 Task: Look for space in Celle, Germany from 6th September, 2023 to 12th September, 2023 for 4 adults in price range Rs.10000 to Rs.14000. Place can be private room with 4 bedrooms having 4 beds and 4 bathrooms. Property type can be house, flat, guest house. Amenities needed are: wifi, TV, free parkinig on premises, gym, breakfast. Booking option can be shelf check-in. Required host language is English.
Action: Mouse moved to (484, 103)
Screenshot: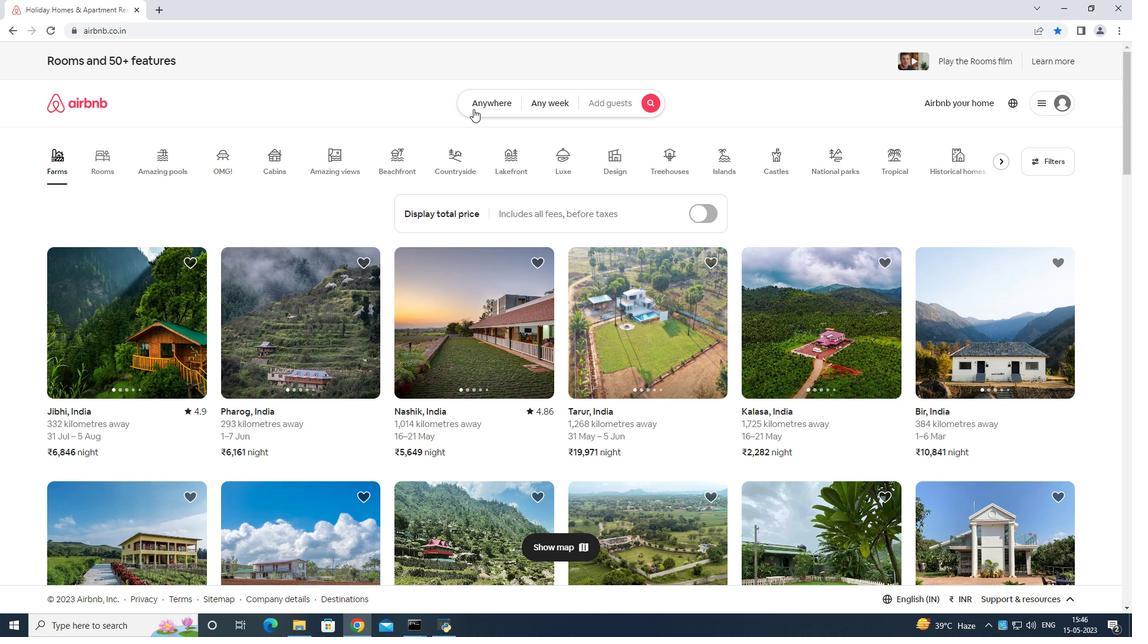 
Action: Mouse pressed left at (484, 103)
Screenshot: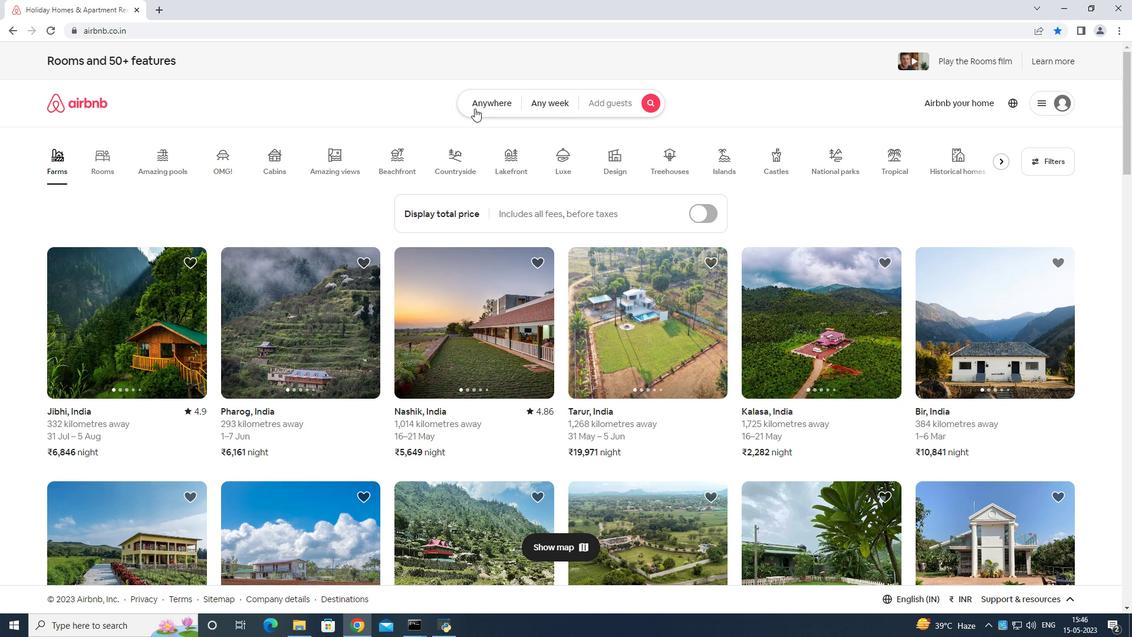
Action: Mouse moved to (454, 148)
Screenshot: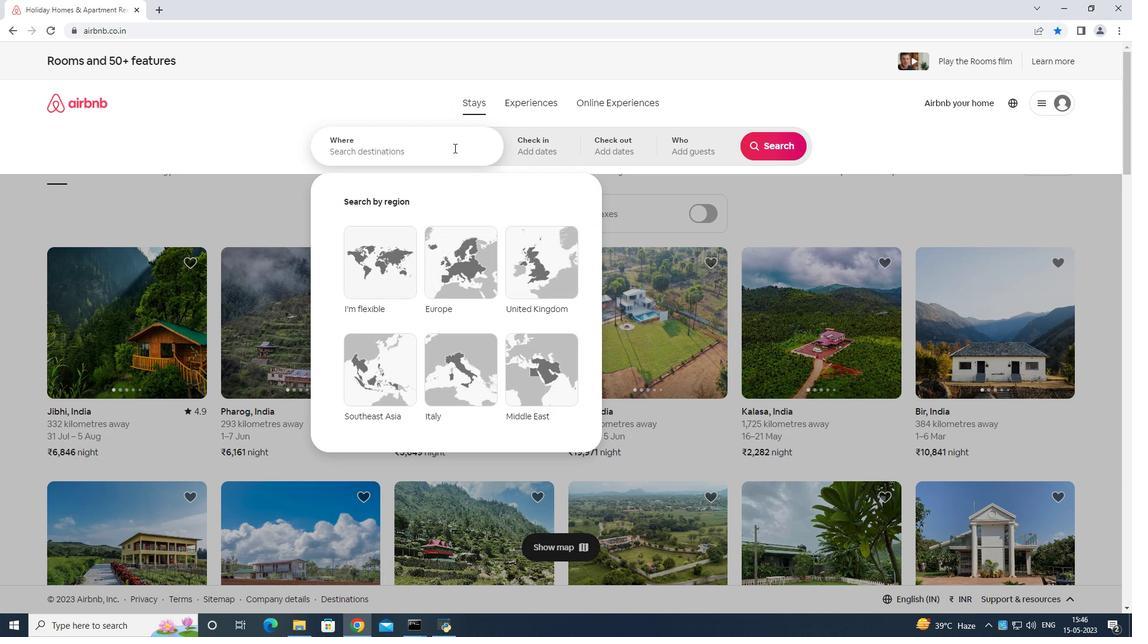 
Action: Mouse pressed left at (454, 148)
Screenshot: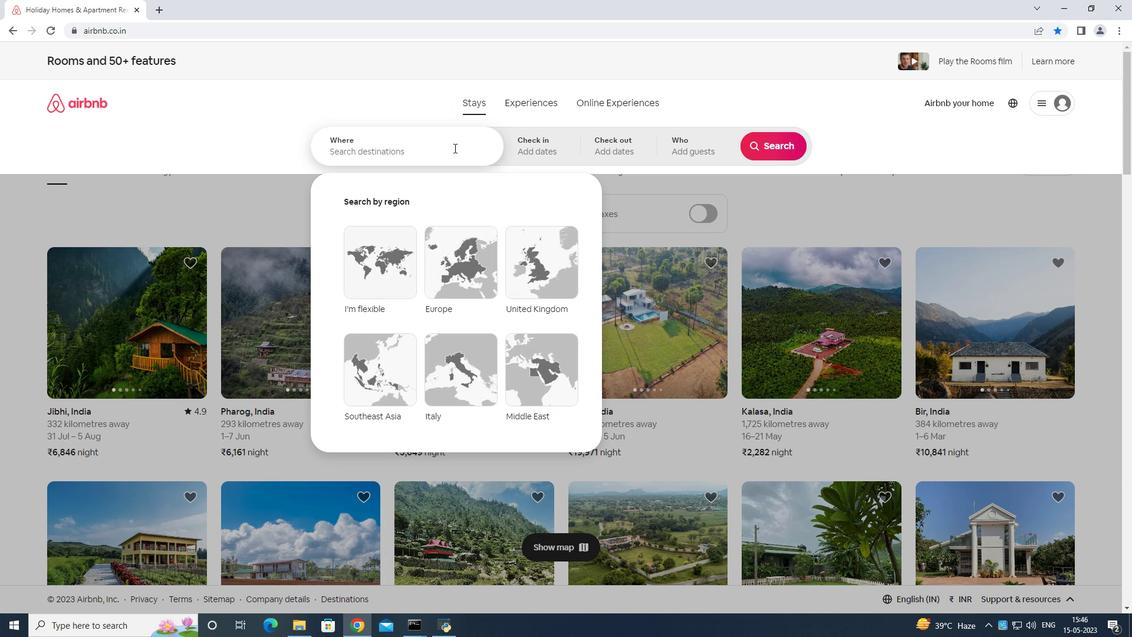
Action: Mouse moved to (453, 141)
Screenshot: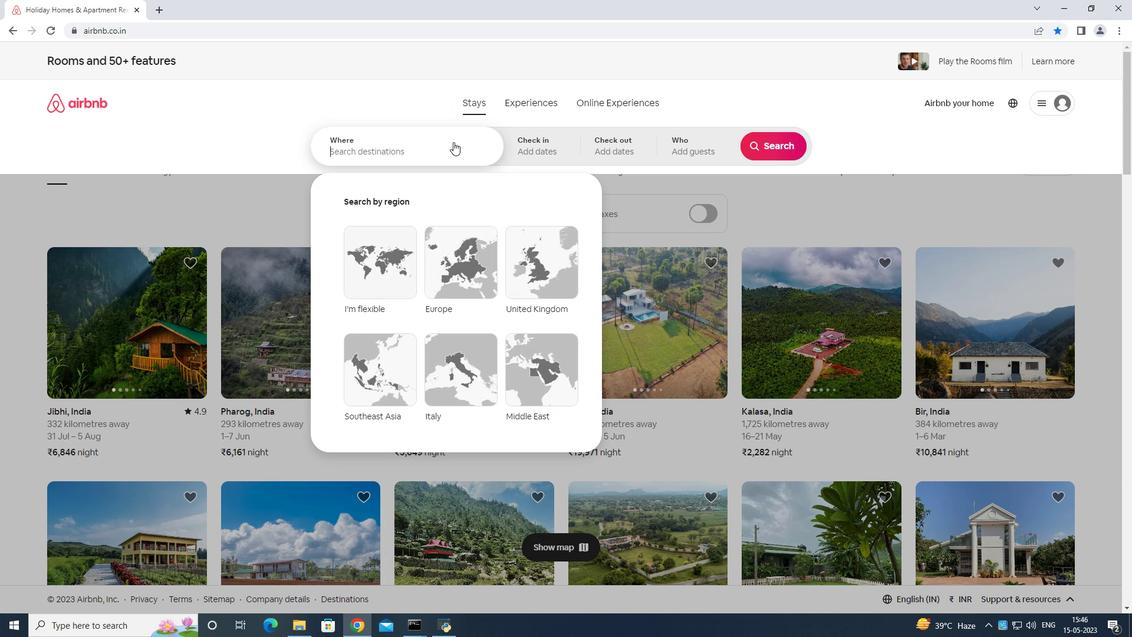 
Action: Key pressed <Key.shift>Celle<Key.space><Key.shift>Germany<Key.enter>
Screenshot: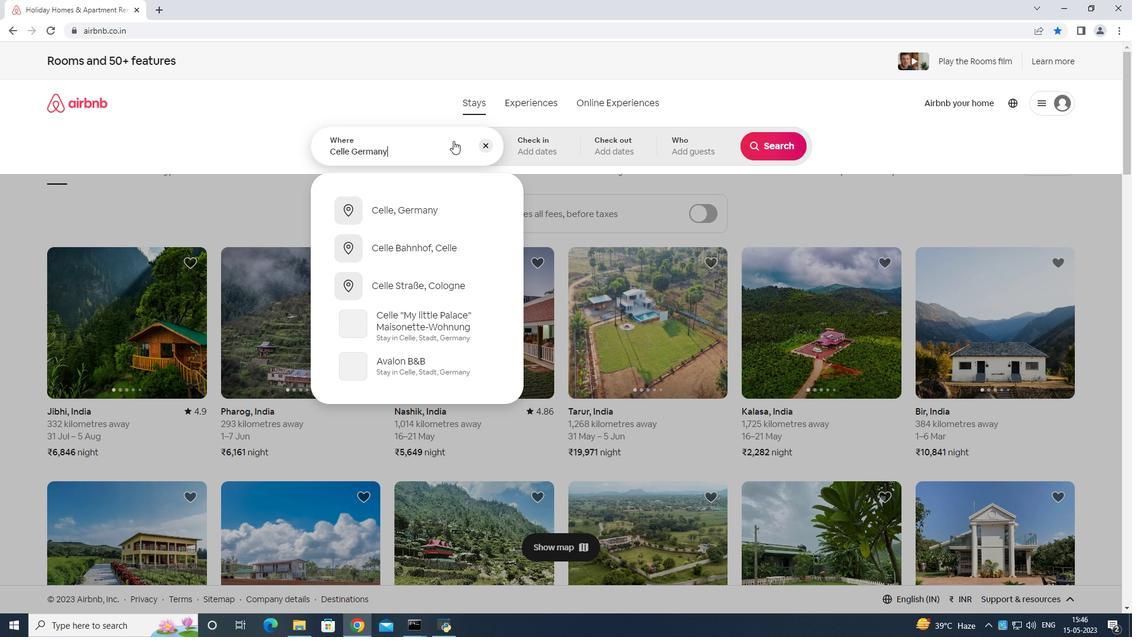 
Action: Mouse moved to (769, 238)
Screenshot: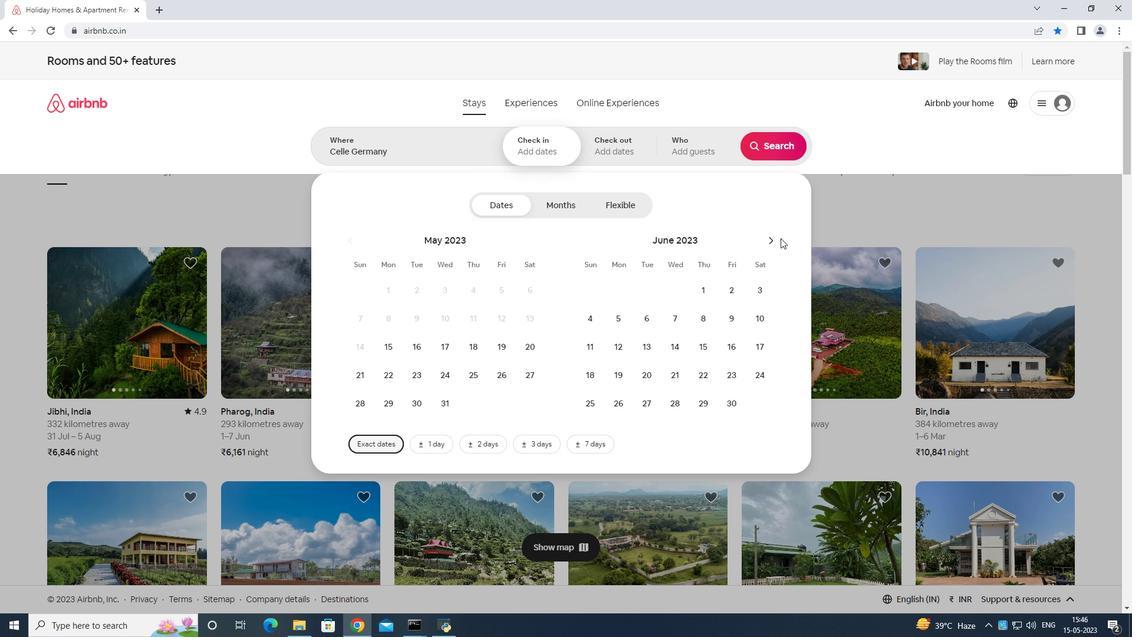 
Action: Mouse pressed left at (769, 238)
Screenshot: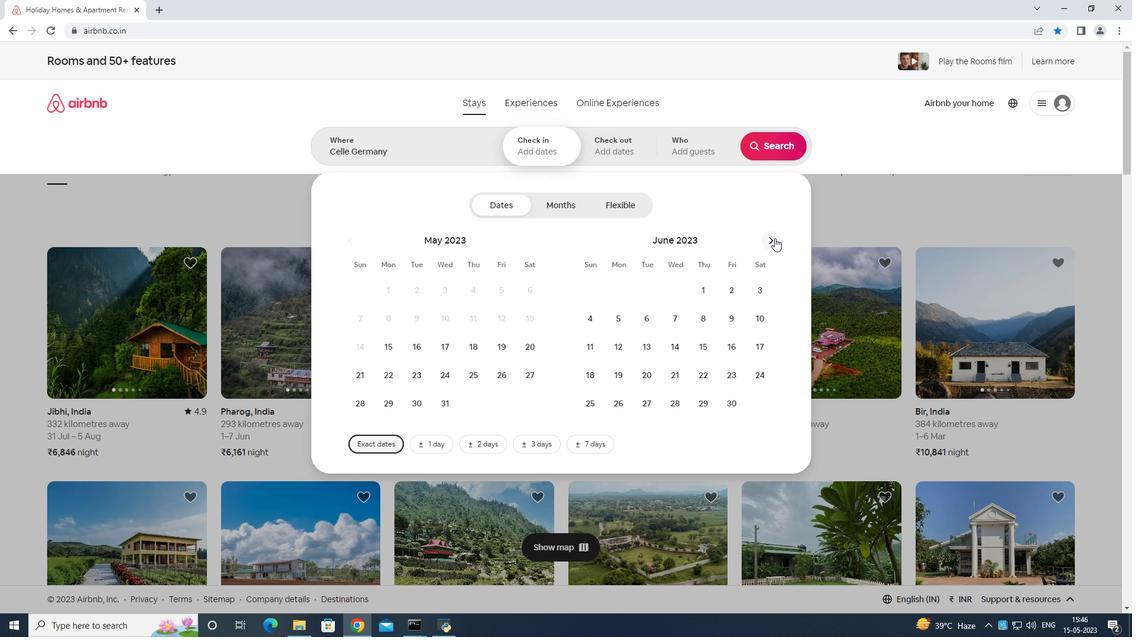 
Action: Mouse pressed left at (769, 238)
Screenshot: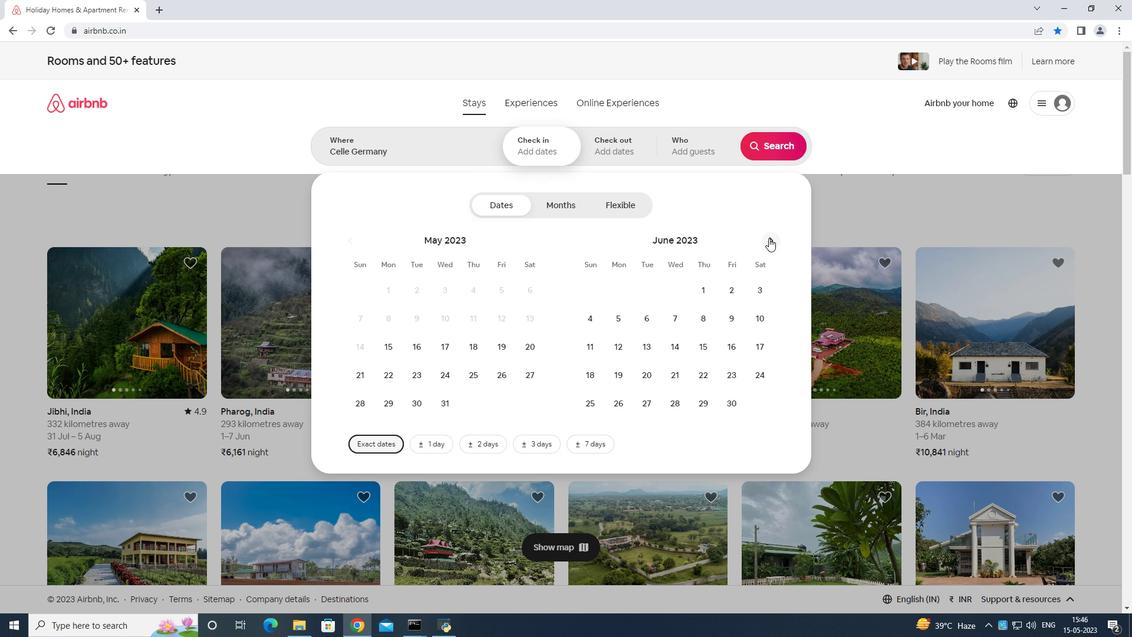 
Action: Mouse pressed left at (769, 238)
Screenshot: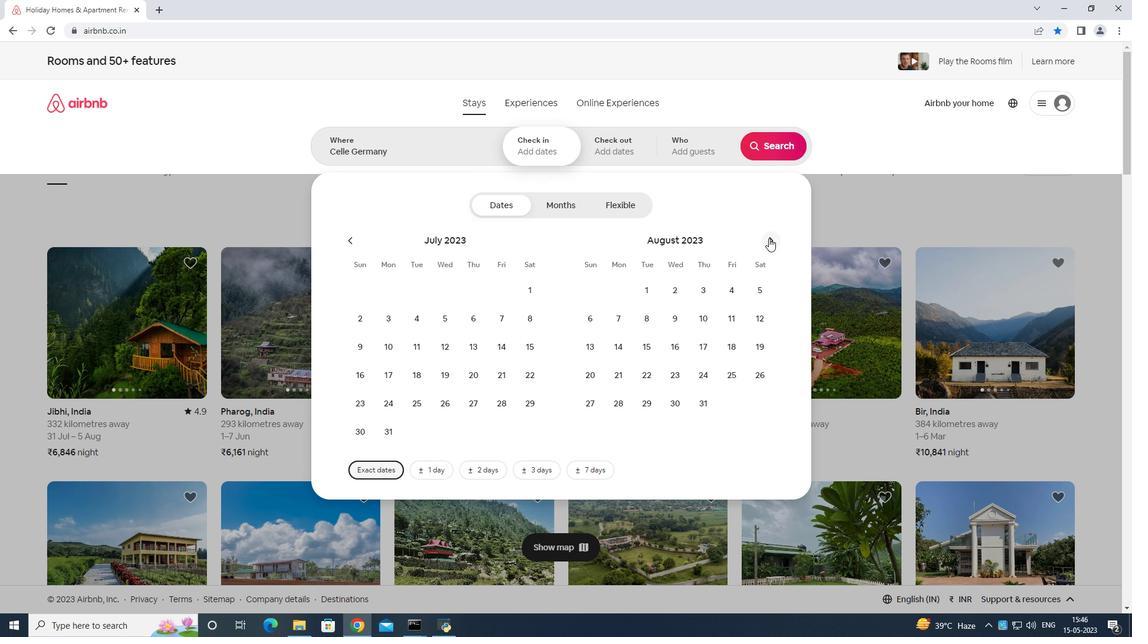 
Action: Mouse moved to (671, 314)
Screenshot: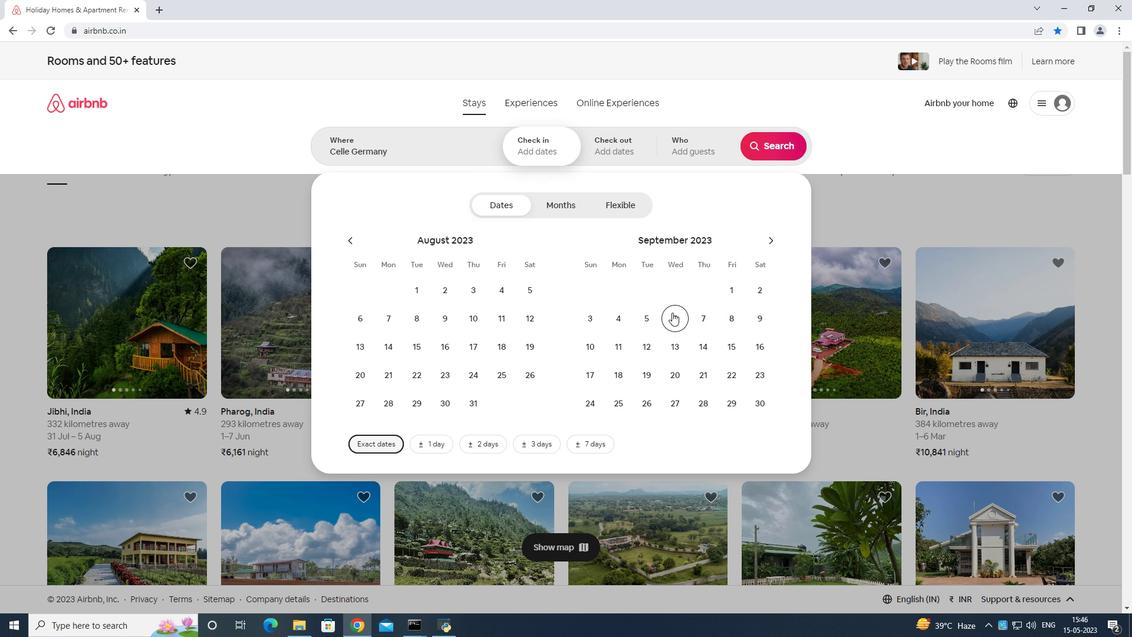 
Action: Mouse pressed left at (671, 314)
Screenshot: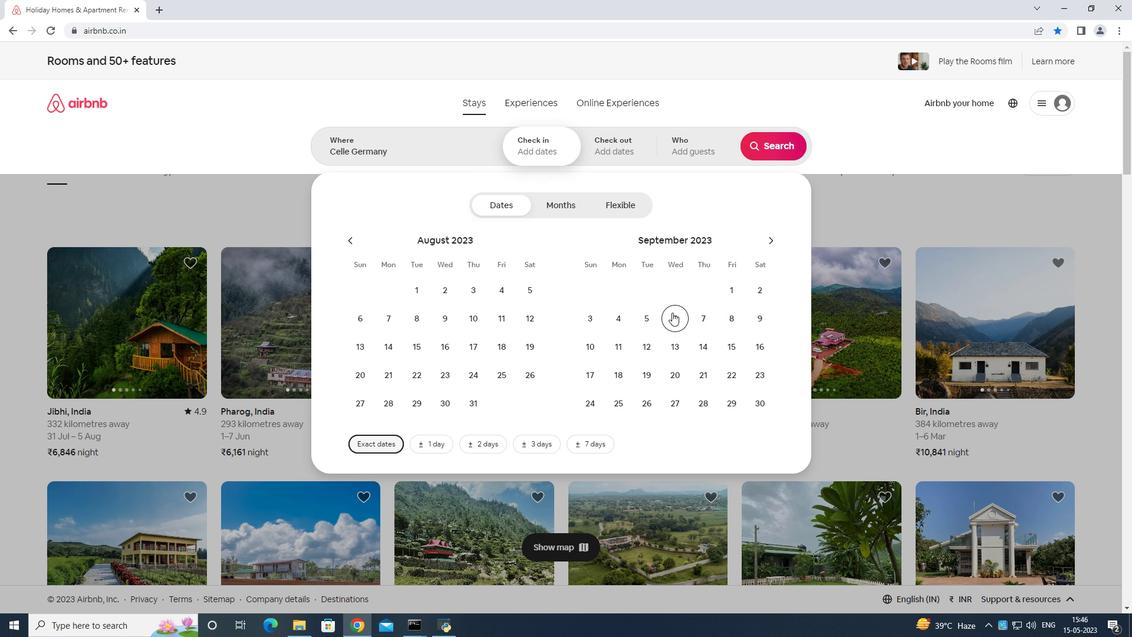 
Action: Mouse moved to (641, 339)
Screenshot: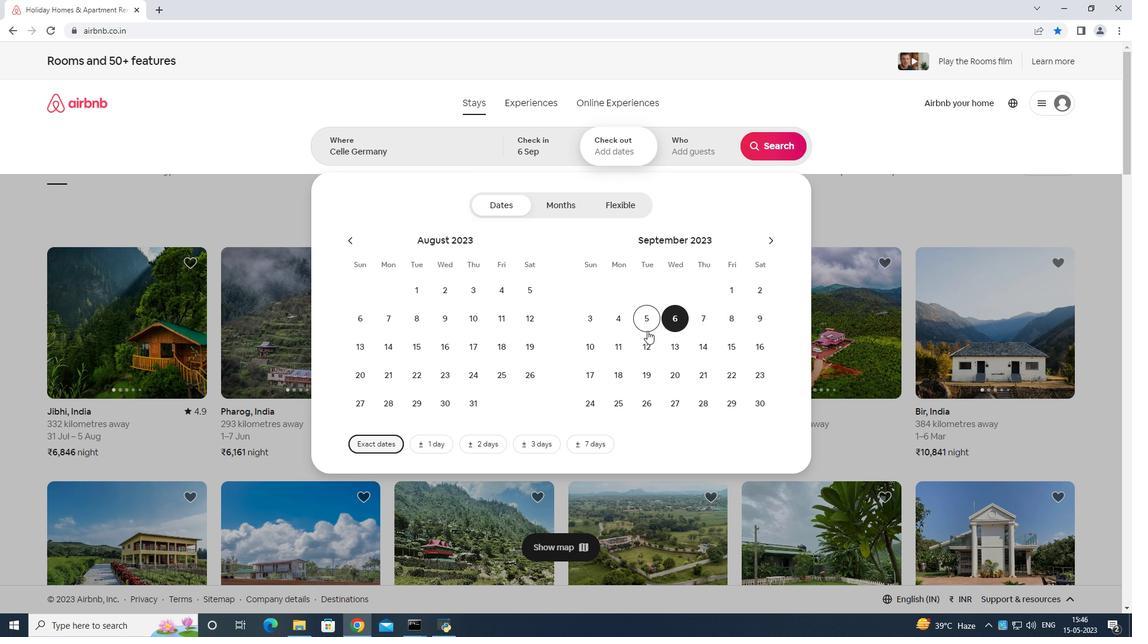 
Action: Mouse pressed left at (641, 339)
Screenshot: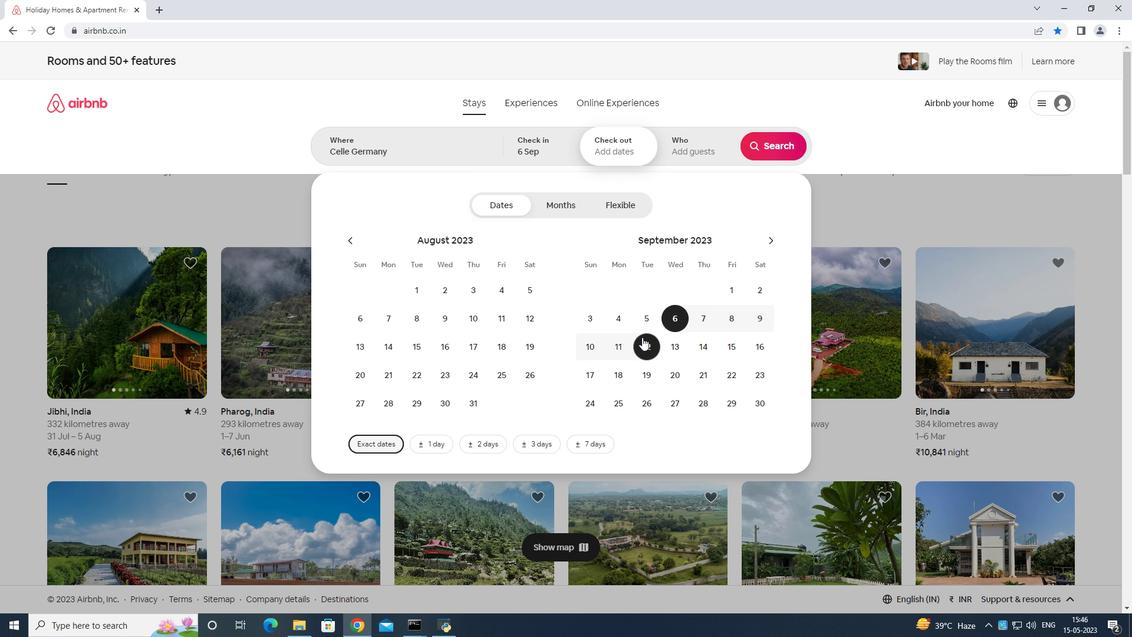 
Action: Mouse moved to (683, 146)
Screenshot: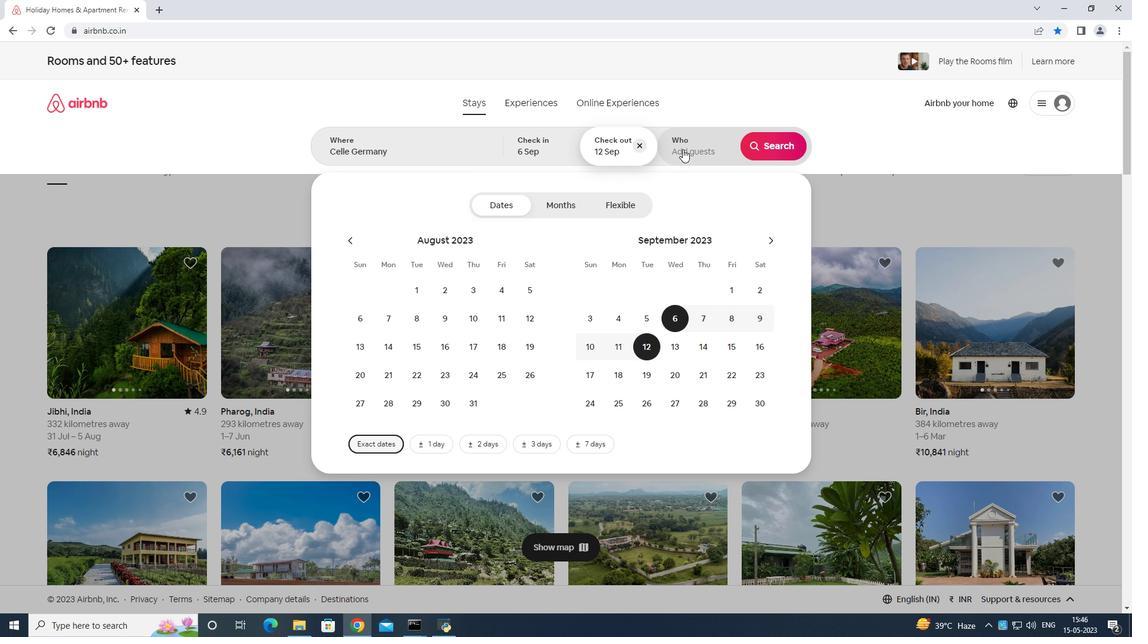 
Action: Mouse pressed left at (683, 146)
Screenshot: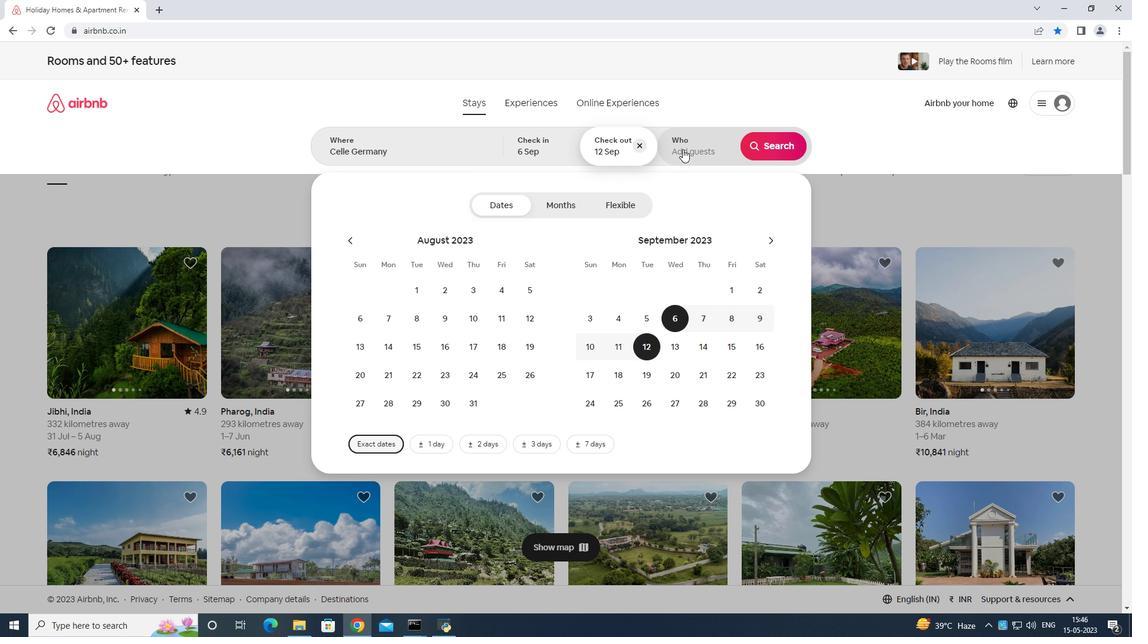 
Action: Mouse moved to (772, 208)
Screenshot: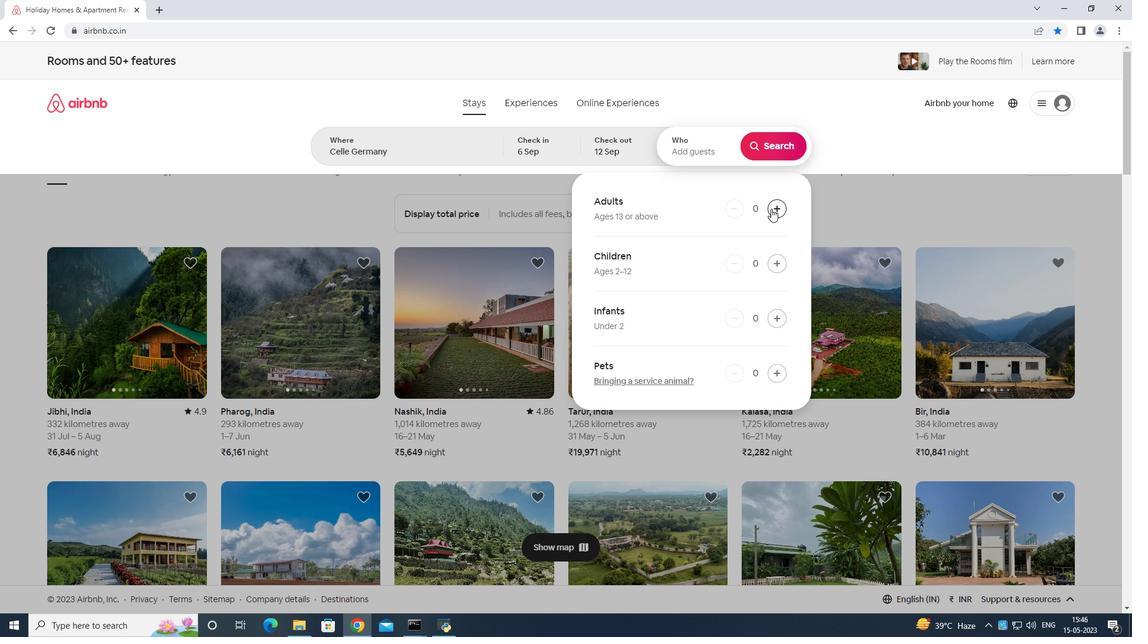 
Action: Mouse pressed left at (772, 208)
Screenshot: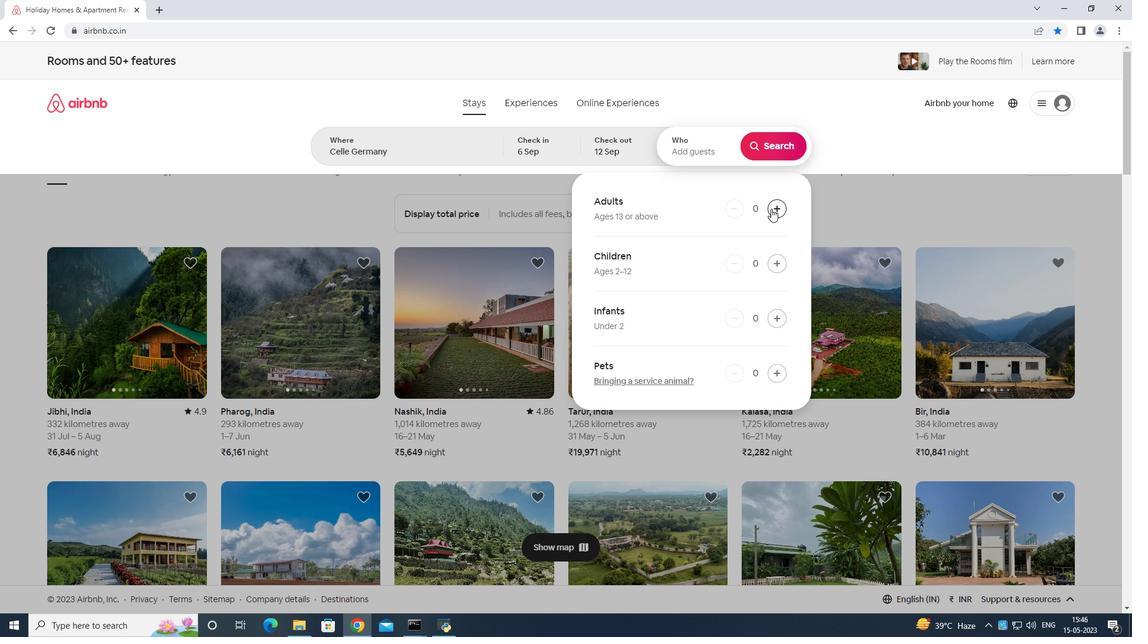 
Action: Mouse moved to (772, 207)
Screenshot: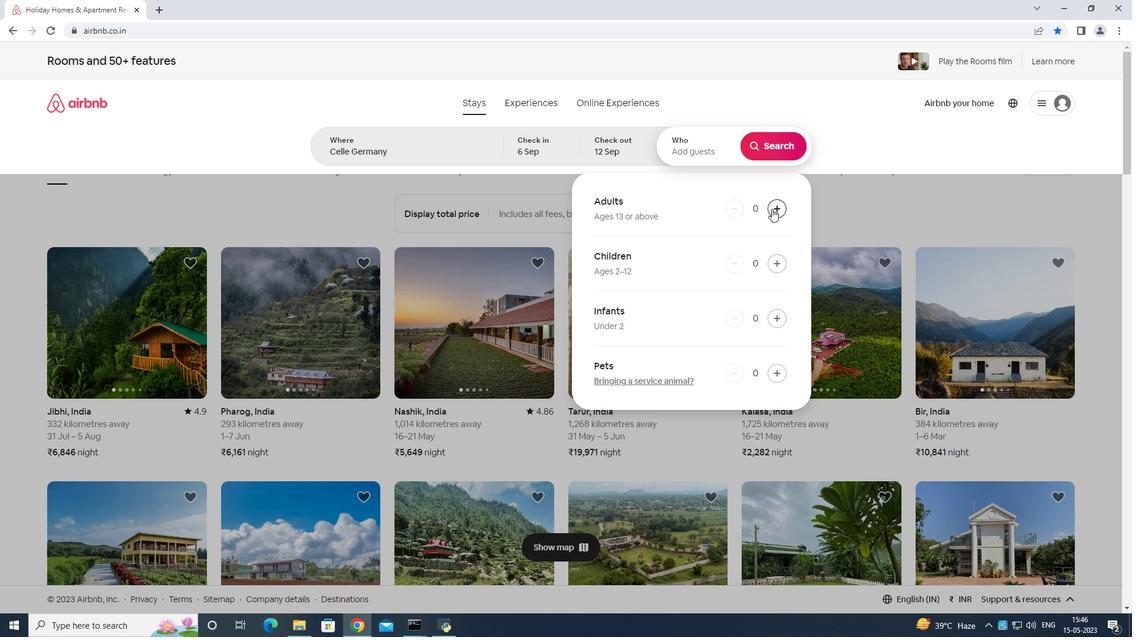 
Action: Mouse pressed left at (772, 207)
Screenshot: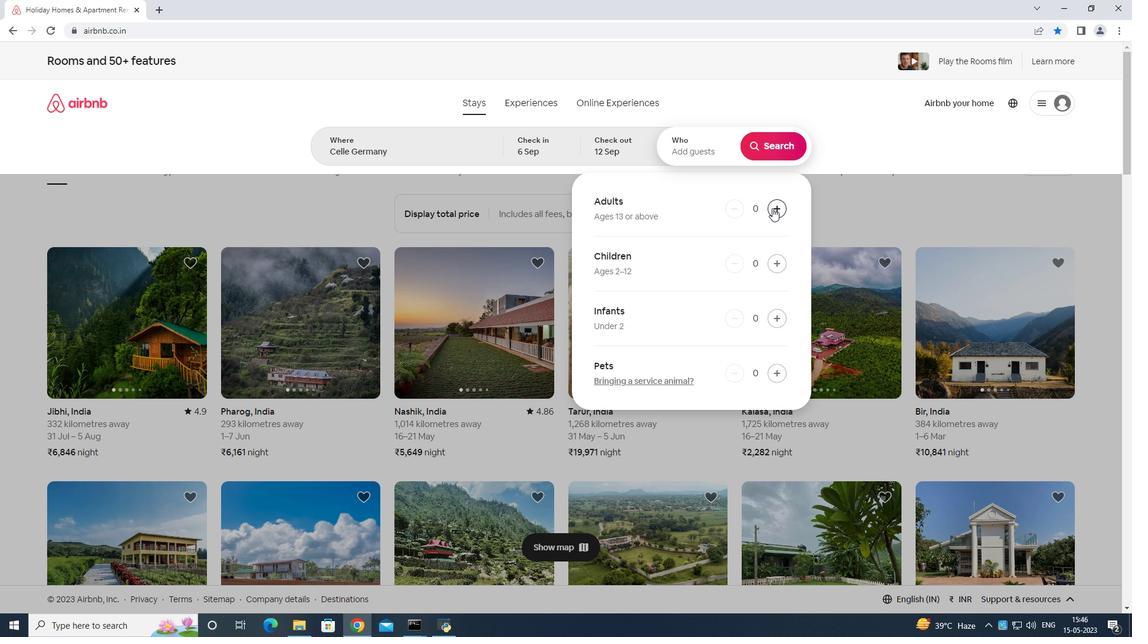 
Action: Mouse pressed left at (772, 207)
Screenshot: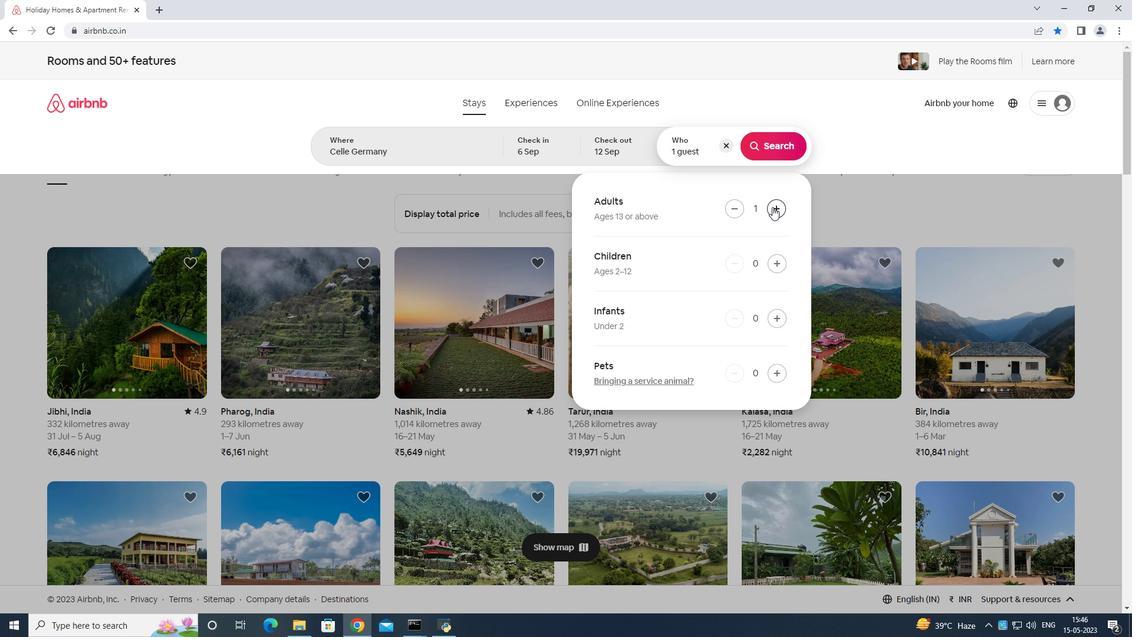
Action: Mouse moved to (772, 206)
Screenshot: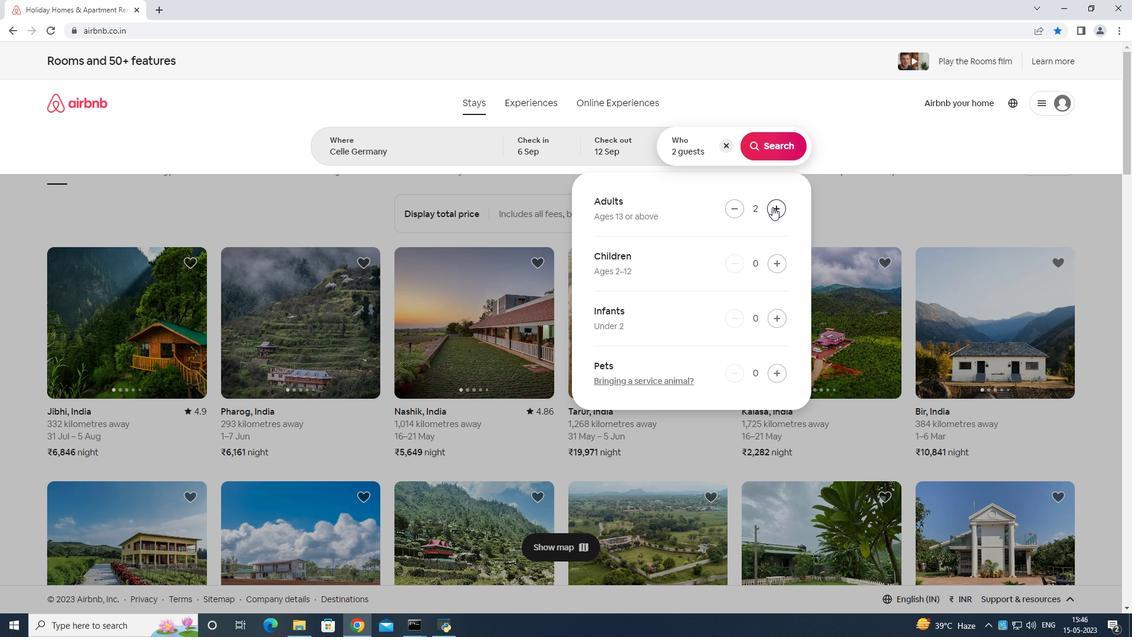 
Action: Mouse pressed left at (772, 206)
Screenshot: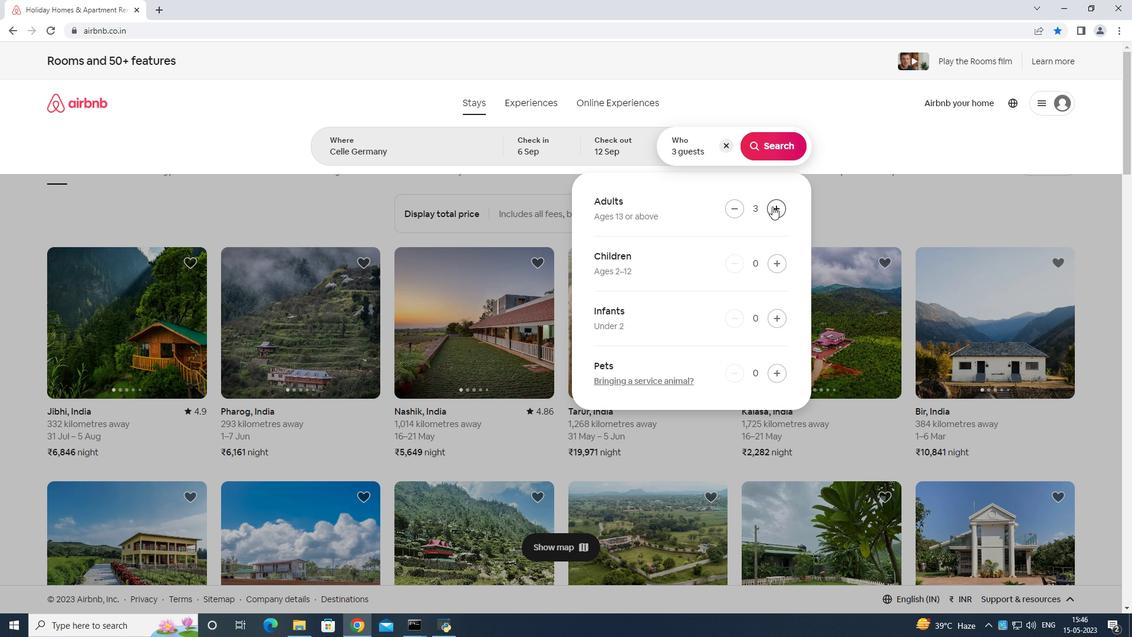 
Action: Mouse moved to (766, 150)
Screenshot: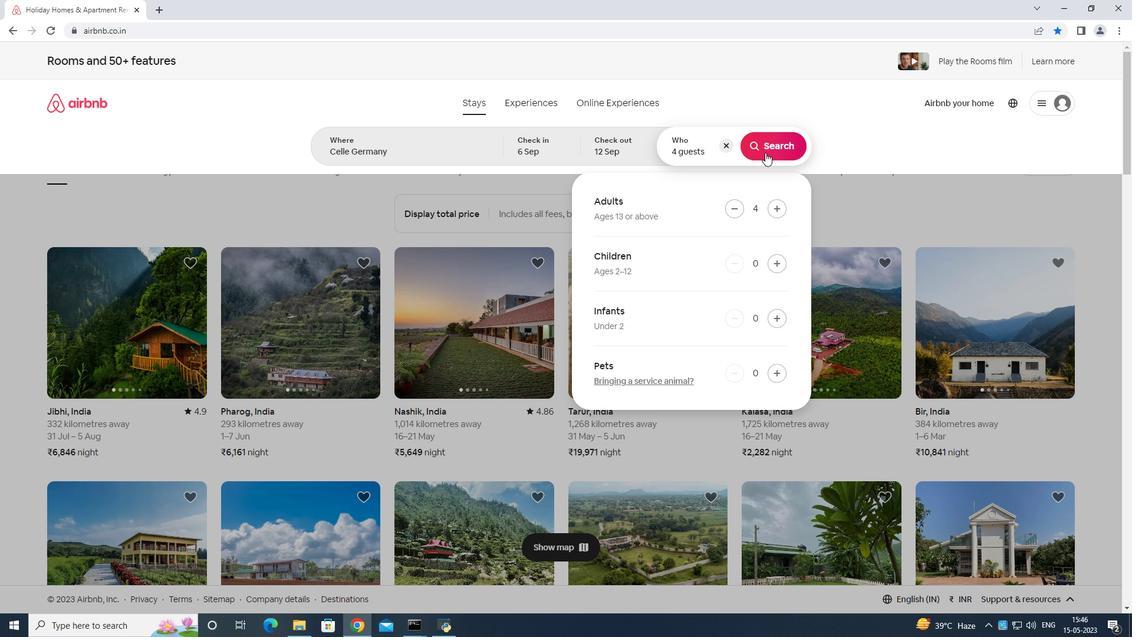 
Action: Mouse pressed left at (766, 150)
Screenshot: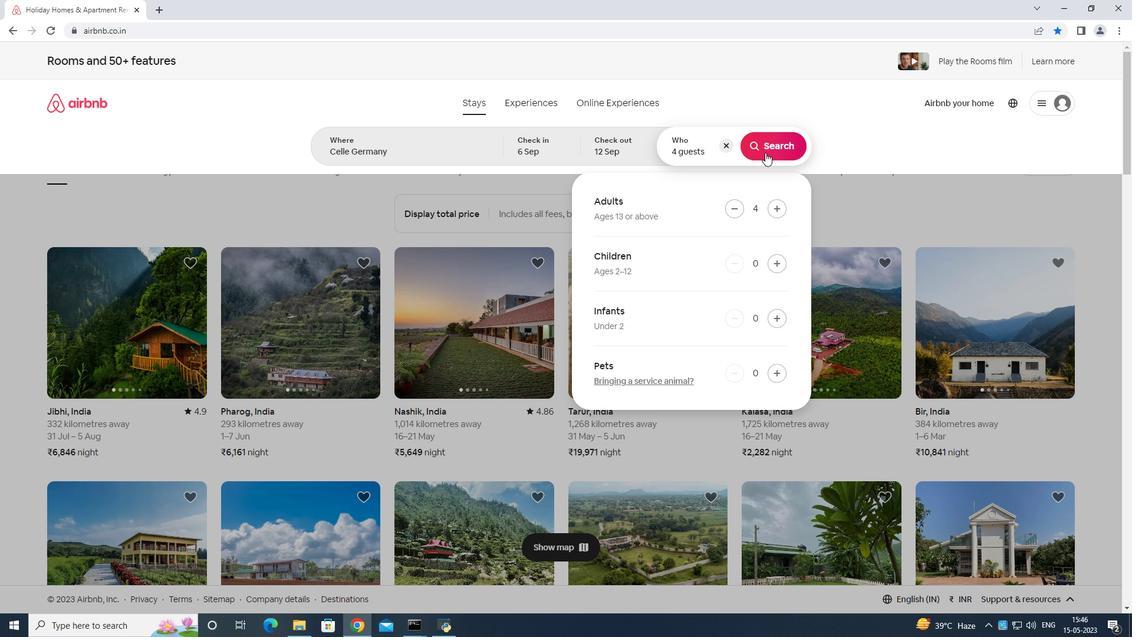 
Action: Mouse moved to (1089, 109)
Screenshot: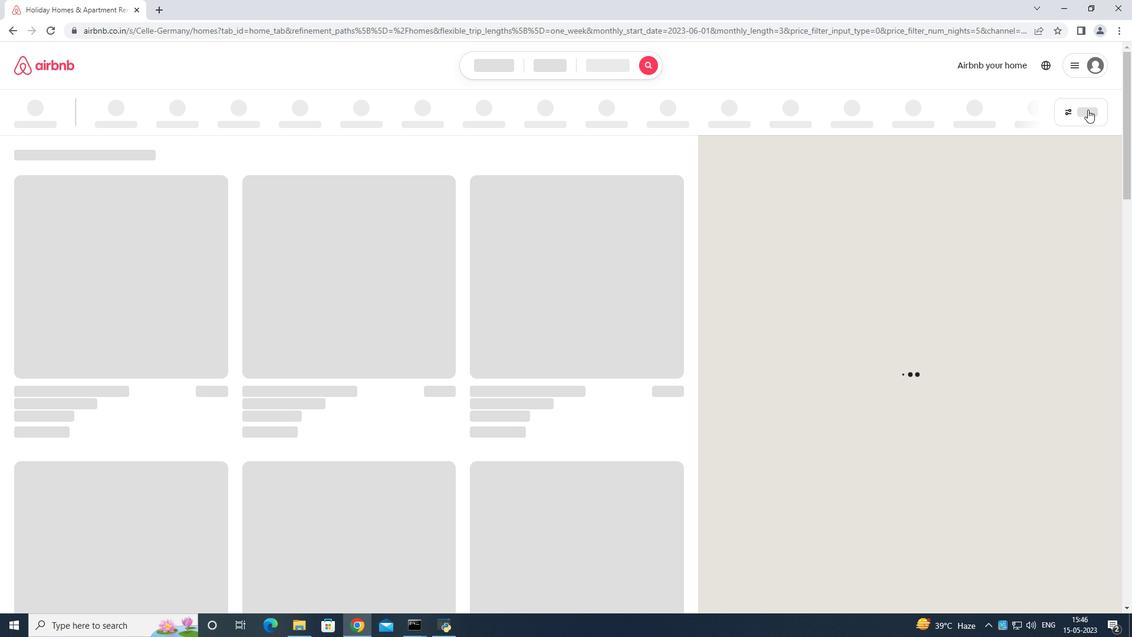 
Action: Mouse pressed left at (1089, 109)
Screenshot: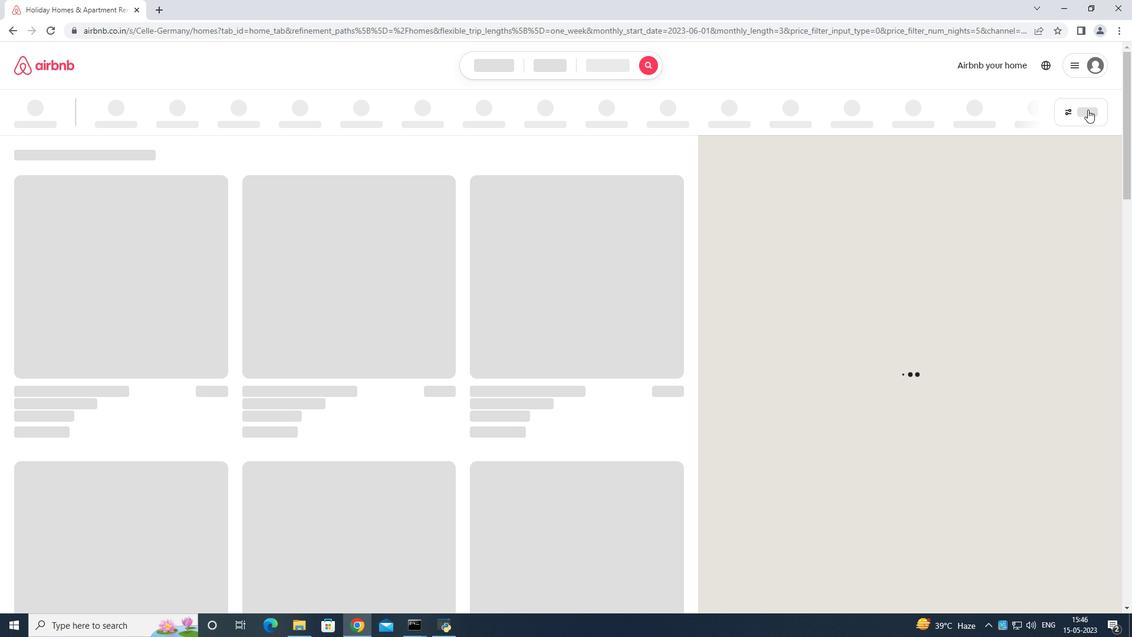 
Action: Mouse moved to (520, 400)
Screenshot: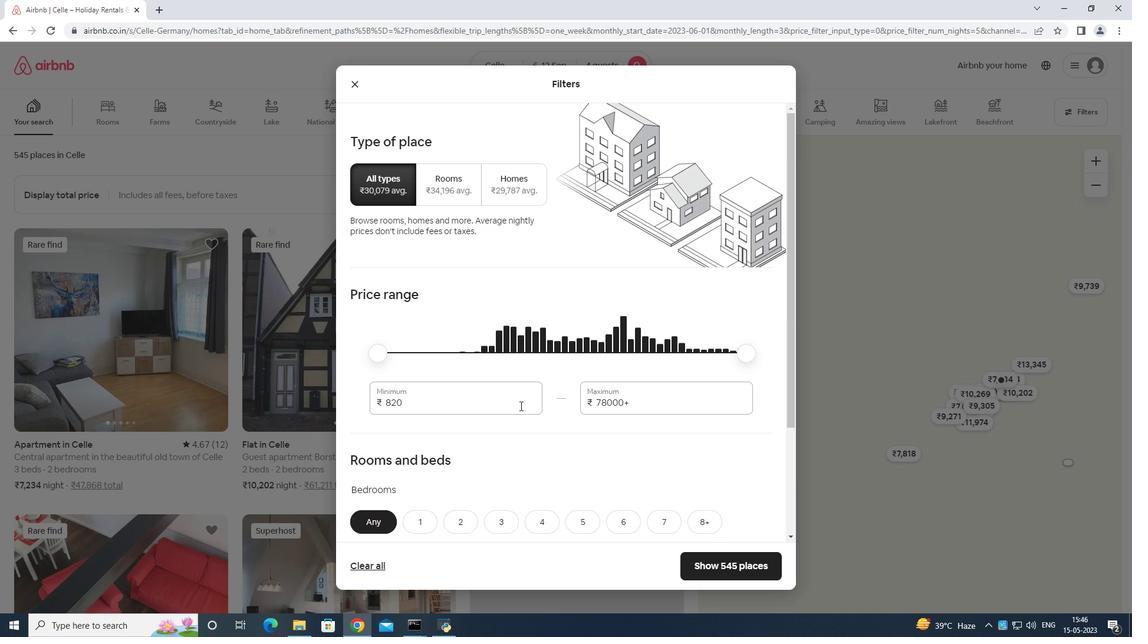 
Action: Mouse pressed left at (520, 400)
Screenshot: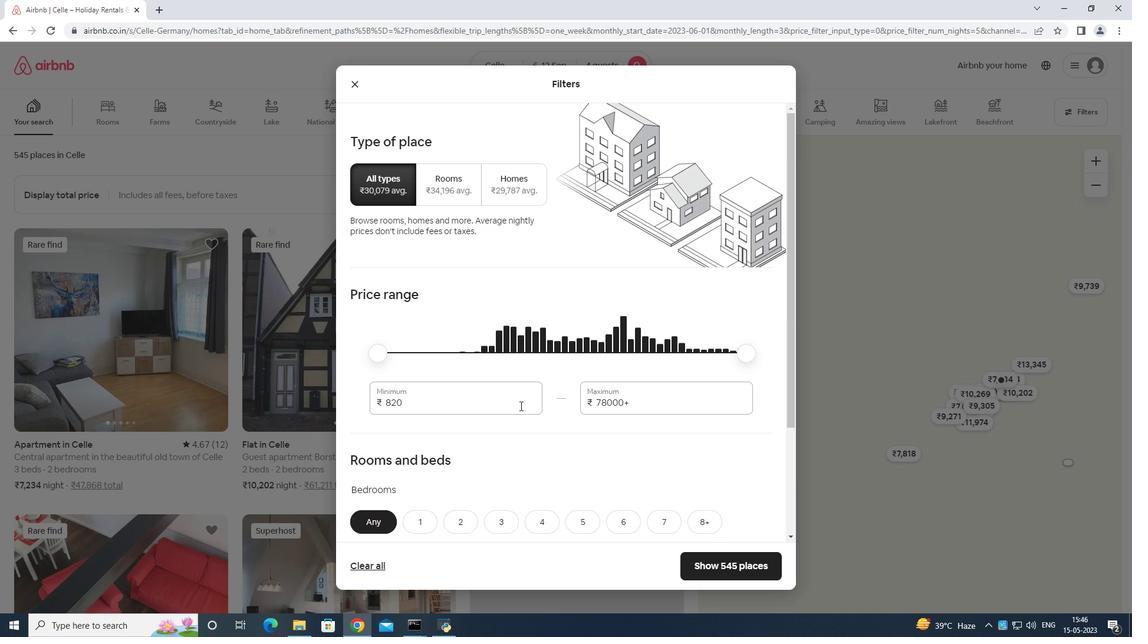 
Action: Mouse moved to (516, 385)
Screenshot: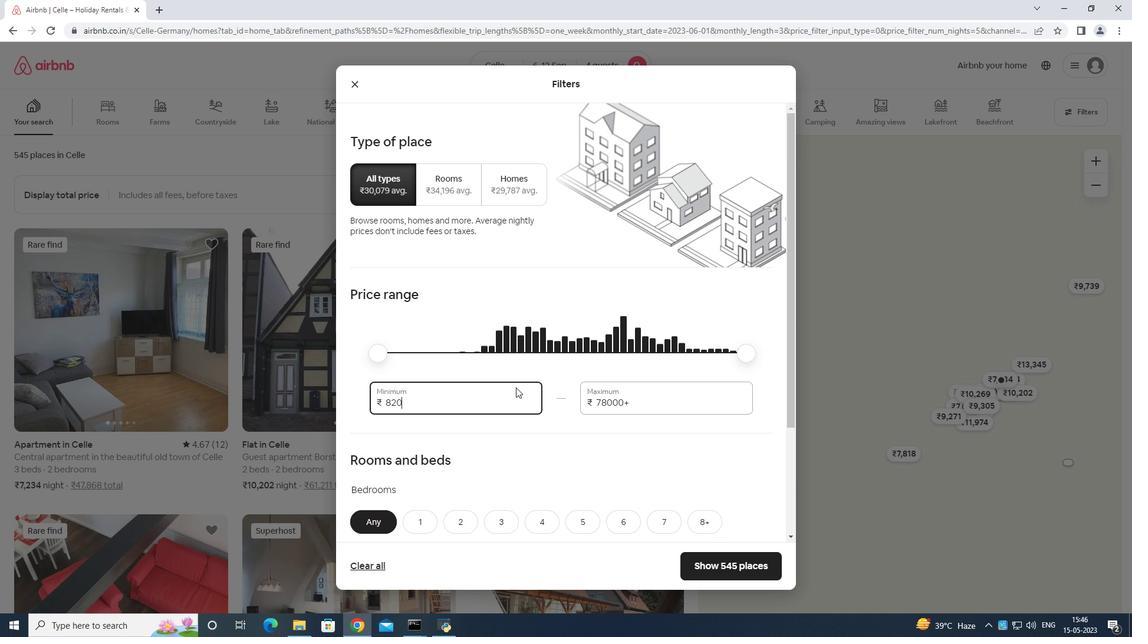 
Action: Key pressed <Key.backspace>
Screenshot: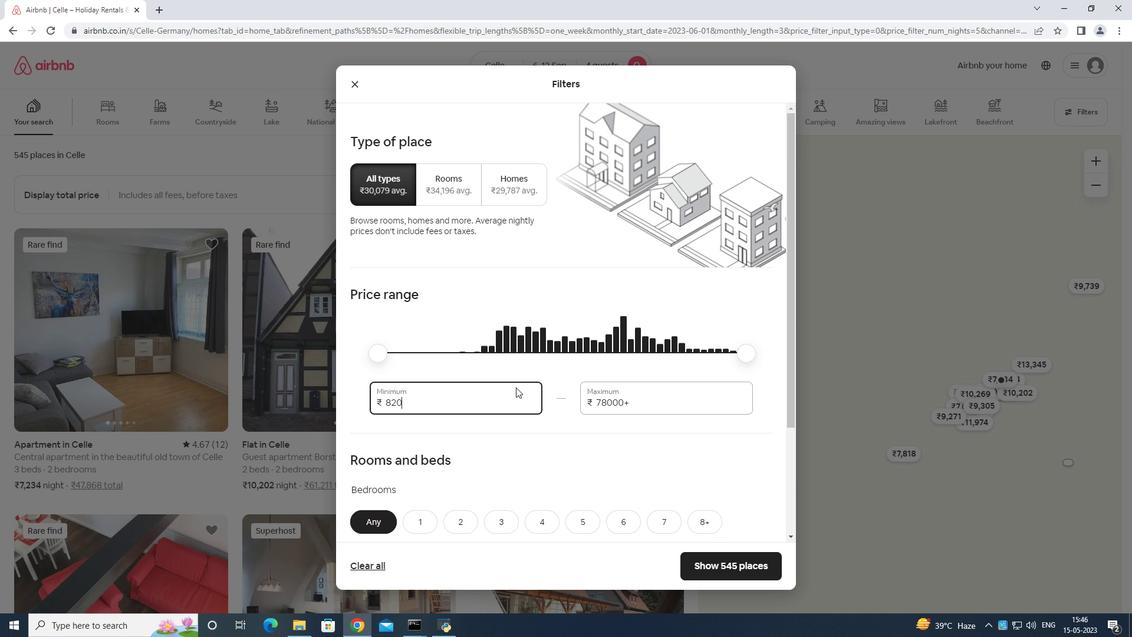
Action: Mouse moved to (518, 380)
Screenshot: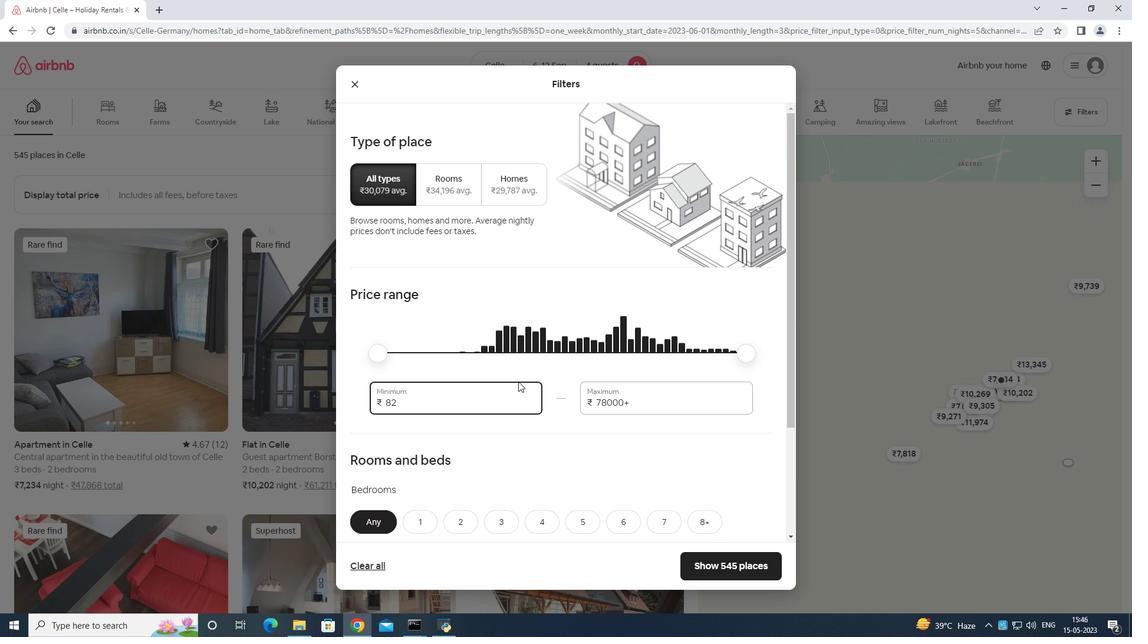 
Action: Key pressed <Key.backspace>
Screenshot: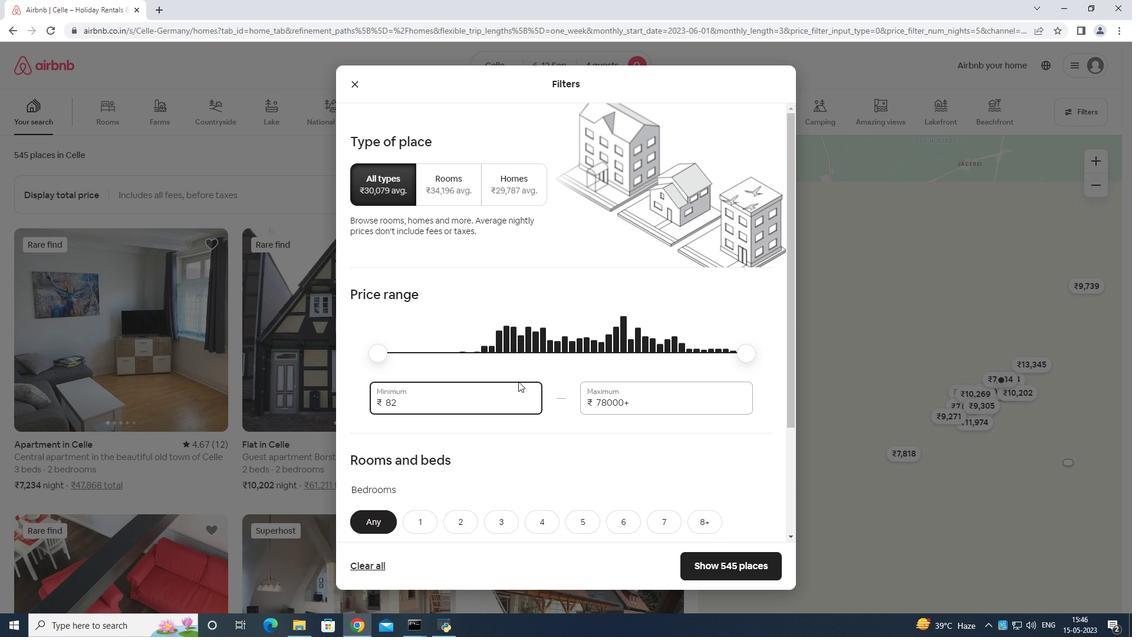 
Action: Mouse moved to (518, 380)
Screenshot: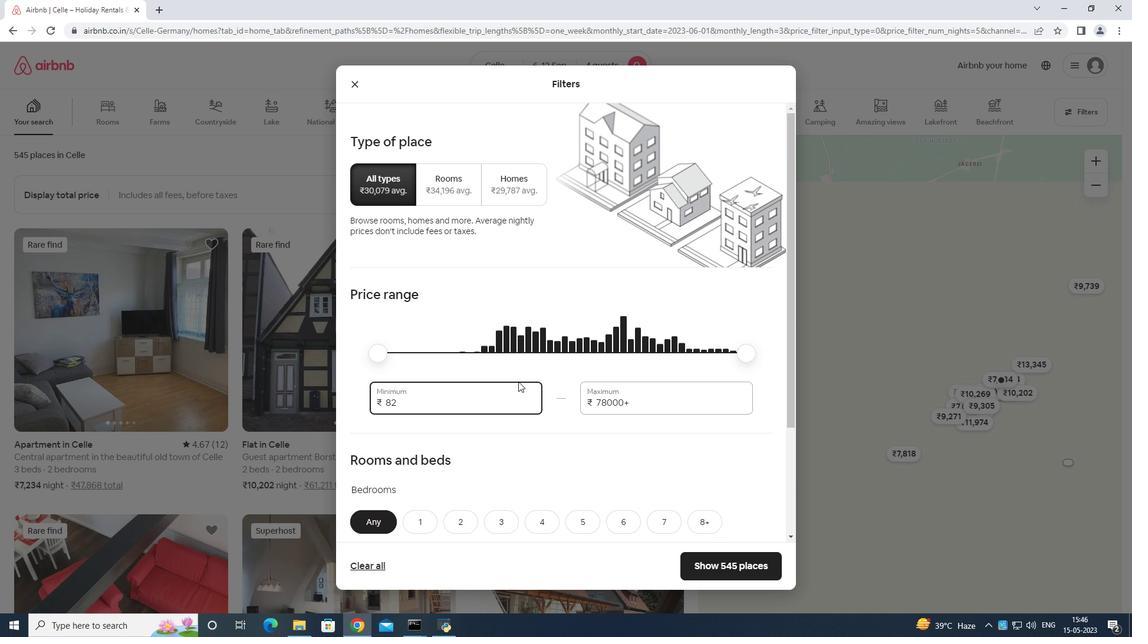 
Action: Key pressed <Key.backspace>
Screenshot: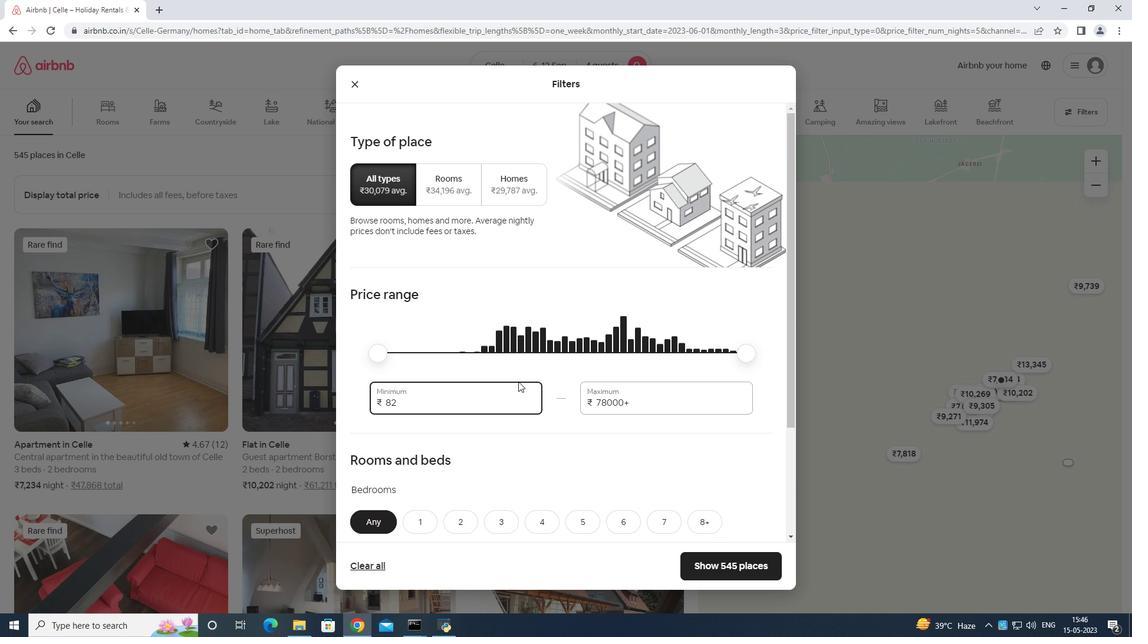 
Action: Mouse moved to (518, 378)
Screenshot: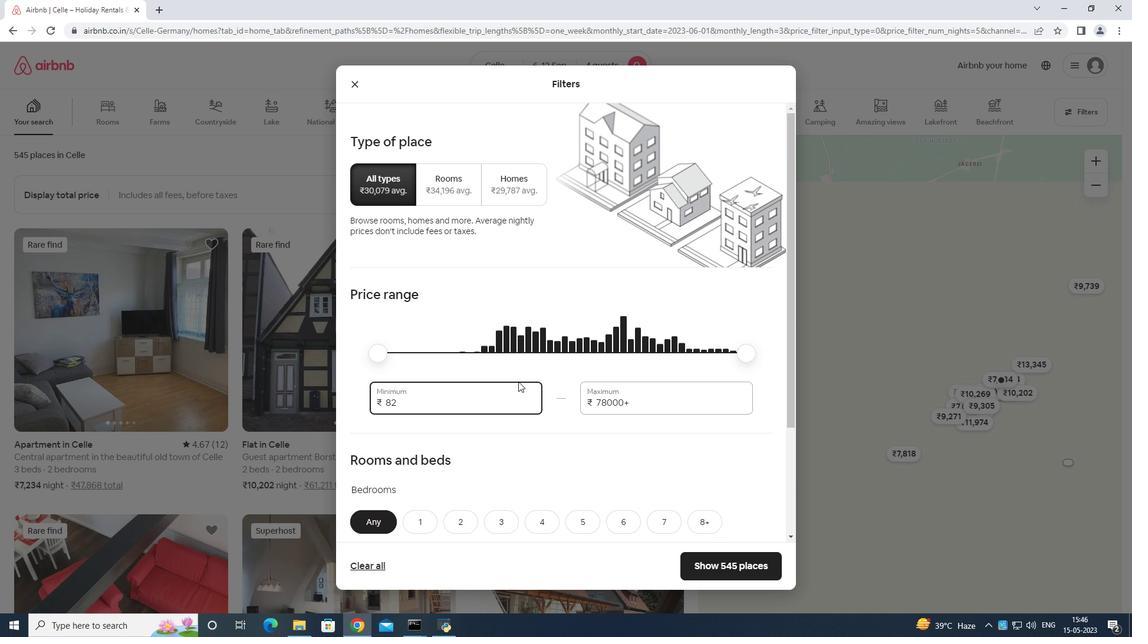 
Action: Key pressed 1000
Screenshot: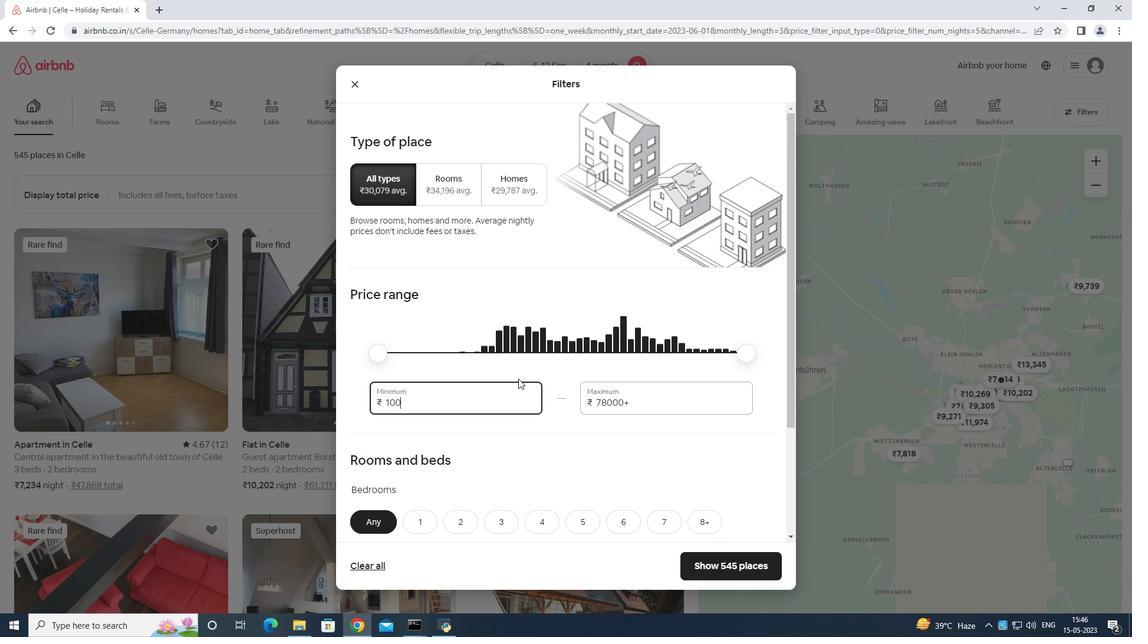 
Action: Mouse moved to (579, 403)
Screenshot: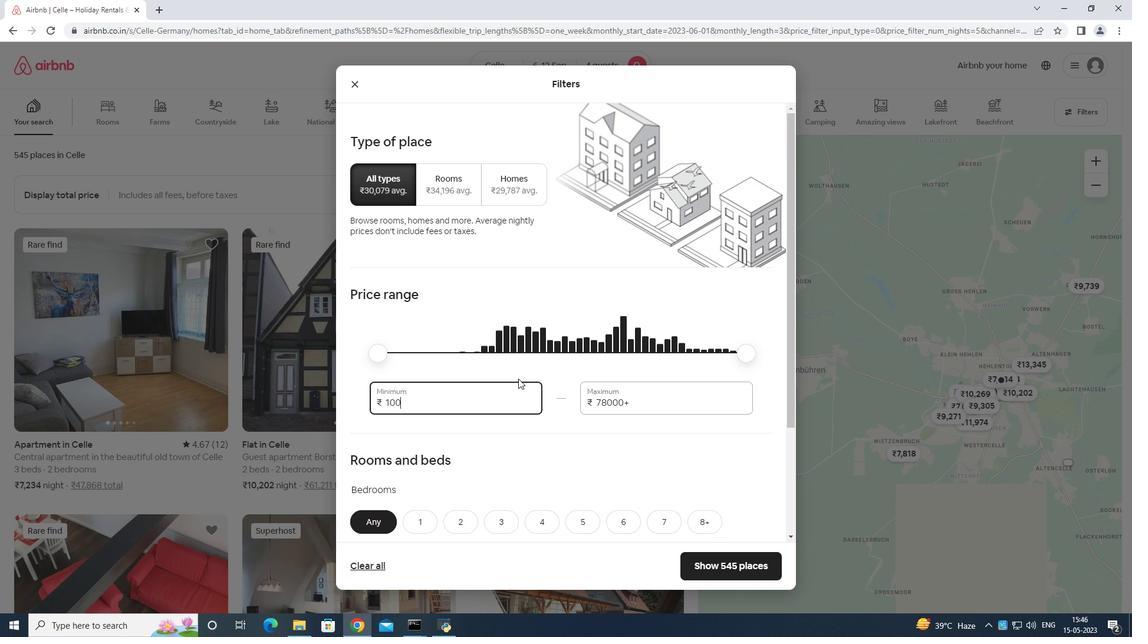
Action: Key pressed 0
Screenshot: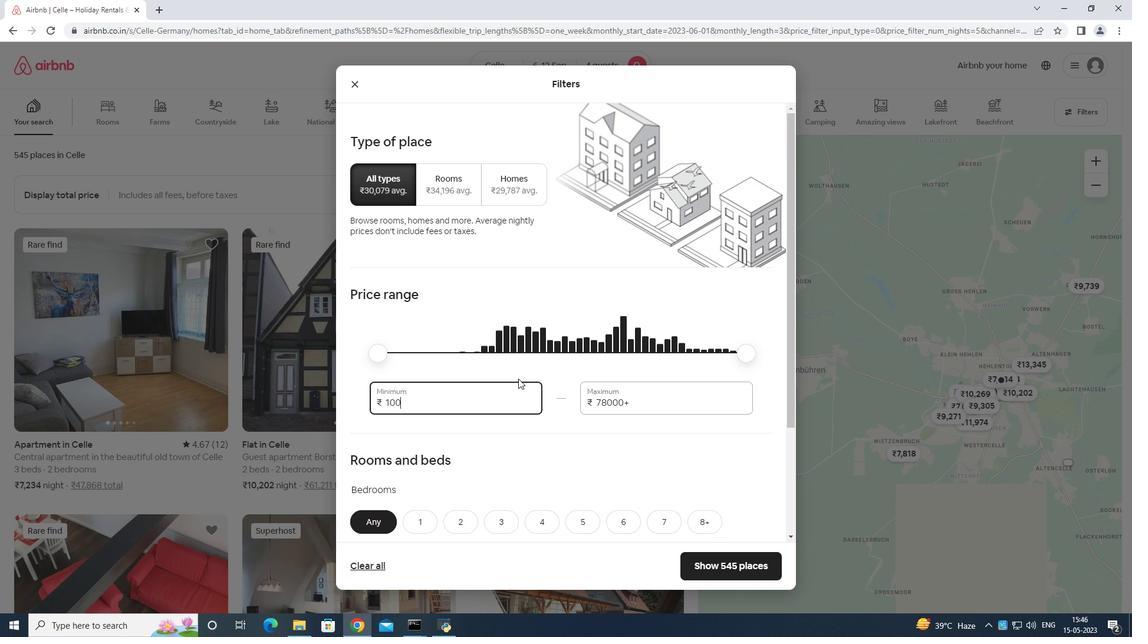 
Action: Mouse moved to (655, 392)
Screenshot: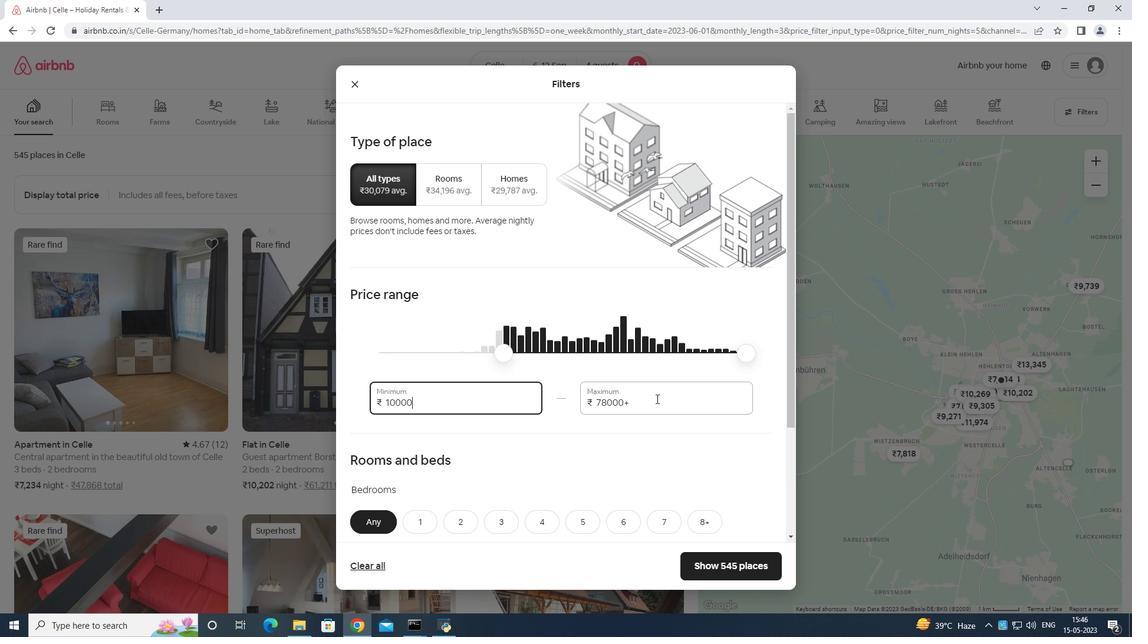 
Action: Mouse pressed left at (655, 392)
Screenshot: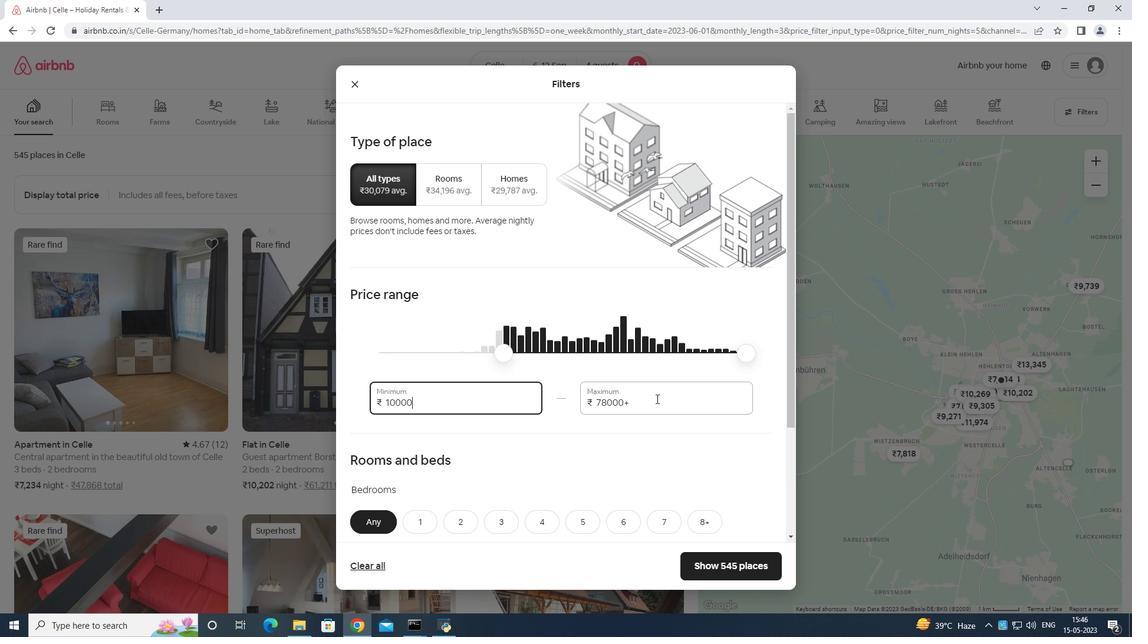 
Action: Mouse moved to (657, 394)
Screenshot: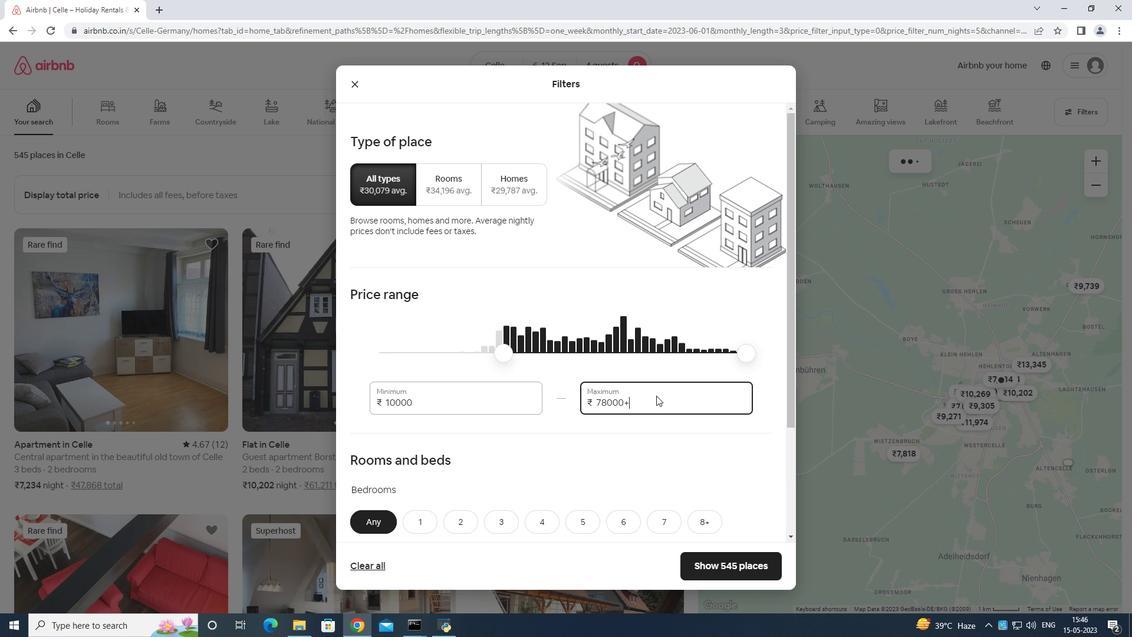
Action: Key pressed =
Screenshot: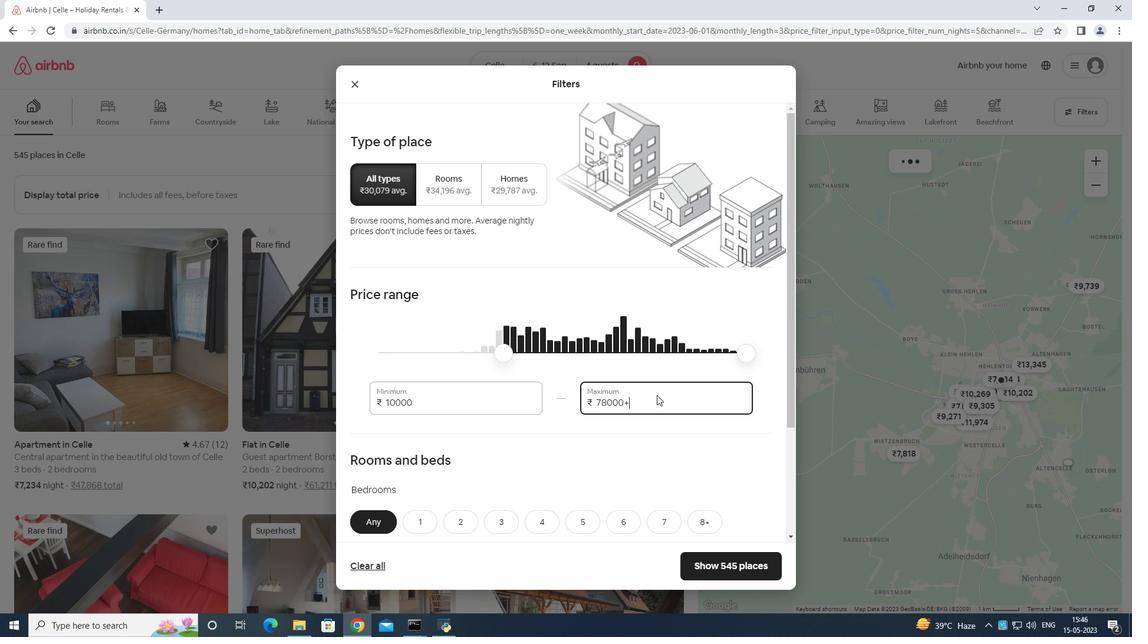 
Action: Mouse moved to (656, 392)
Screenshot: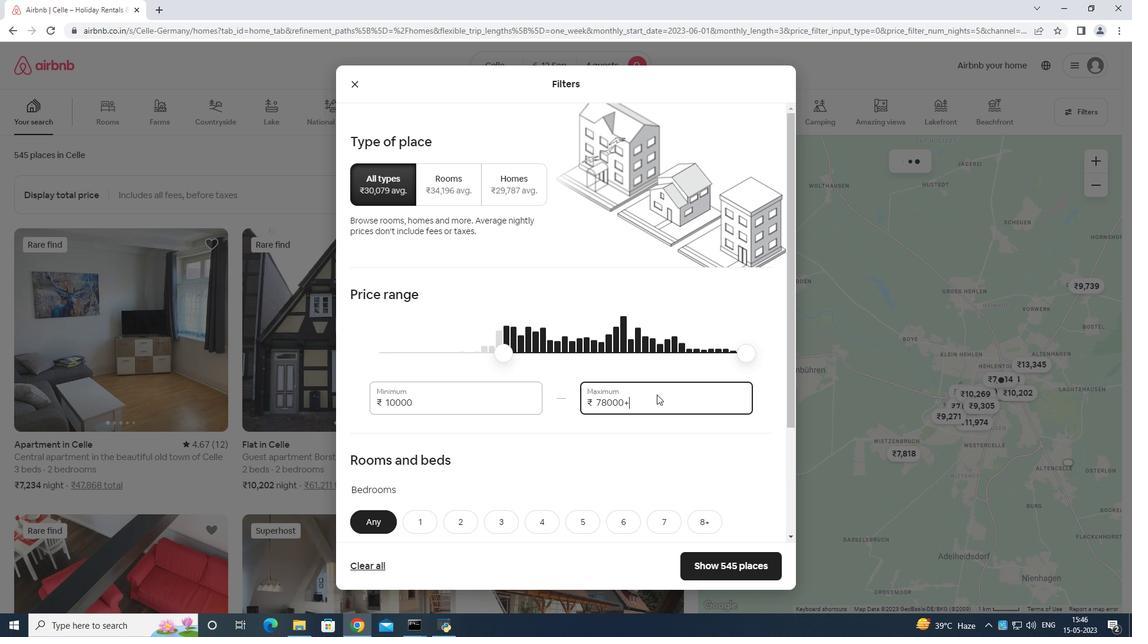 
Action: Key pressed <Key.backspace>
Screenshot: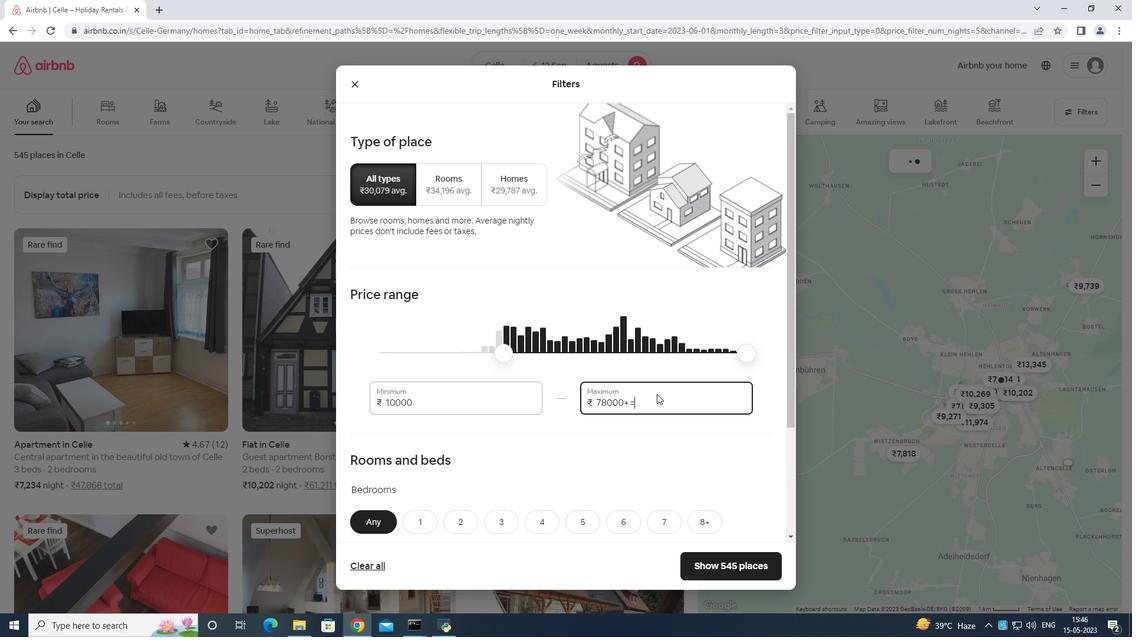 
Action: Mouse moved to (656, 392)
Screenshot: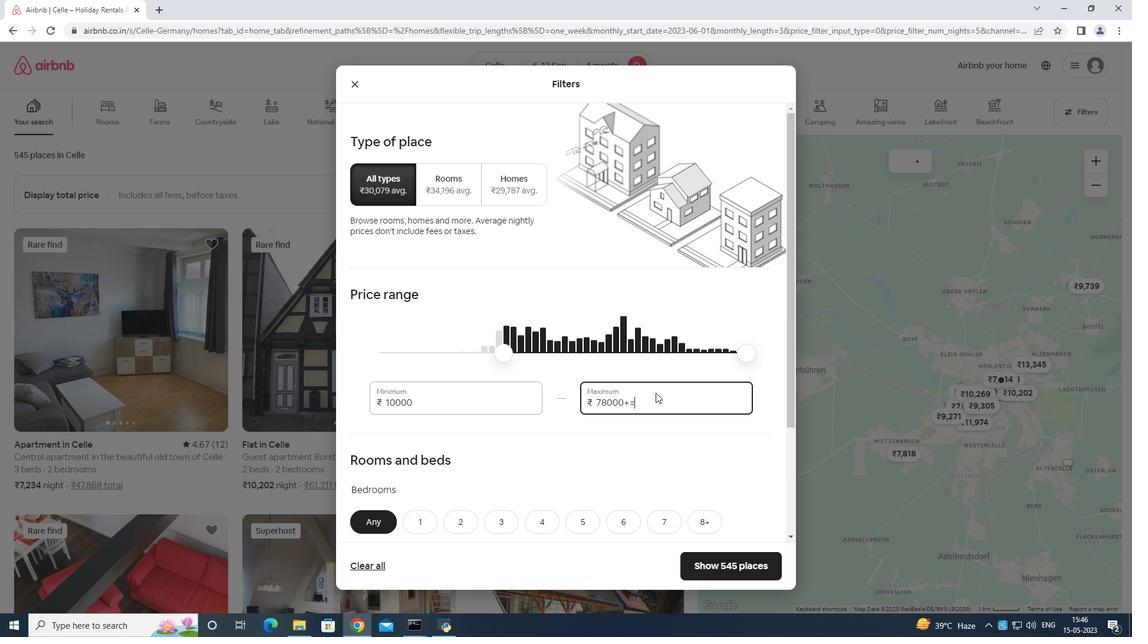 
Action: Key pressed <Key.backspace>
Screenshot: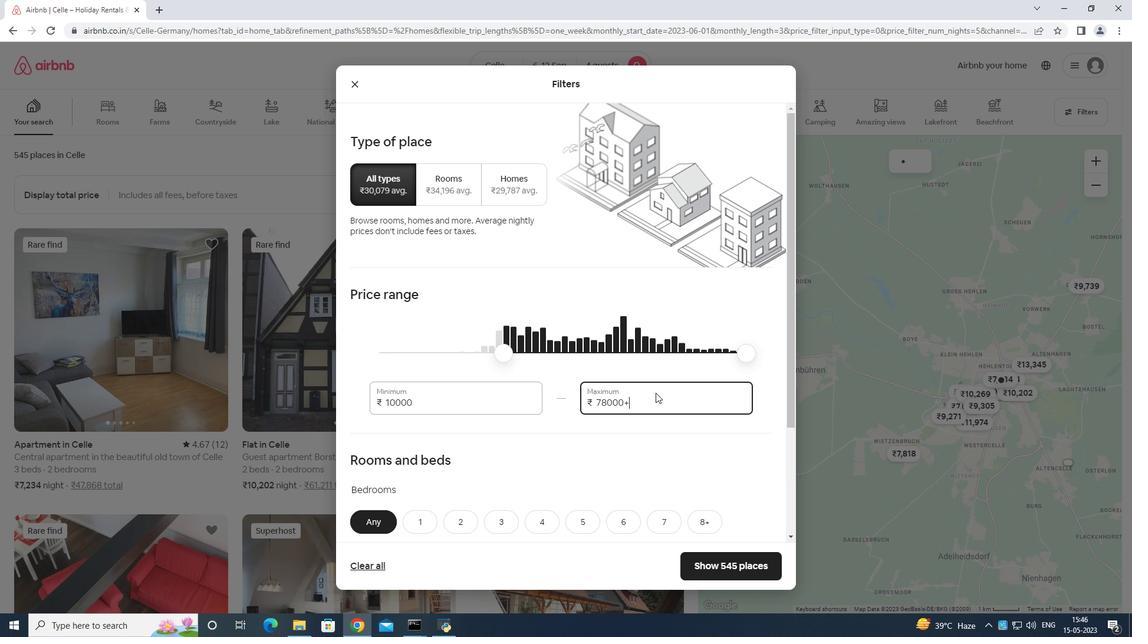 
Action: Mouse moved to (654, 392)
Screenshot: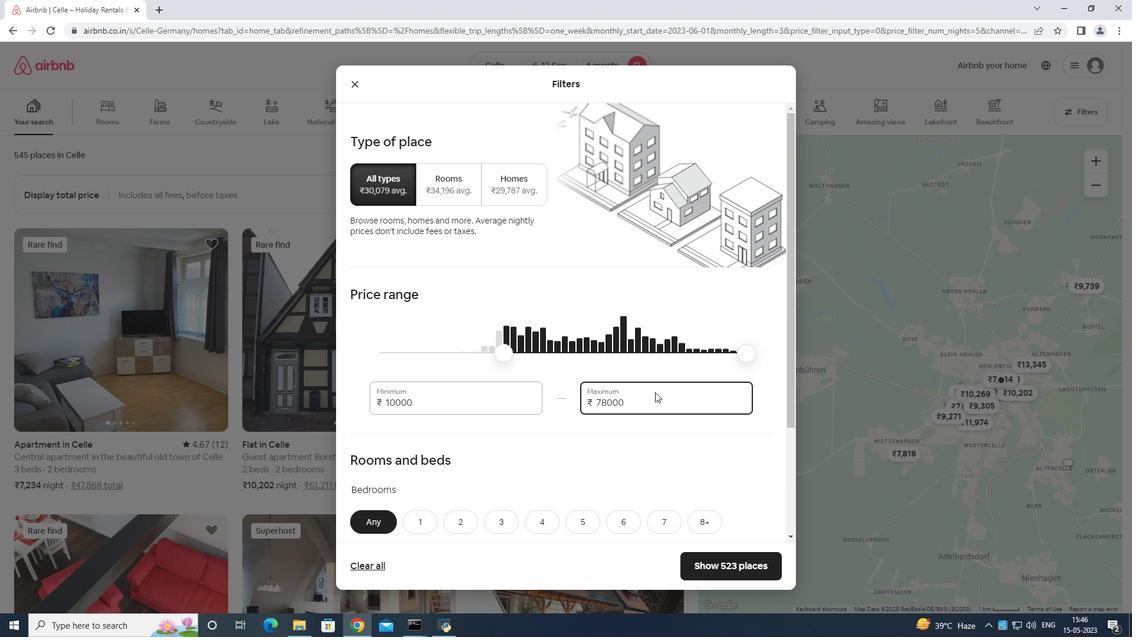 
Action: Key pressed <Key.backspace><Key.backspace><Key.backspace><Key.backspace><Key.backspace><Key.backspace><Key.backspace><Key.backspace><Key.backspace><Key.backspace><Key.backspace><Key.backspace><Key.backspace><Key.backspace>14000
Screenshot: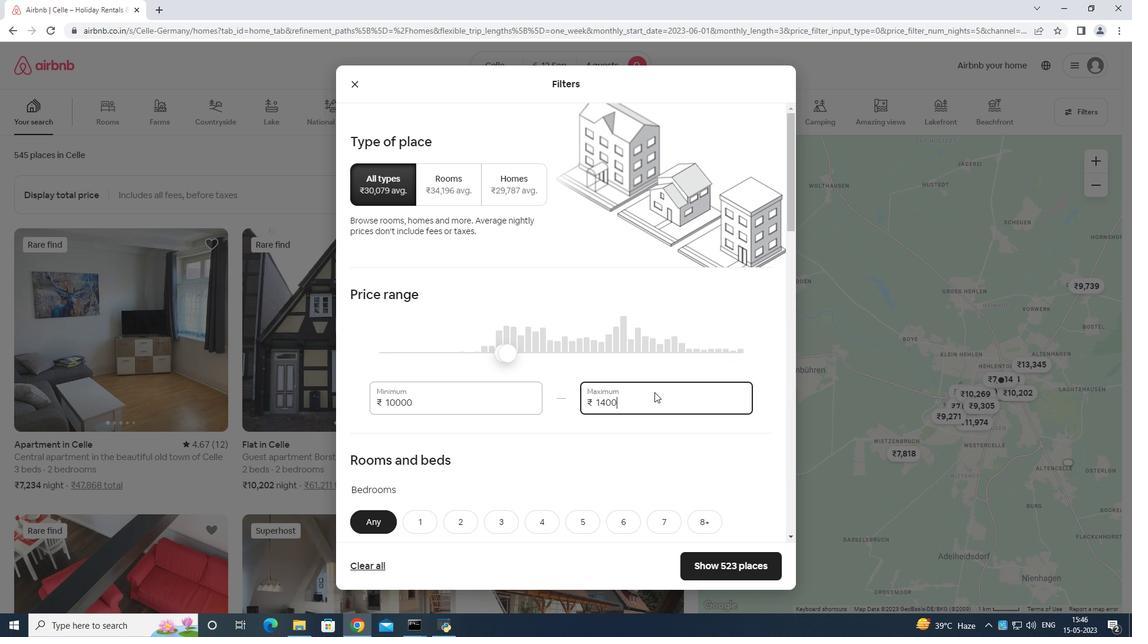 
Action: Mouse moved to (653, 388)
Screenshot: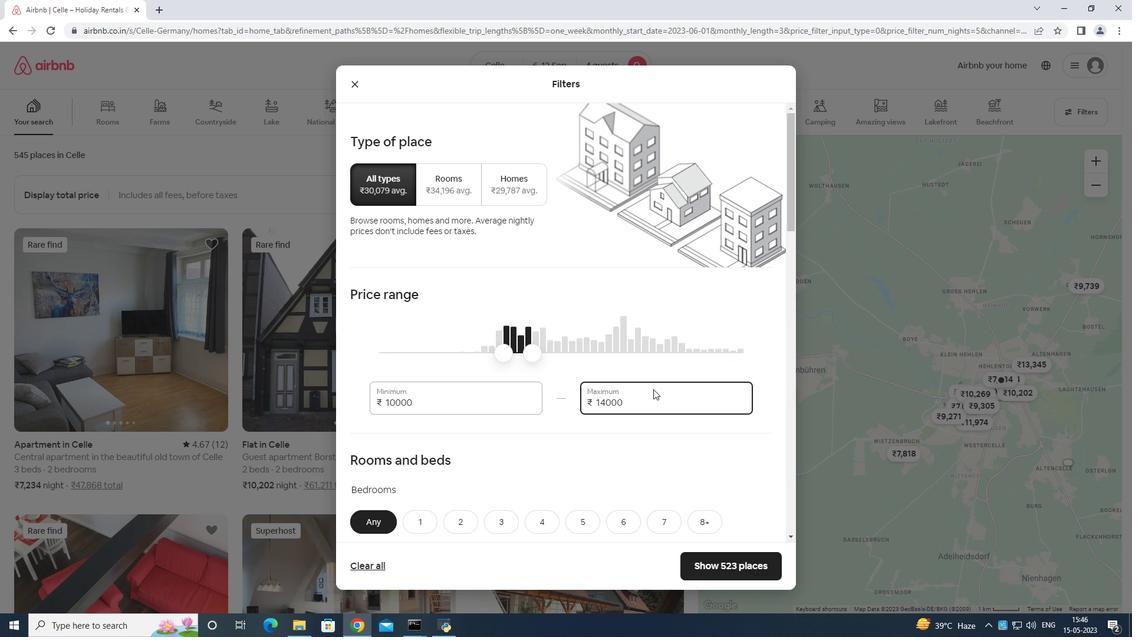 
Action: Mouse scrolled (653, 388) with delta (0, 0)
Screenshot: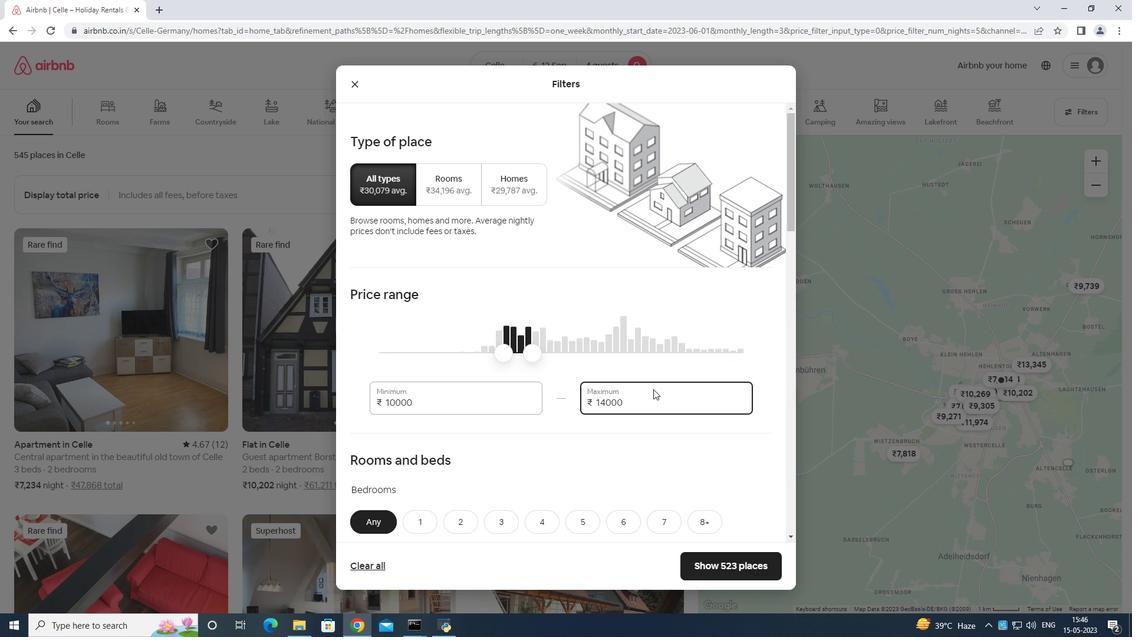 
Action: Mouse moved to (653, 389)
Screenshot: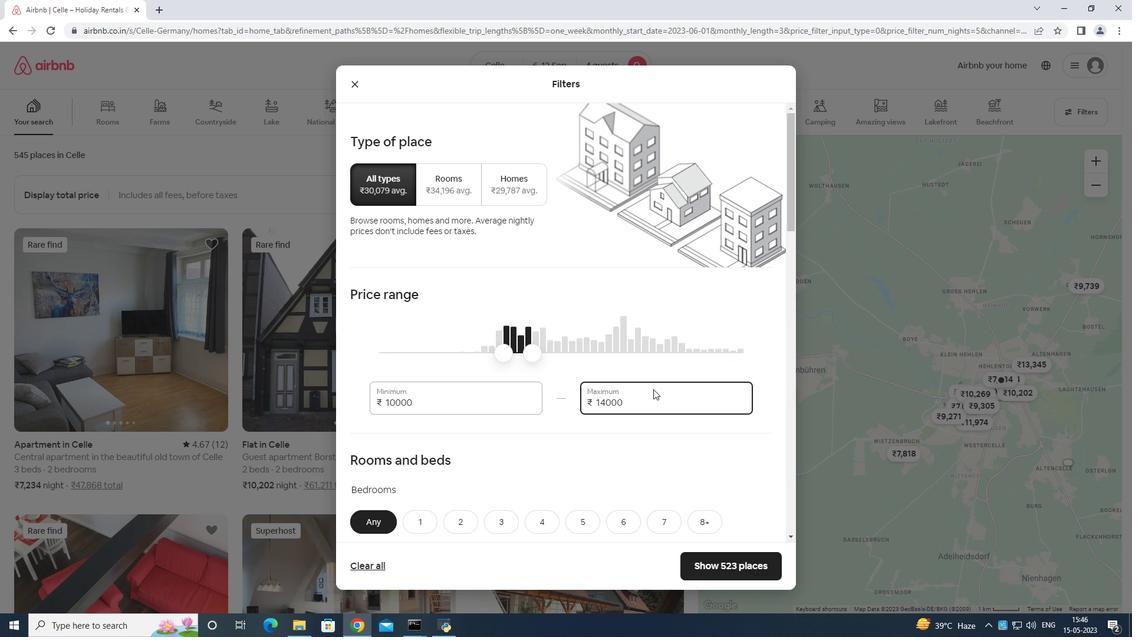 
Action: Mouse scrolled (653, 388) with delta (0, 0)
Screenshot: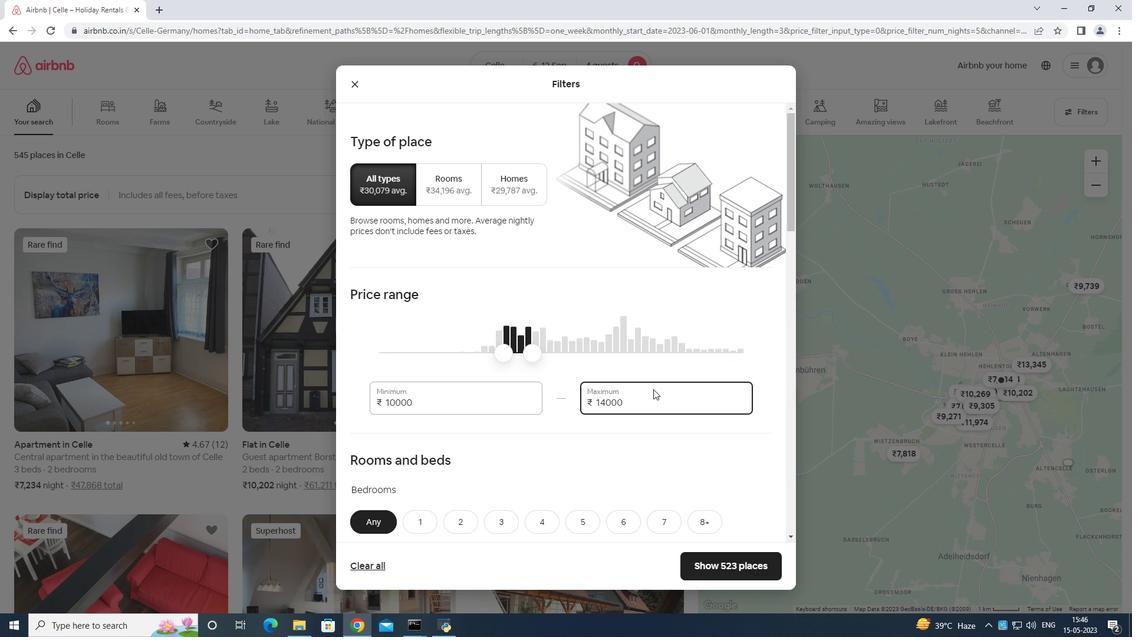 
Action: Mouse moved to (654, 389)
Screenshot: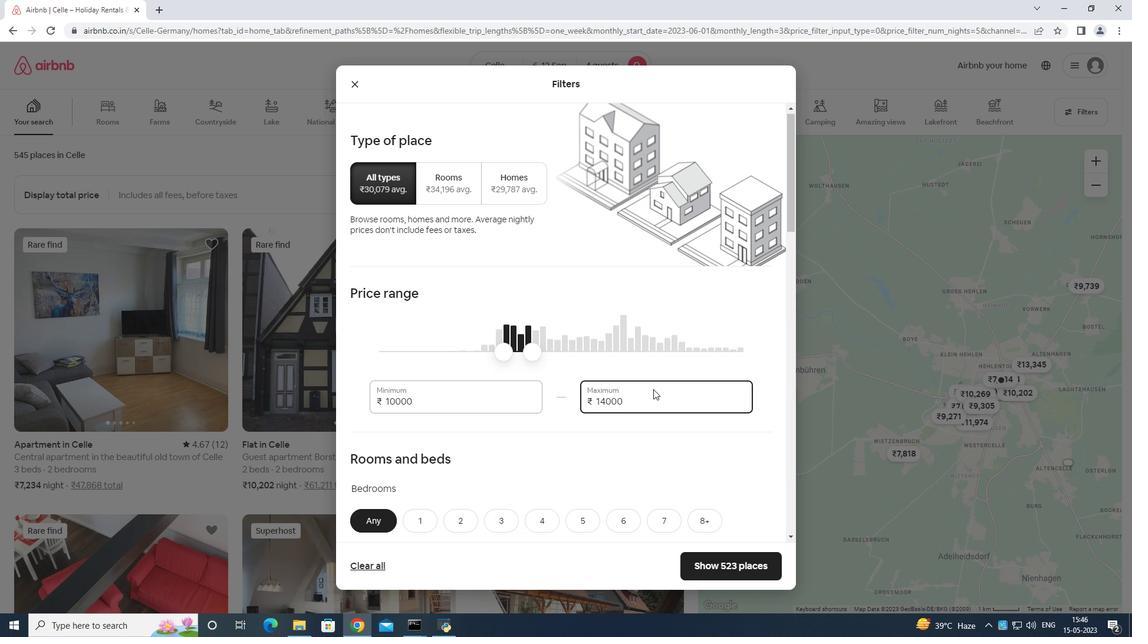
Action: Mouse scrolled (654, 388) with delta (0, 0)
Screenshot: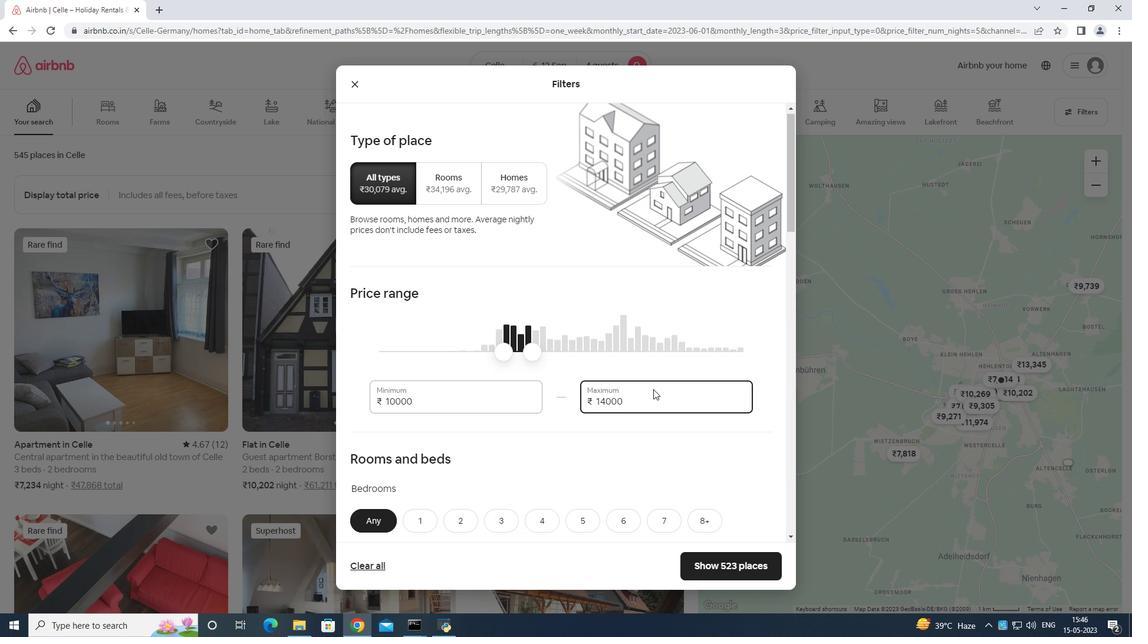 
Action: Mouse scrolled (654, 388) with delta (0, 0)
Screenshot: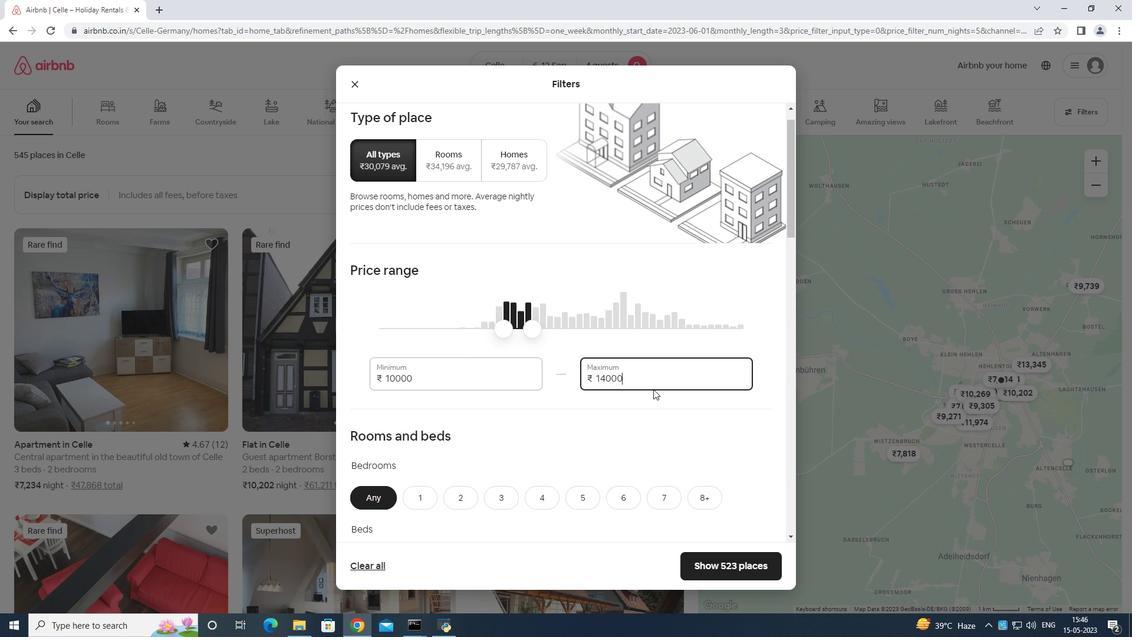 
Action: Mouse moved to (654, 386)
Screenshot: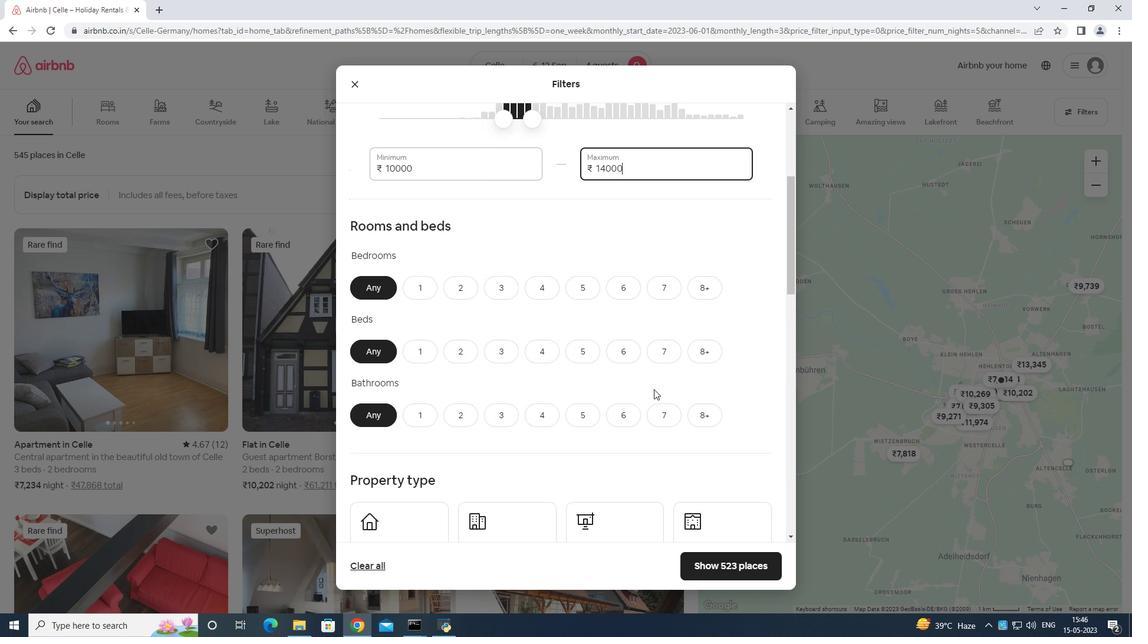 
Action: Mouse scrolled (654, 385) with delta (0, 0)
Screenshot: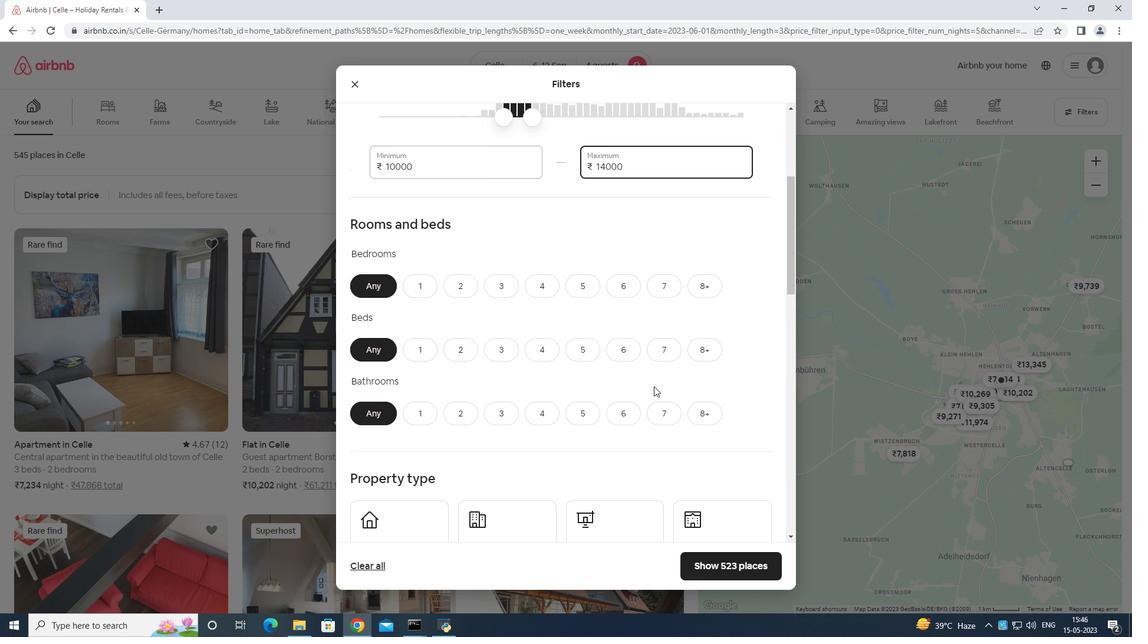 
Action: Mouse scrolled (654, 385) with delta (0, 0)
Screenshot: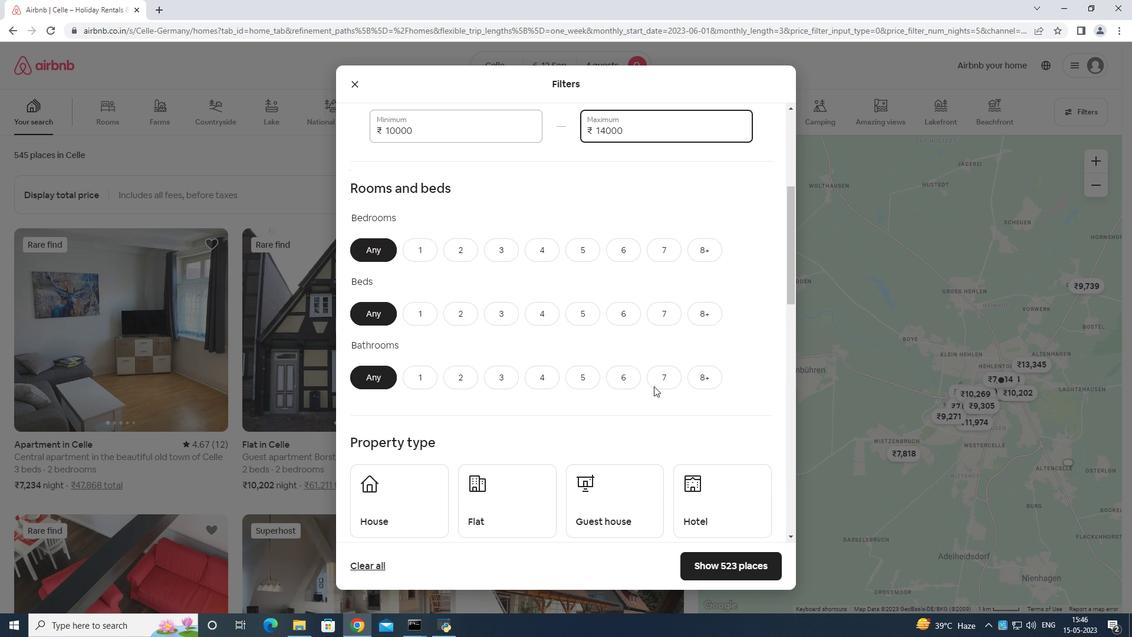 
Action: Mouse moved to (530, 166)
Screenshot: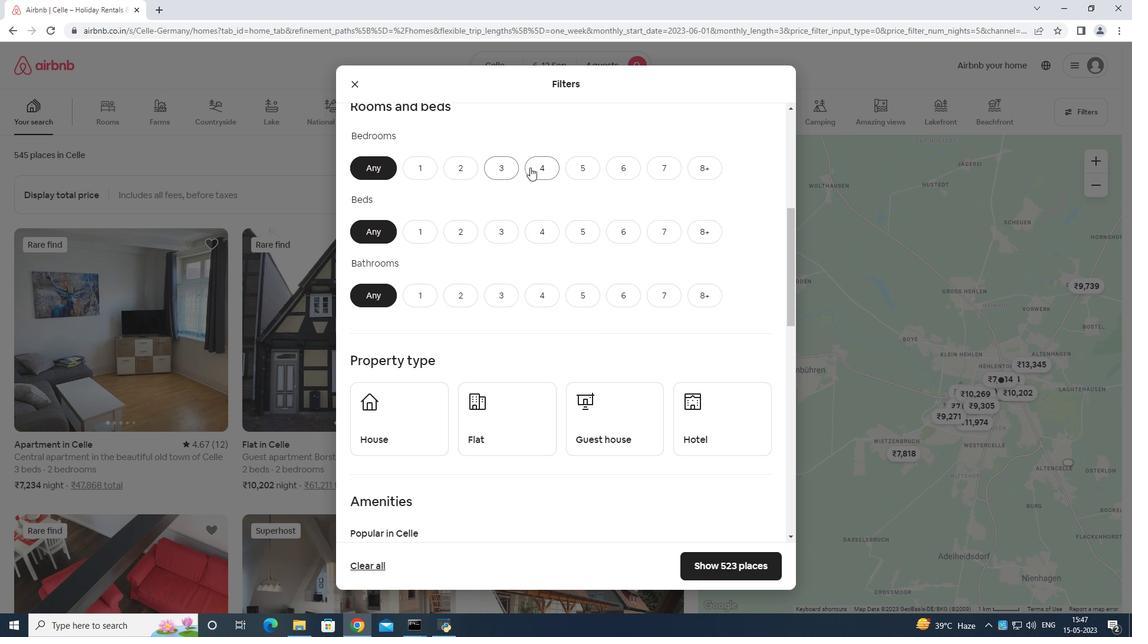 
Action: Mouse pressed left at (530, 166)
Screenshot: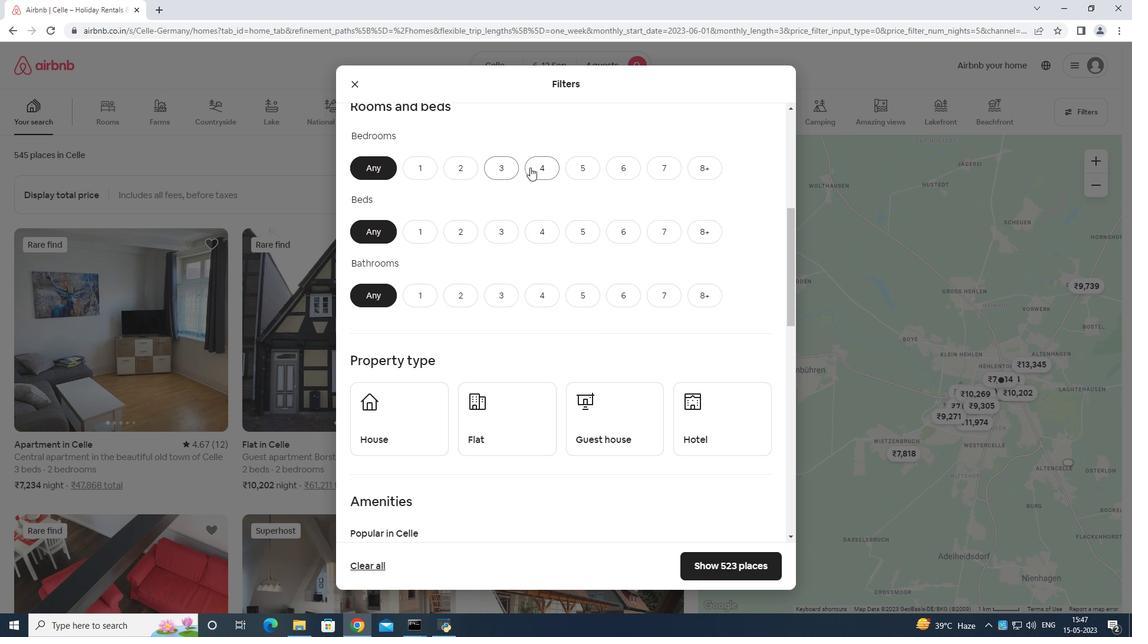 
Action: Mouse moved to (543, 231)
Screenshot: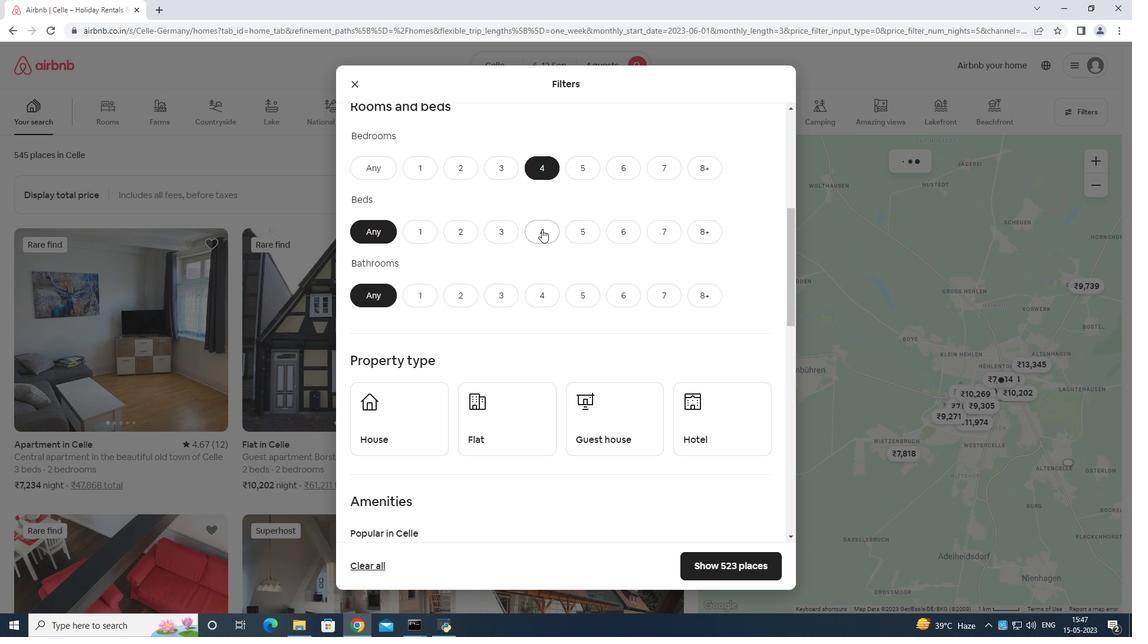 
Action: Mouse pressed left at (543, 231)
Screenshot: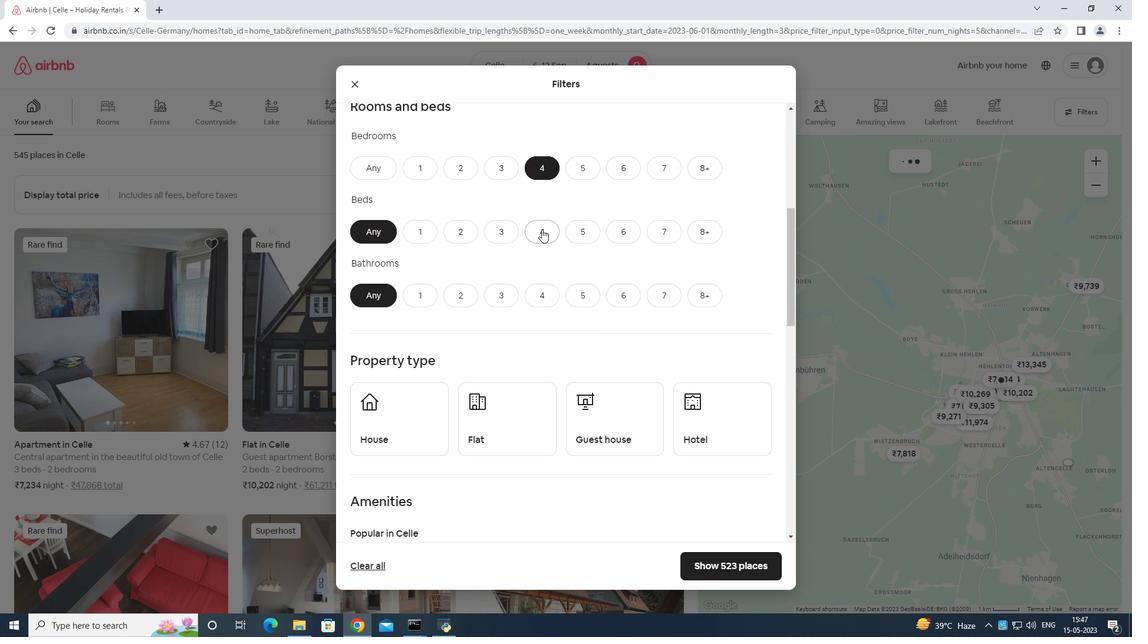 
Action: Mouse moved to (546, 289)
Screenshot: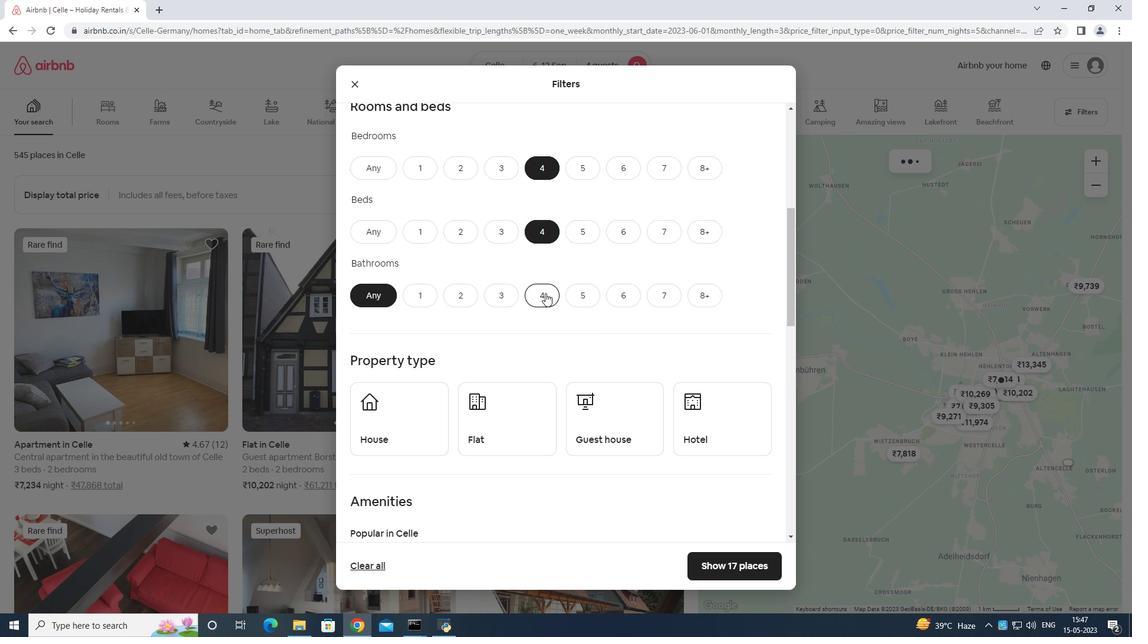 
Action: Mouse pressed left at (546, 289)
Screenshot: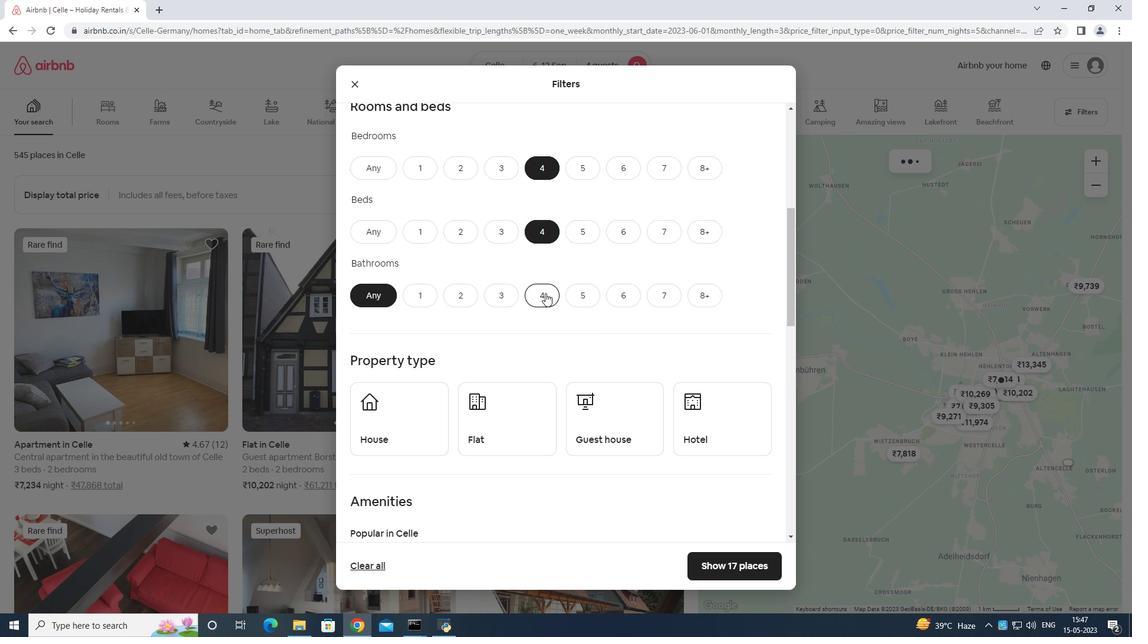 
Action: Mouse moved to (555, 279)
Screenshot: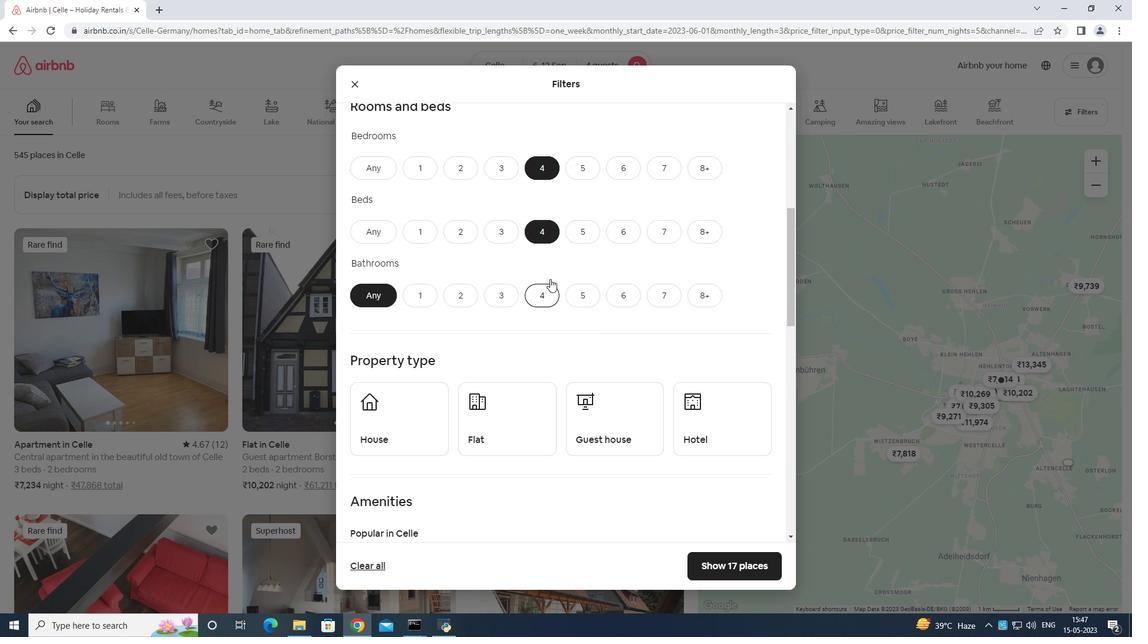 
Action: Mouse scrolled (555, 278) with delta (0, 0)
Screenshot: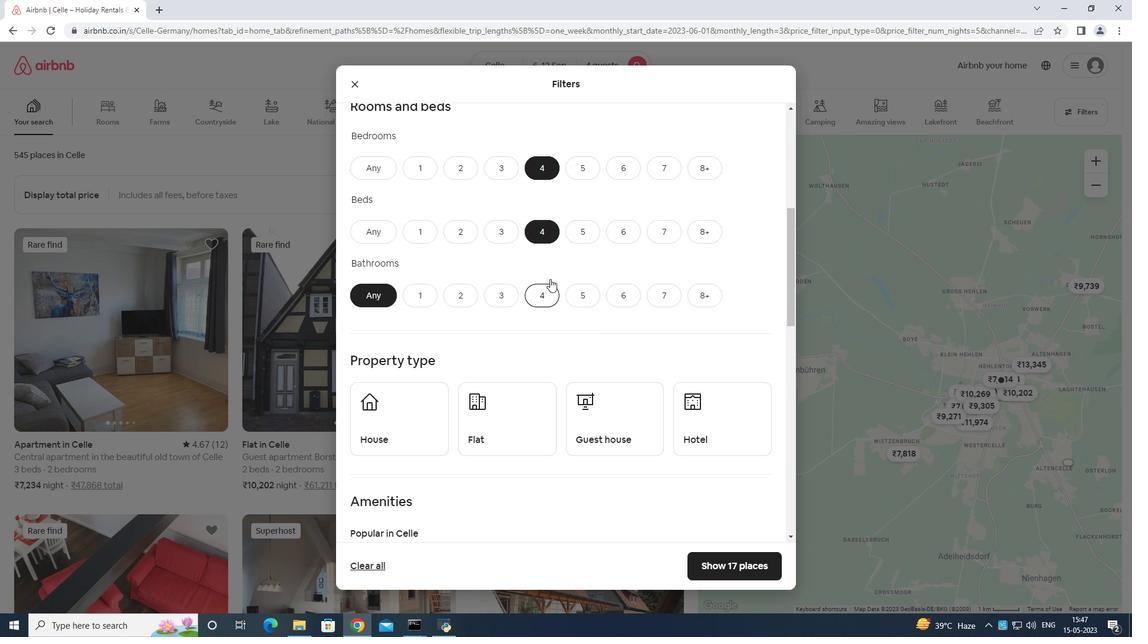 
Action: Mouse moved to (385, 359)
Screenshot: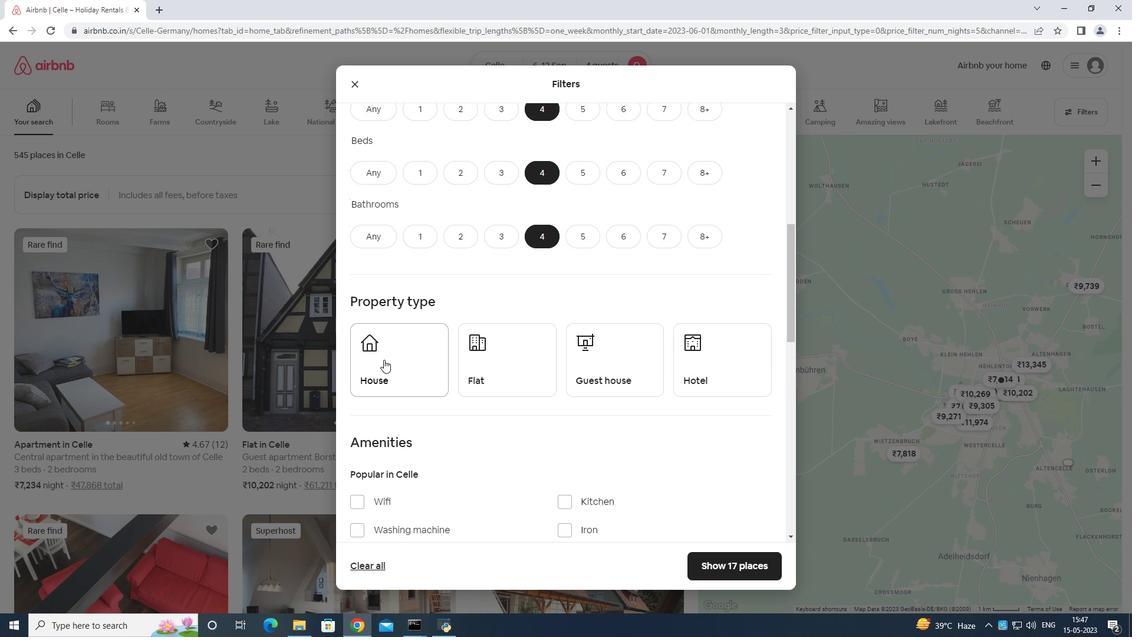 
Action: Mouse pressed left at (385, 359)
Screenshot: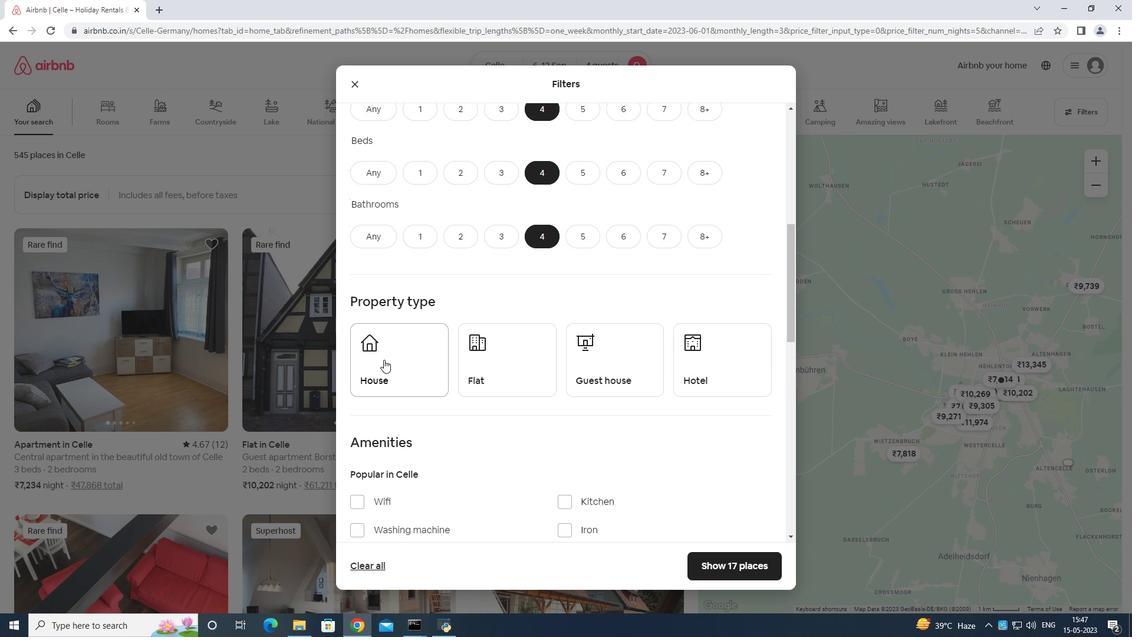 
Action: Mouse moved to (529, 357)
Screenshot: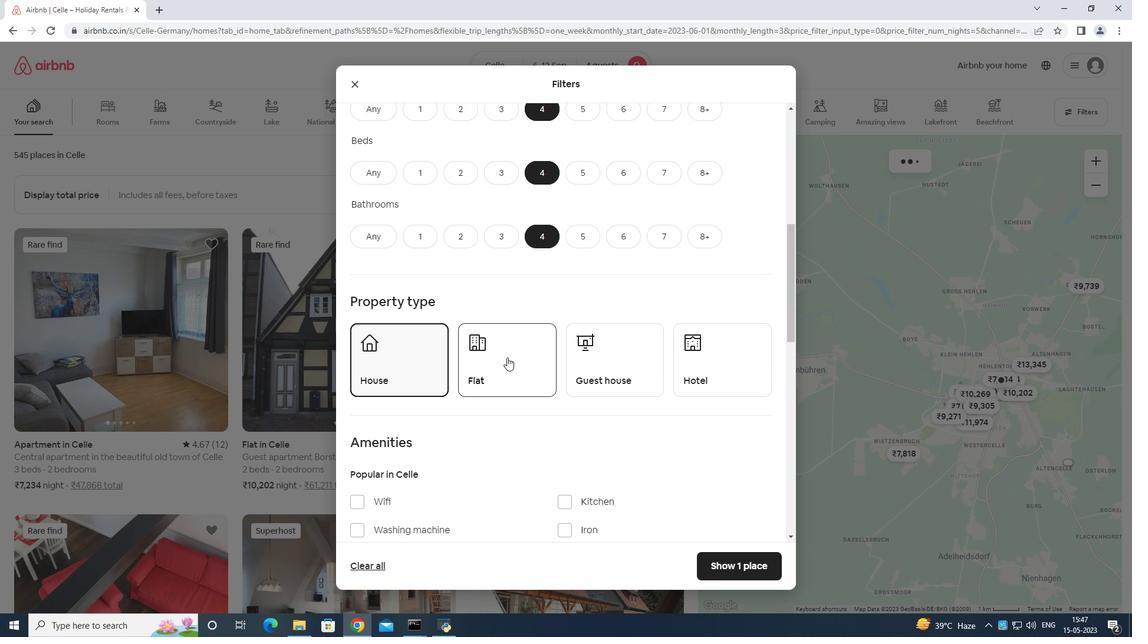 
Action: Mouse pressed left at (529, 357)
Screenshot: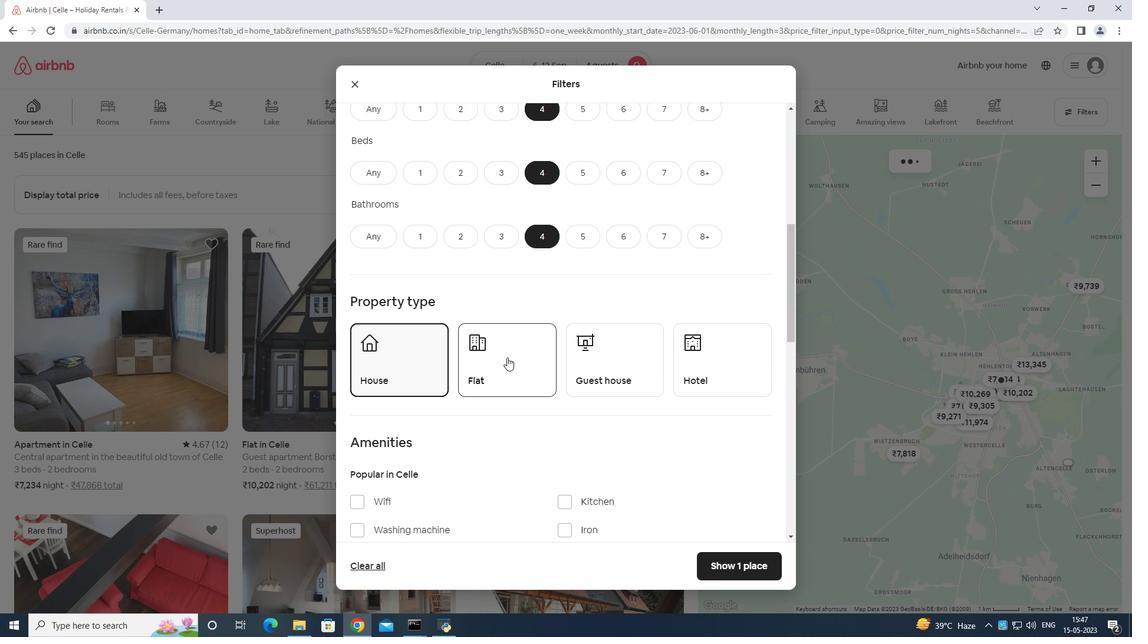 
Action: Mouse moved to (607, 355)
Screenshot: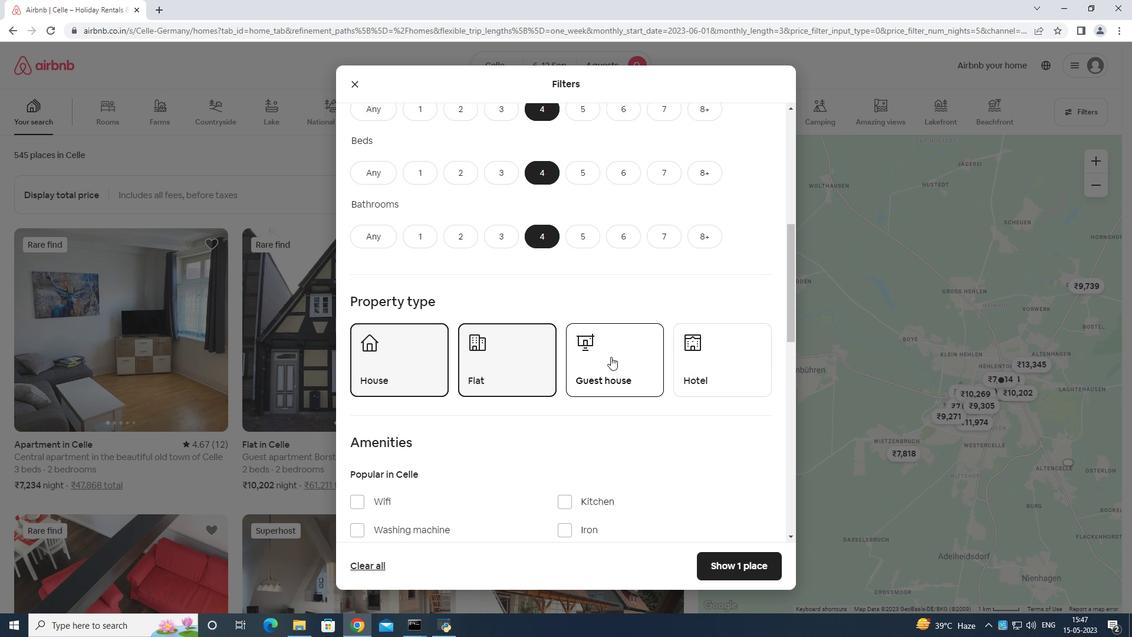 
Action: Mouse pressed left at (607, 355)
Screenshot: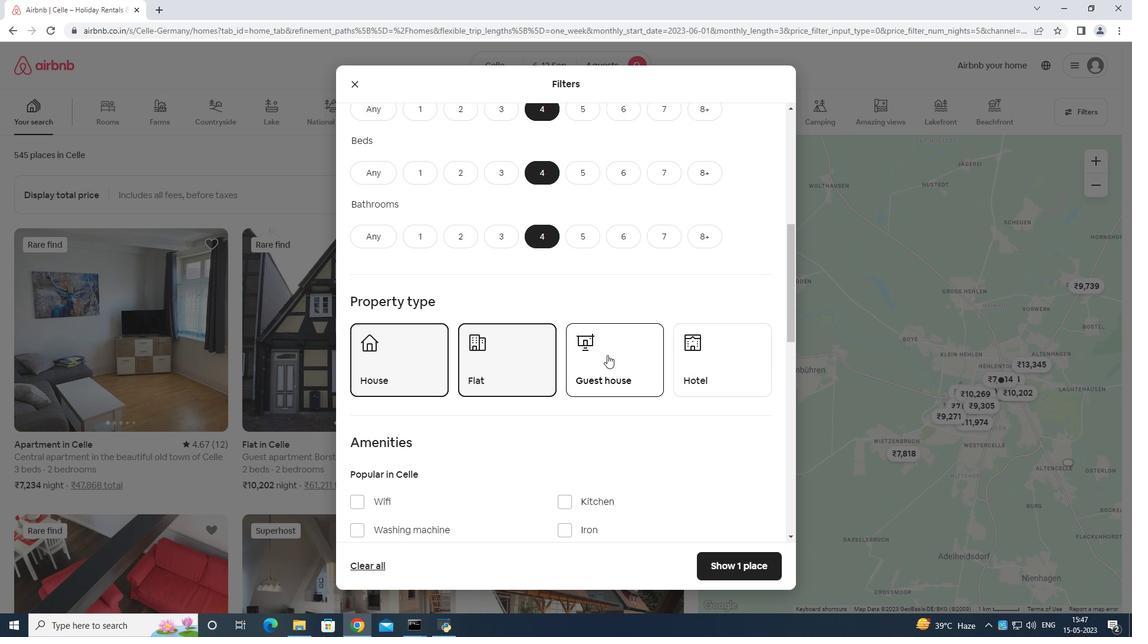 
Action: Mouse moved to (608, 342)
Screenshot: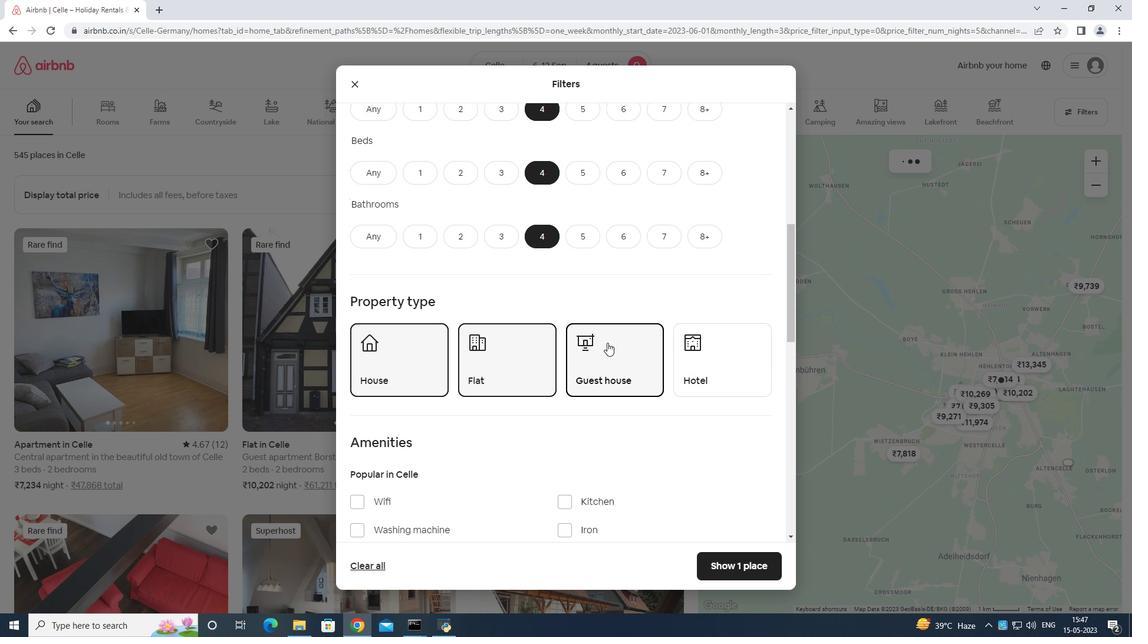 
Action: Mouse scrolled (608, 341) with delta (0, 0)
Screenshot: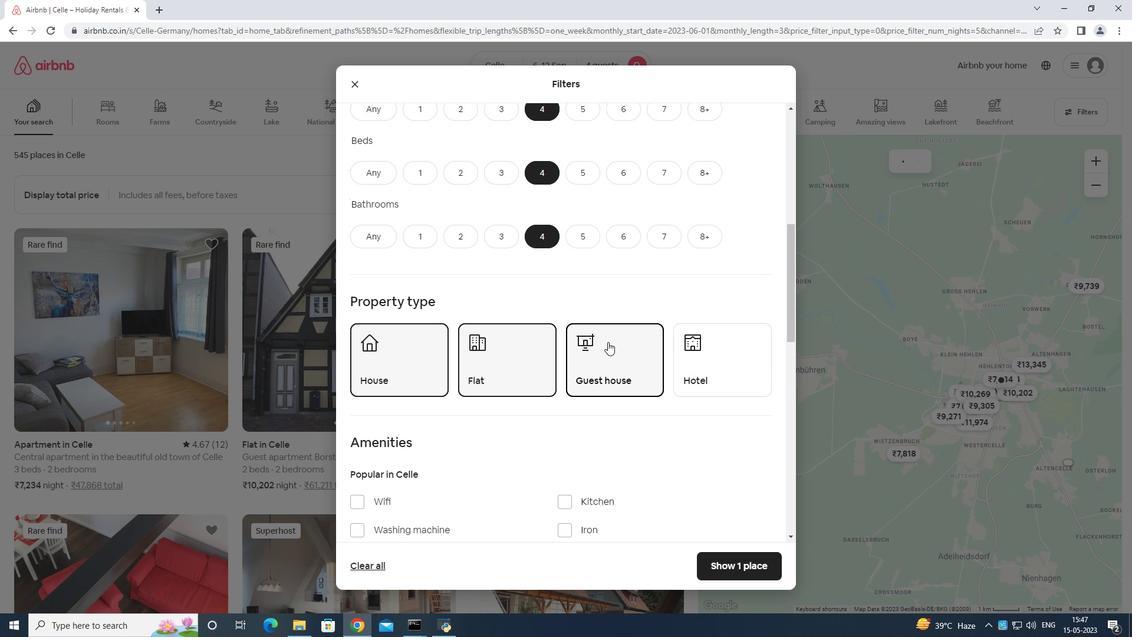 
Action: Mouse scrolled (608, 341) with delta (0, 0)
Screenshot: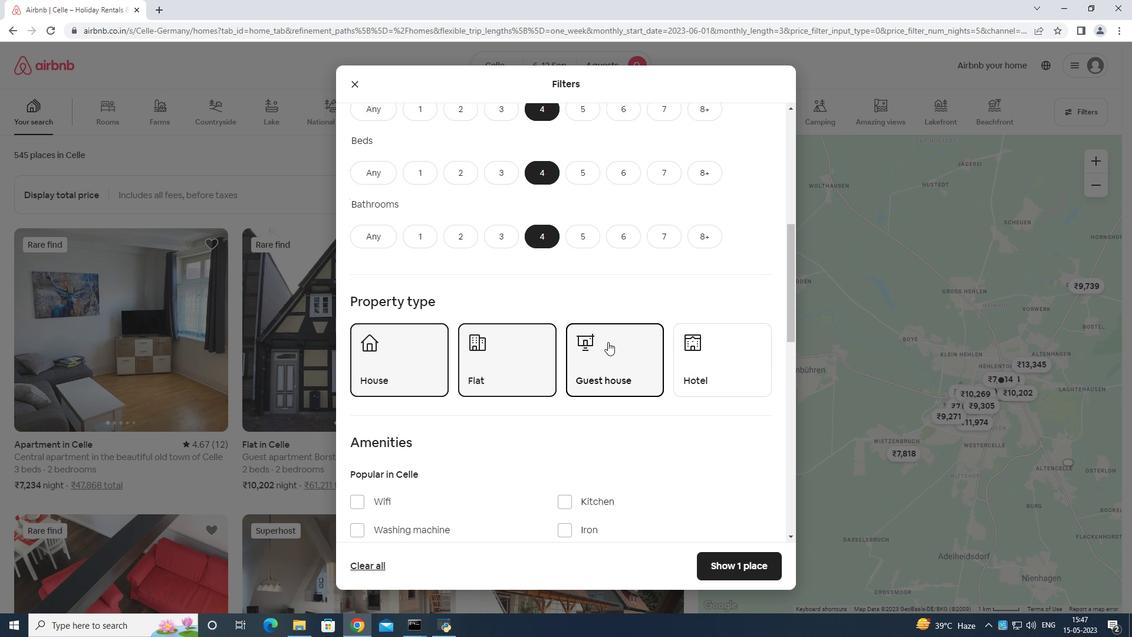 
Action: Mouse moved to (381, 376)
Screenshot: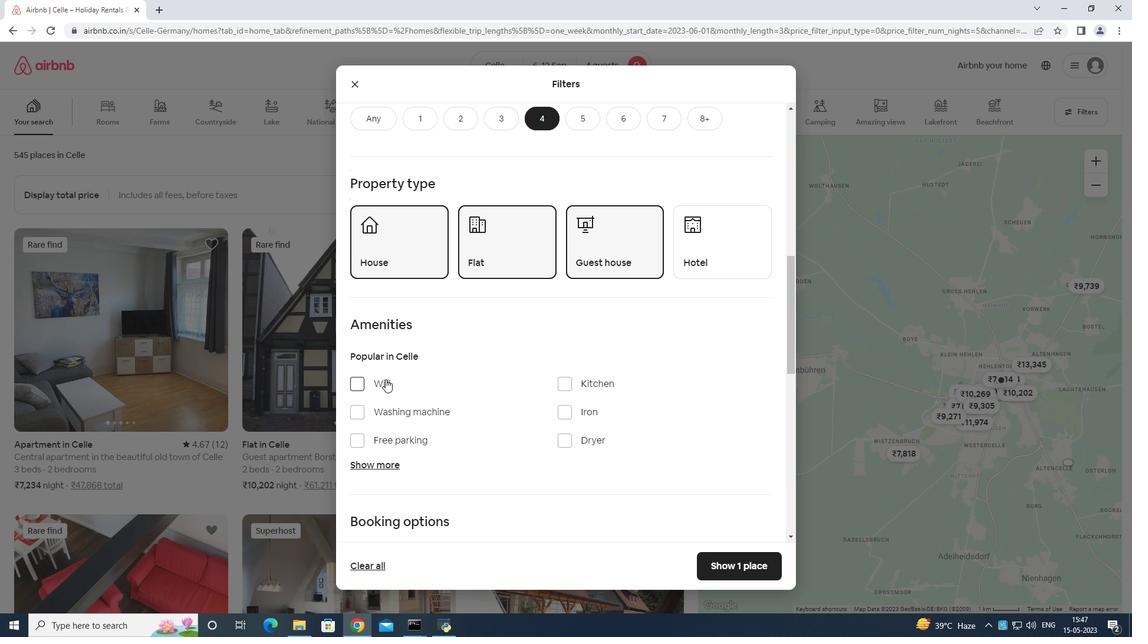 
Action: Mouse pressed left at (381, 376)
Screenshot: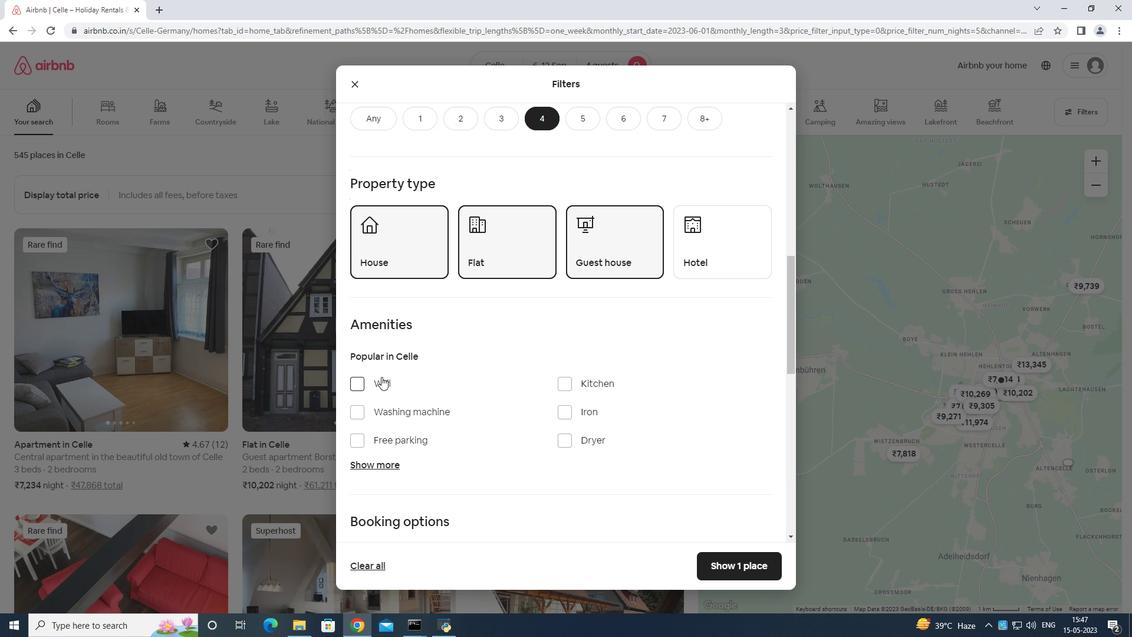 
Action: Mouse moved to (380, 434)
Screenshot: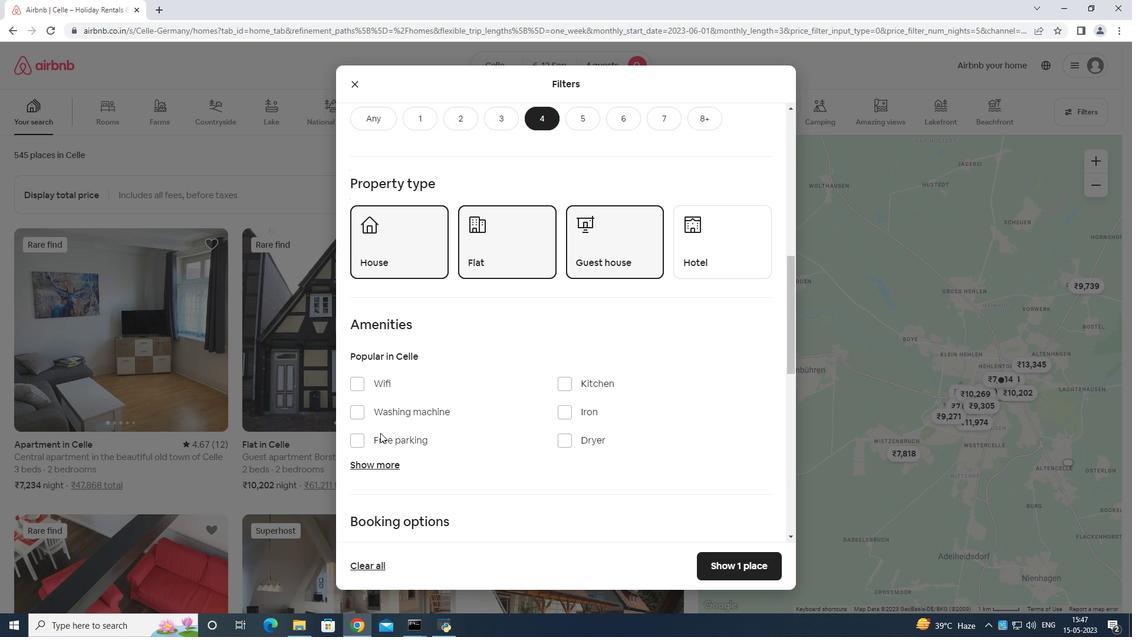 
Action: Mouse pressed left at (380, 434)
Screenshot: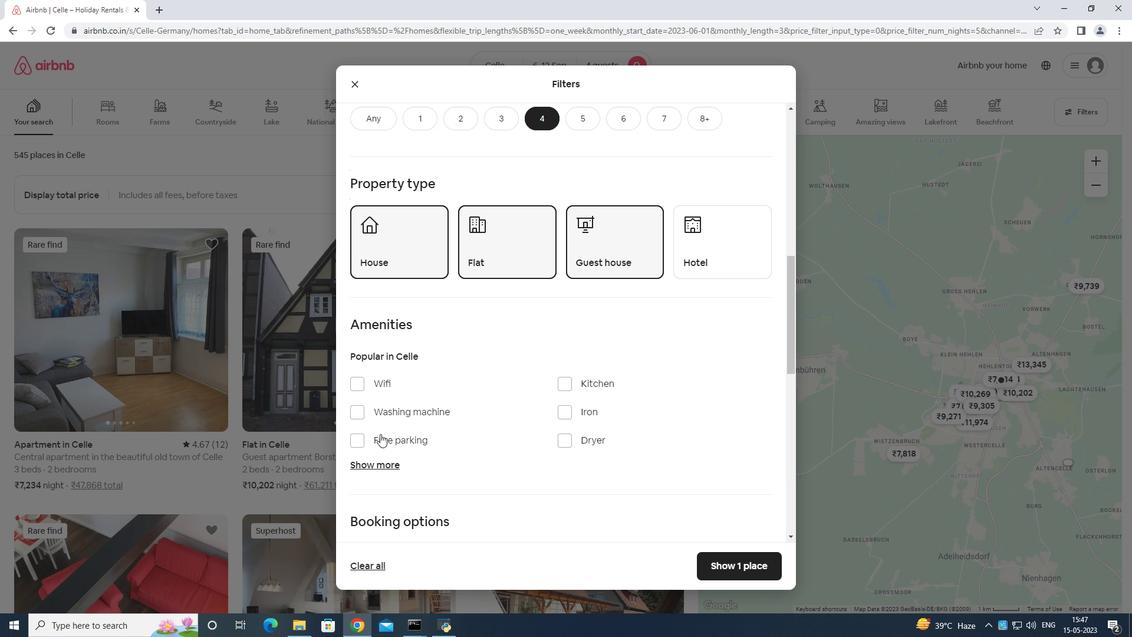 
Action: Mouse moved to (387, 376)
Screenshot: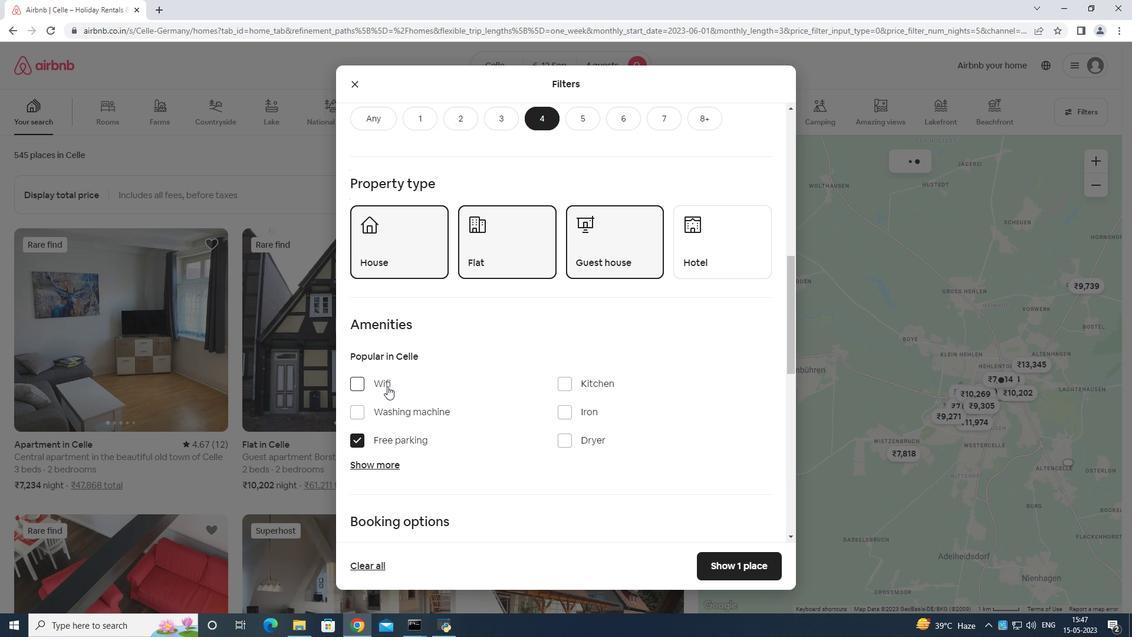 
Action: Mouse pressed left at (387, 376)
Screenshot: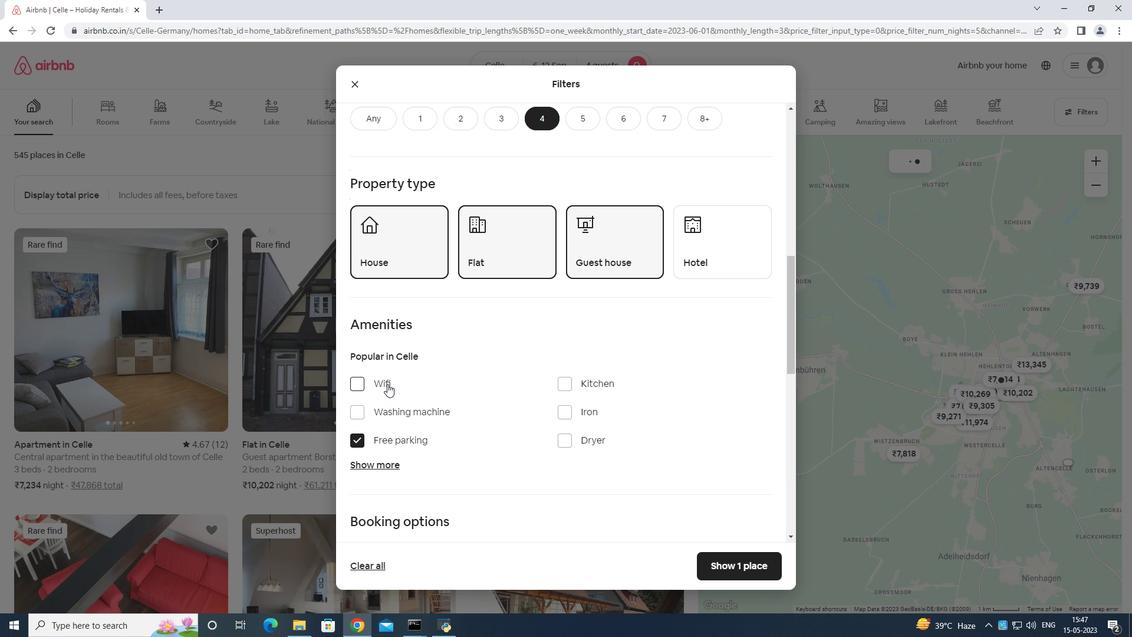 
Action: Mouse moved to (382, 375)
Screenshot: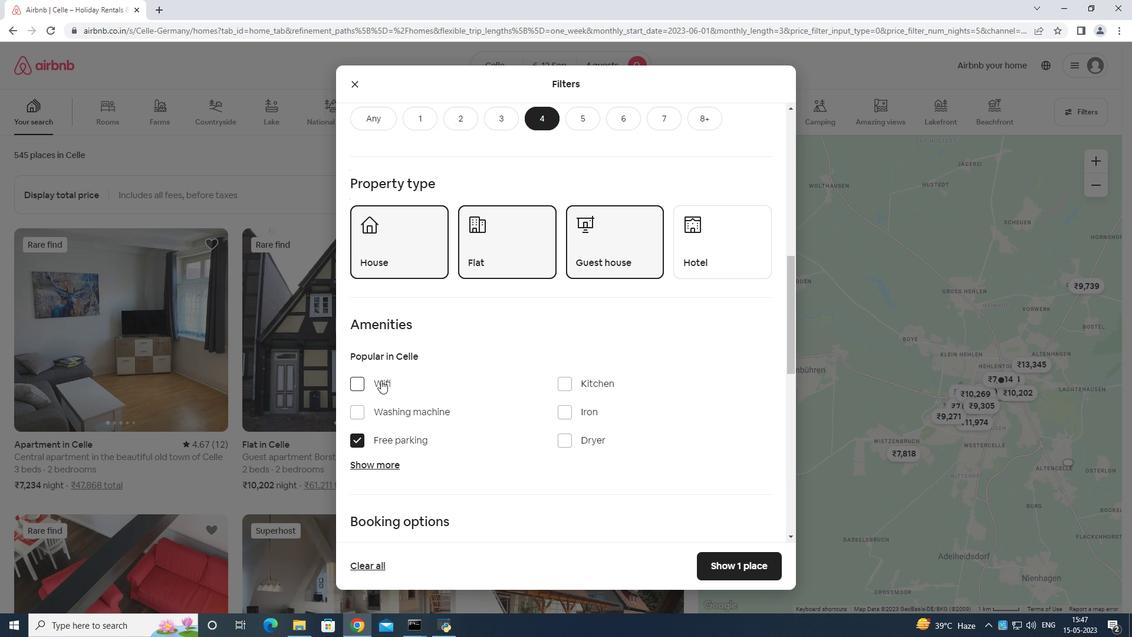 
Action: Mouse pressed left at (382, 375)
Screenshot: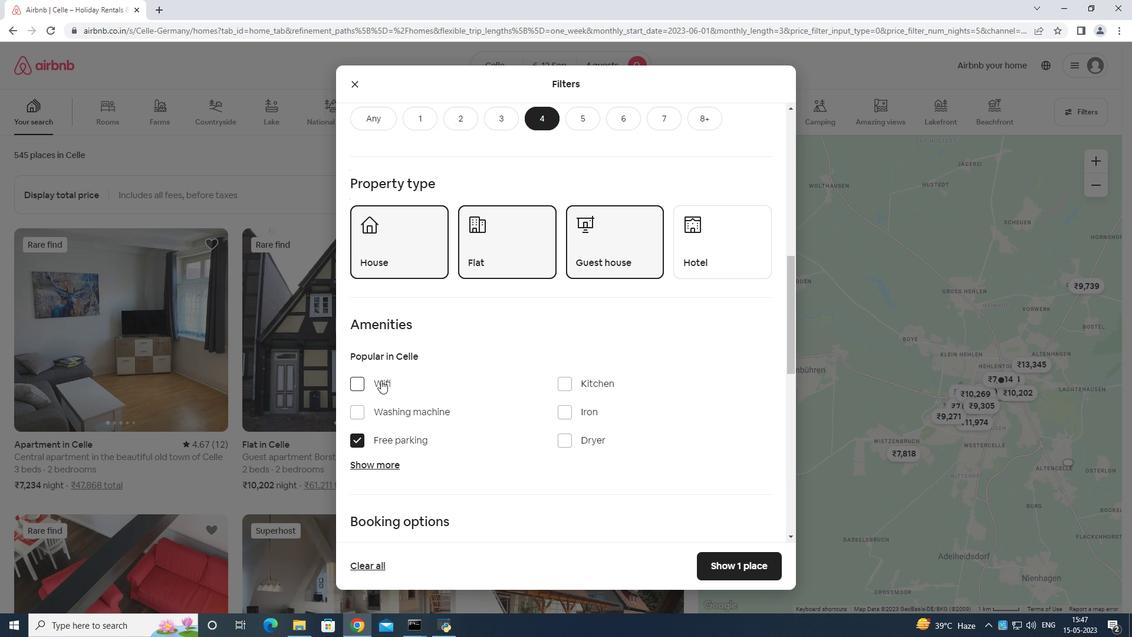 
Action: Mouse moved to (384, 378)
Screenshot: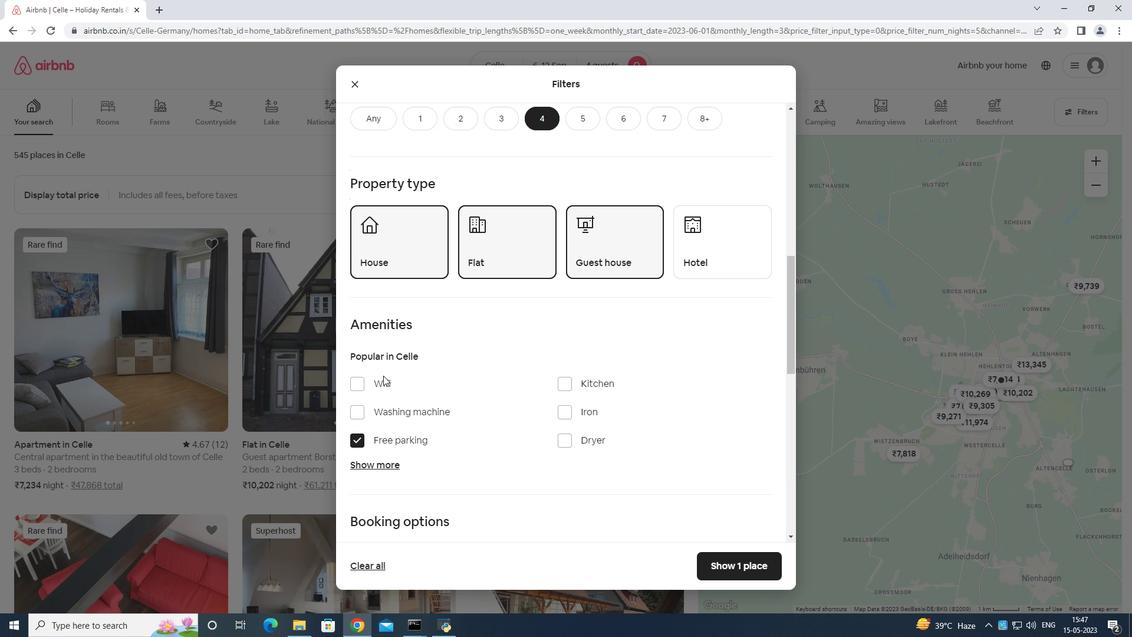 
Action: Mouse pressed left at (384, 378)
Screenshot: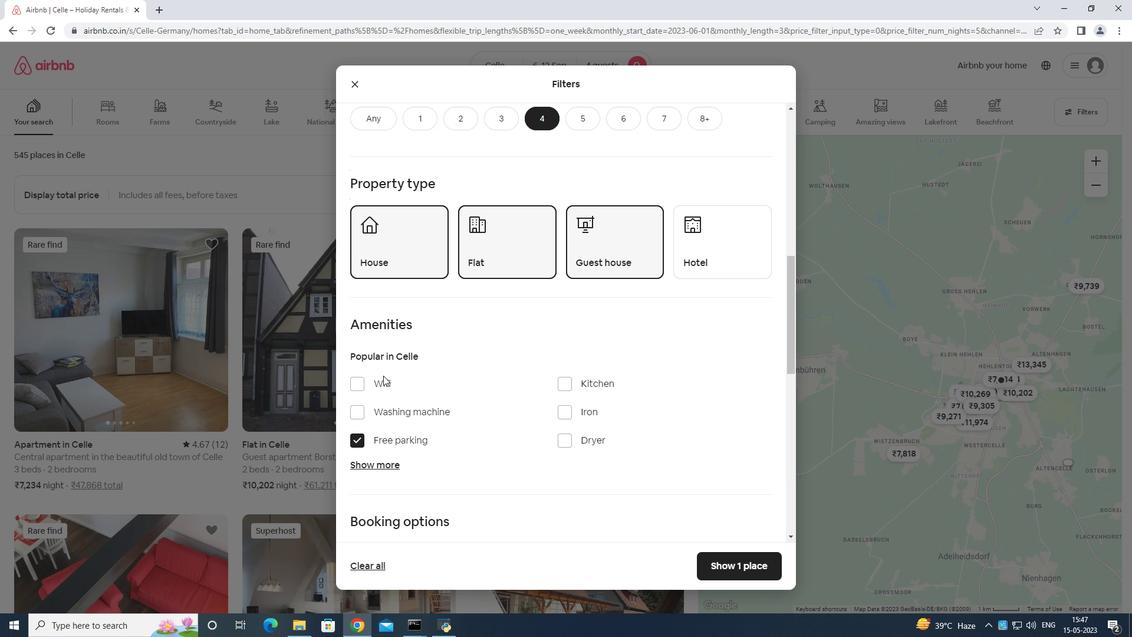 
Action: Mouse moved to (387, 460)
Screenshot: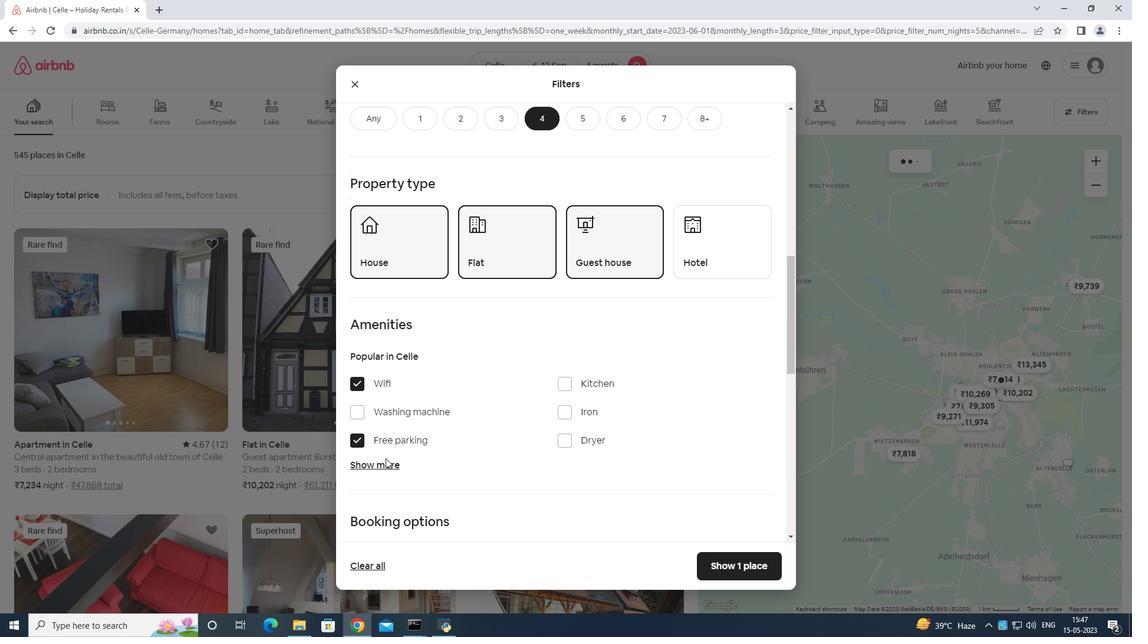 
Action: Mouse pressed left at (387, 460)
Screenshot: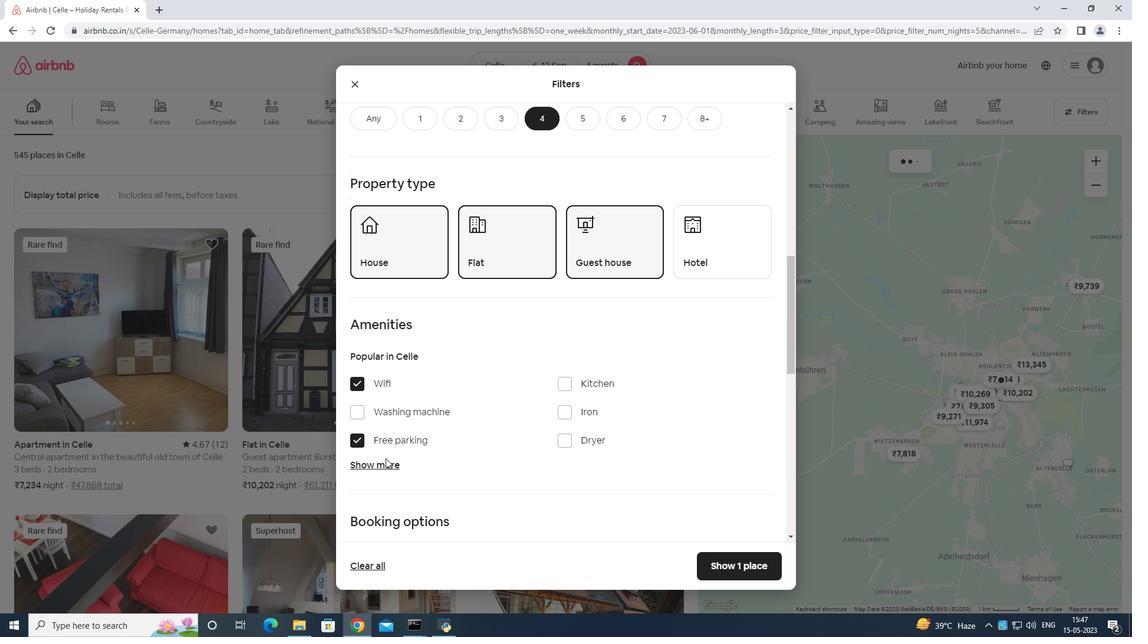 
Action: Mouse moved to (527, 379)
Screenshot: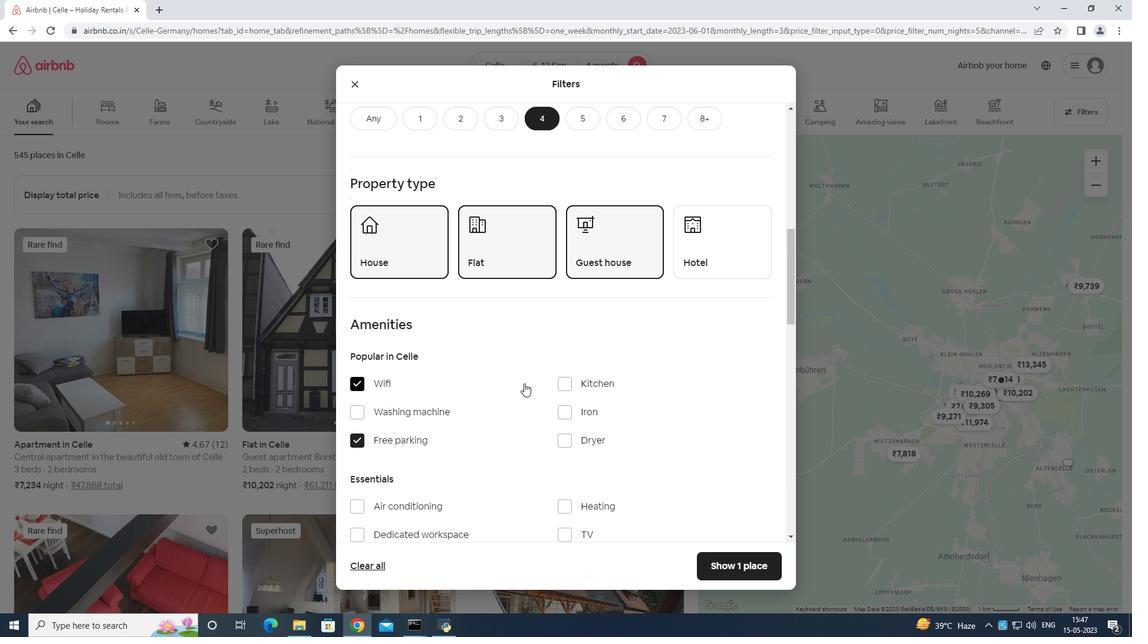 
Action: Mouse scrolled (527, 379) with delta (0, 0)
Screenshot: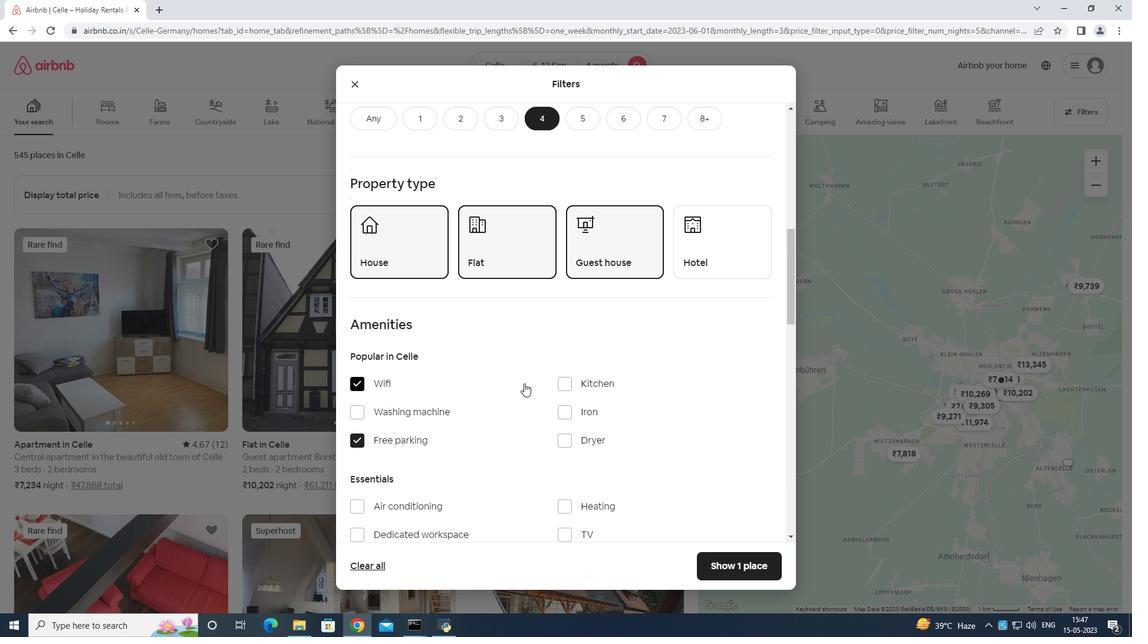 
Action: Mouse scrolled (527, 379) with delta (0, 0)
Screenshot: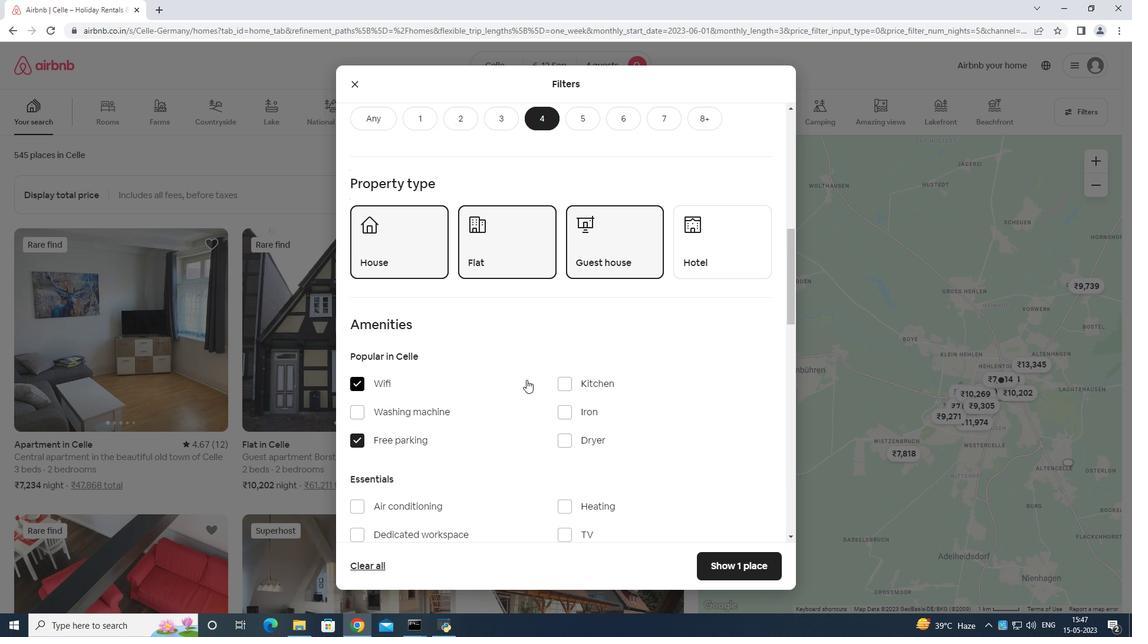 
Action: Mouse scrolled (527, 379) with delta (0, 0)
Screenshot: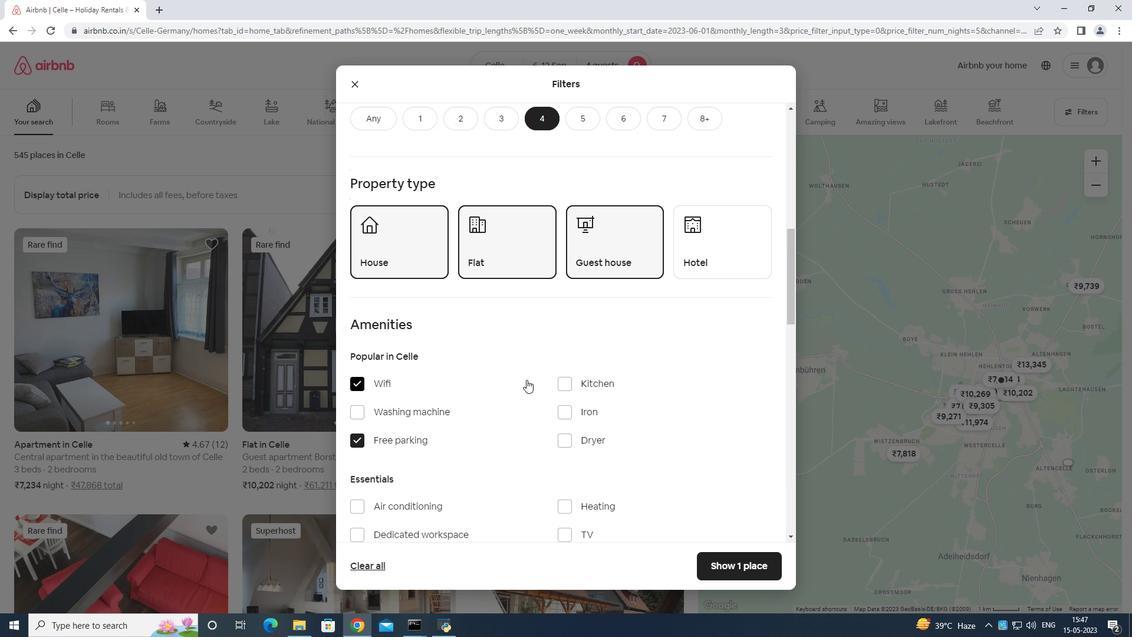 
Action: Mouse moved to (566, 353)
Screenshot: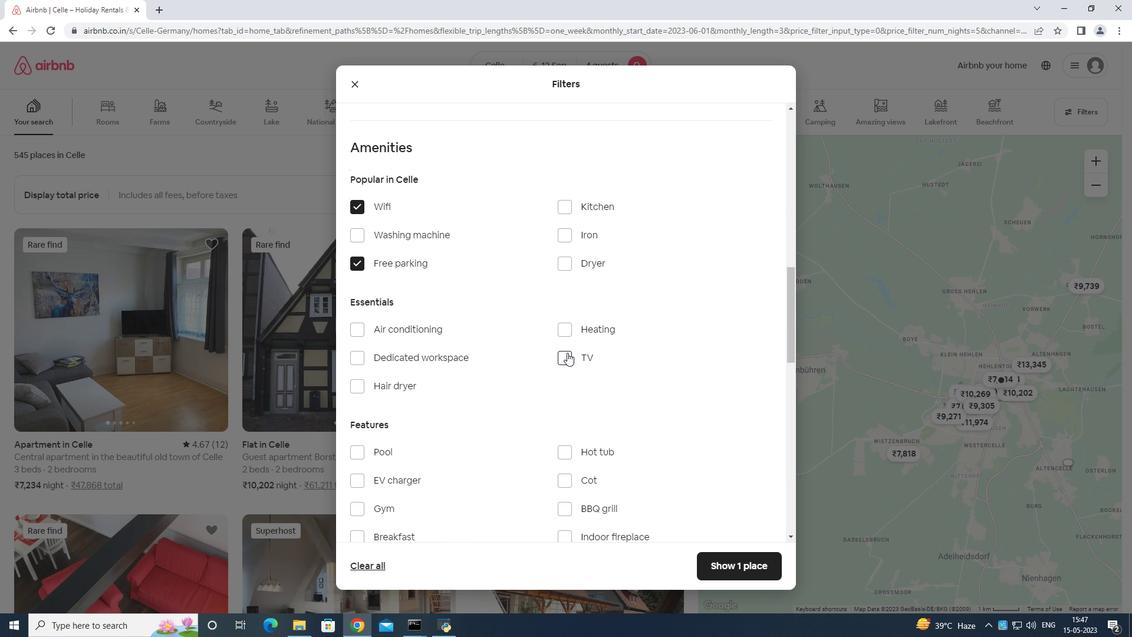 
Action: Mouse pressed left at (566, 353)
Screenshot: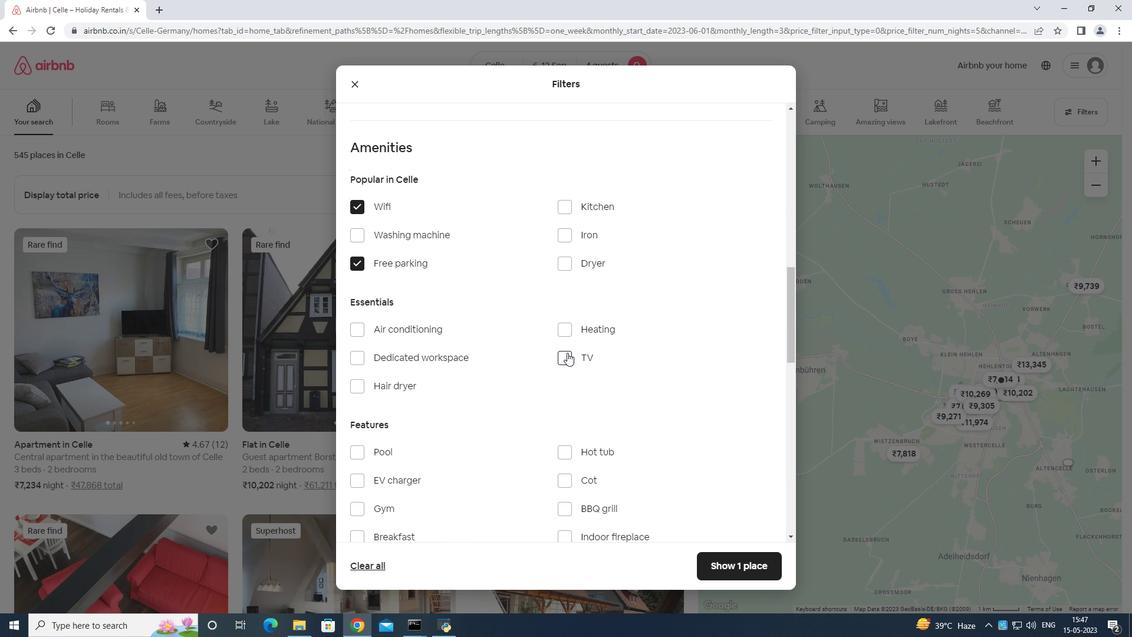 
Action: Mouse moved to (566, 337)
Screenshot: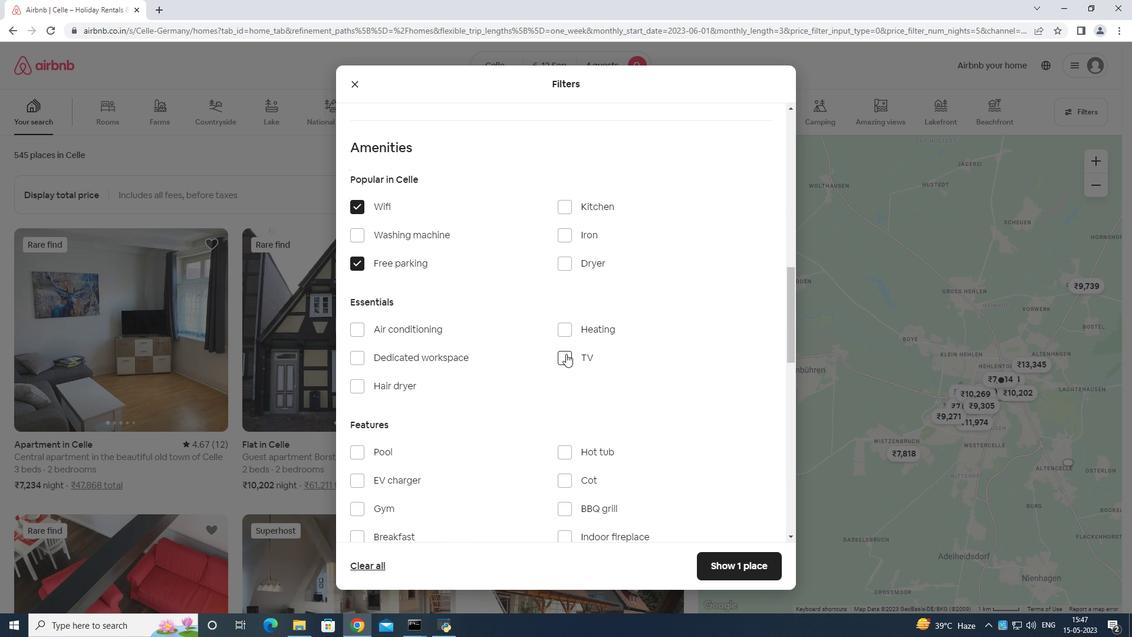 
Action: Mouse scrolled (566, 336) with delta (0, 0)
Screenshot: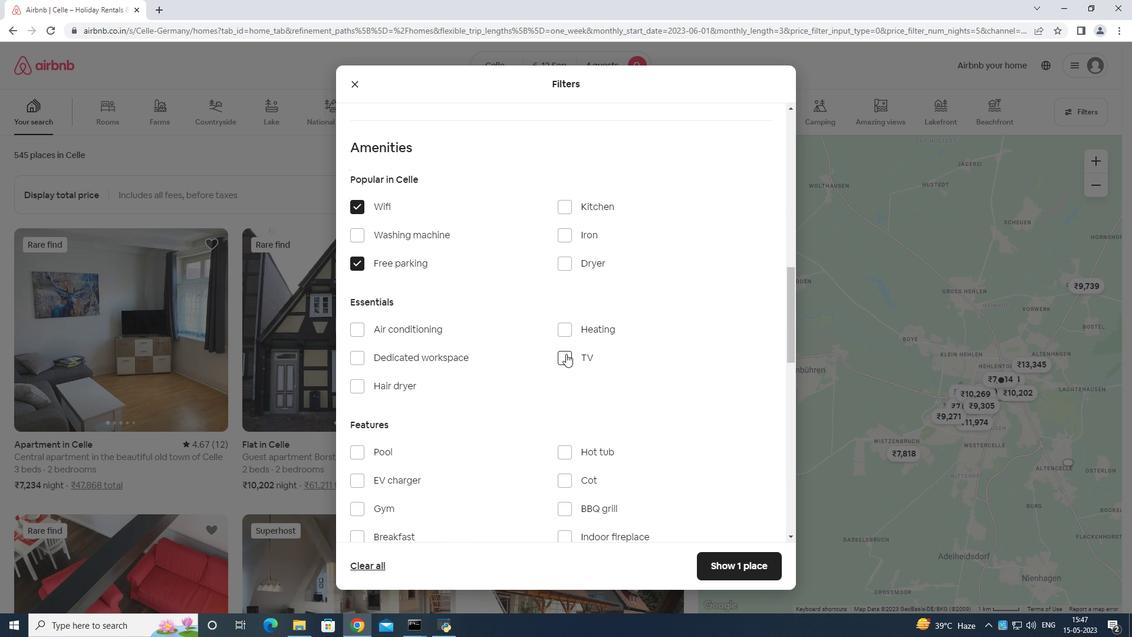 
Action: Mouse moved to (566, 338)
Screenshot: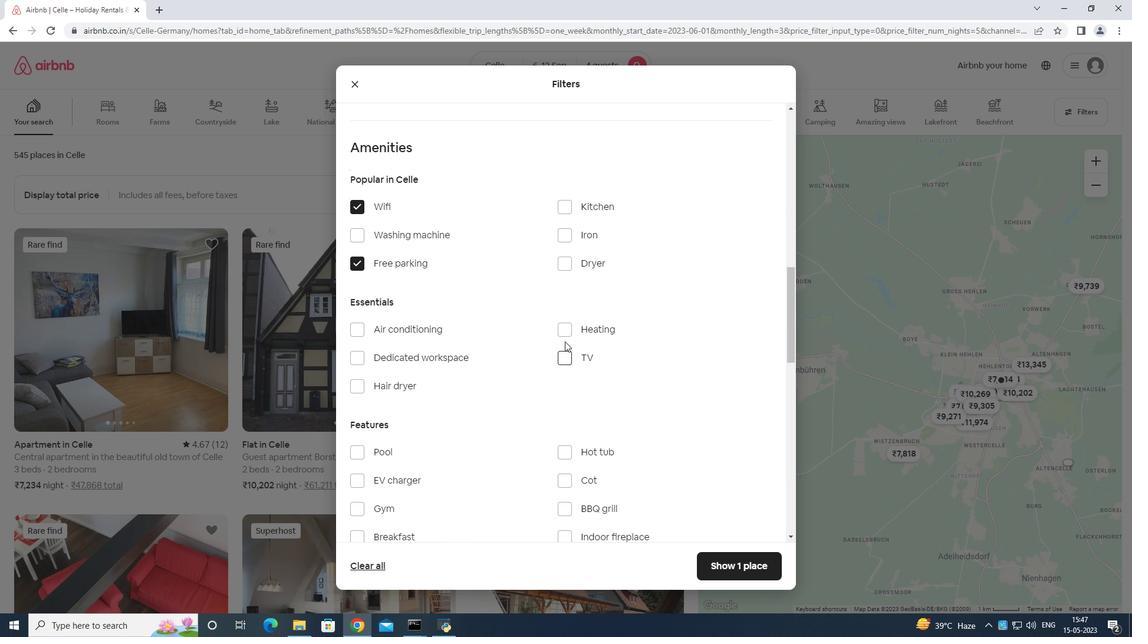 
Action: Mouse scrolled (566, 338) with delta (0, 0)
Screenshot: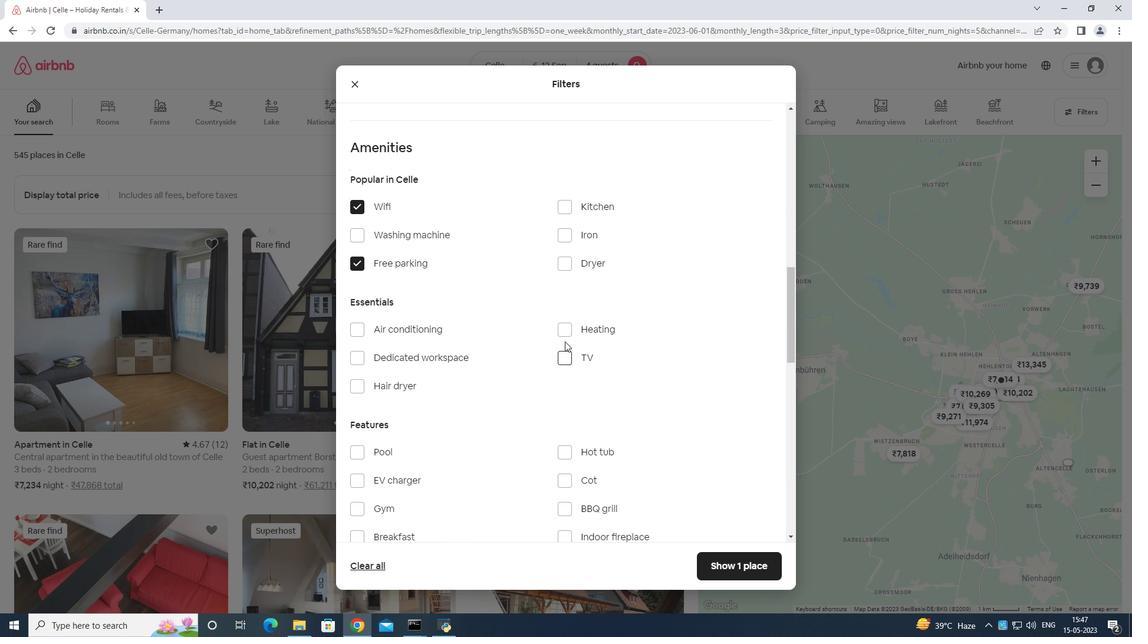 
Action: Mouse moved to (566, 339)
Screenshot: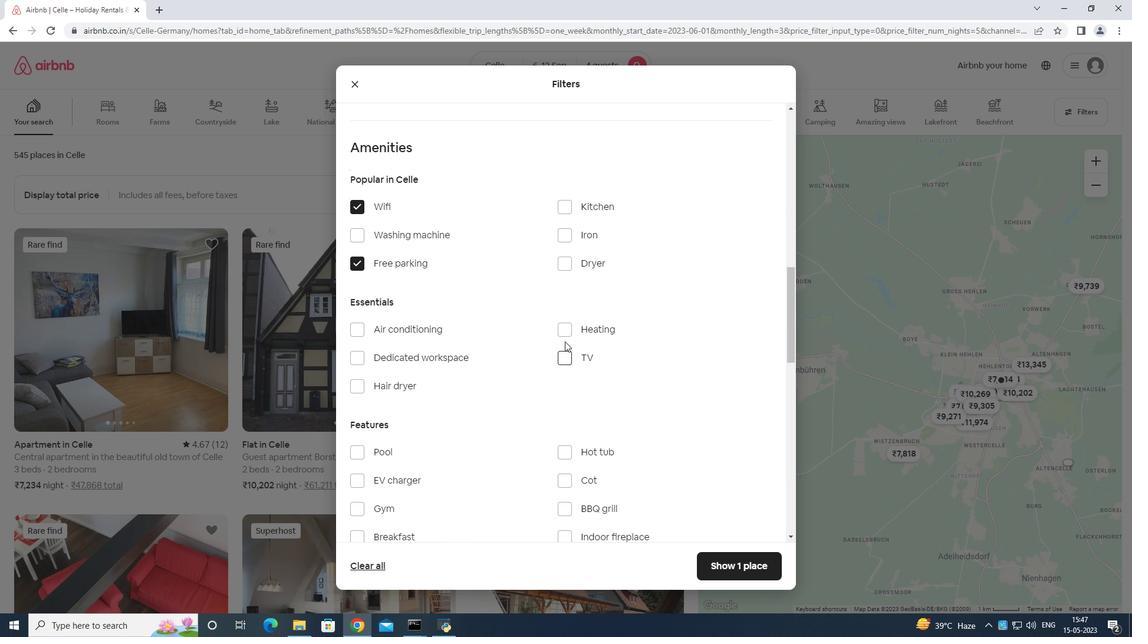 
Action: Mouse scrolled (566, 339) with delta (0, 0)
Screenshot: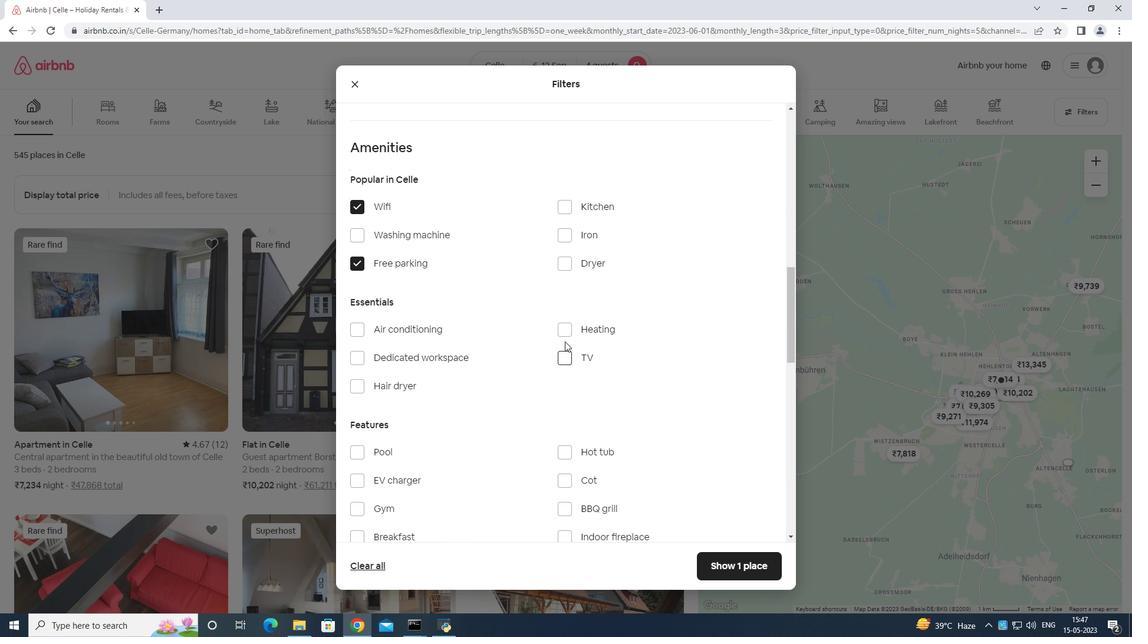 
Action: Mouse scrolled (566, 339) with delta (0, 0)
Screenshot: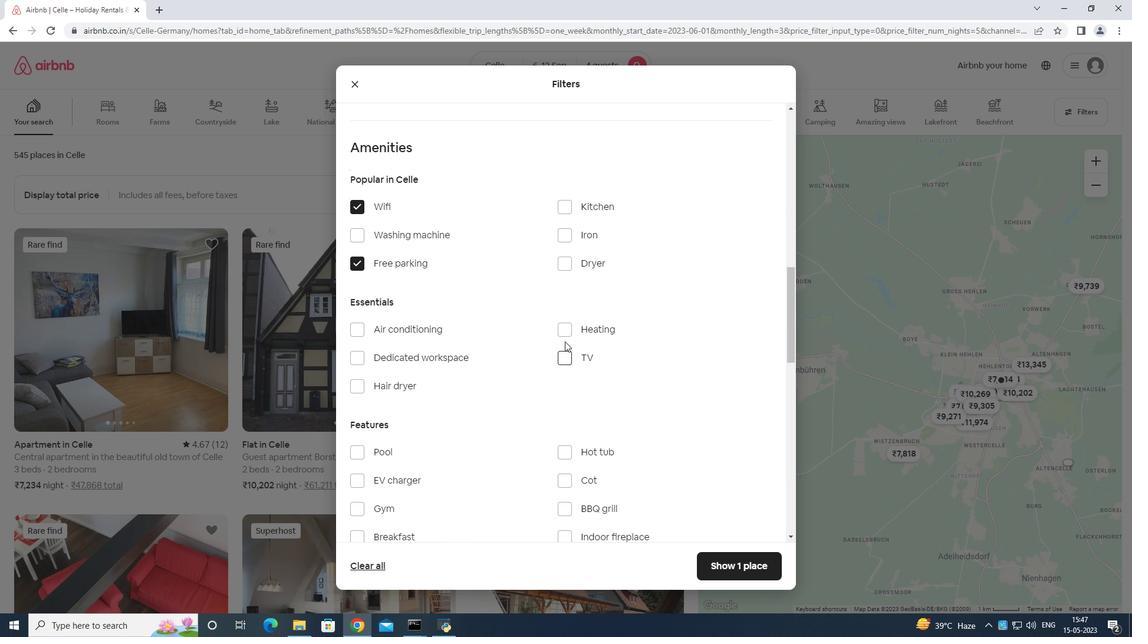 
Action: Mouse moved to (414, 275)
Screenshot: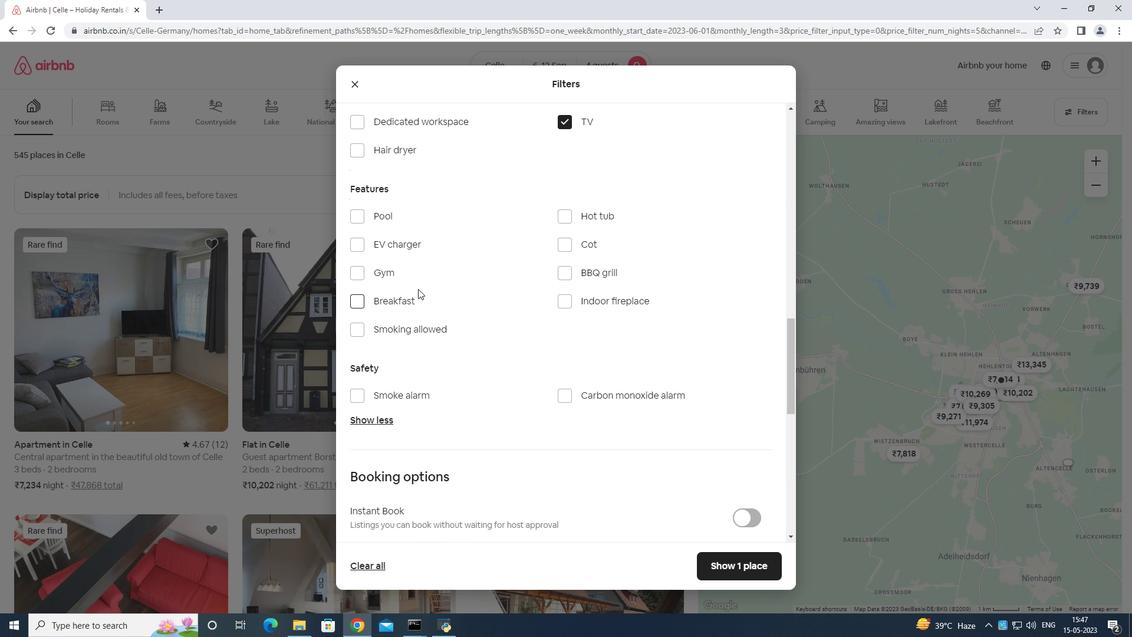 
Action: Mouse pressed left at (414, 275)
Screenshot: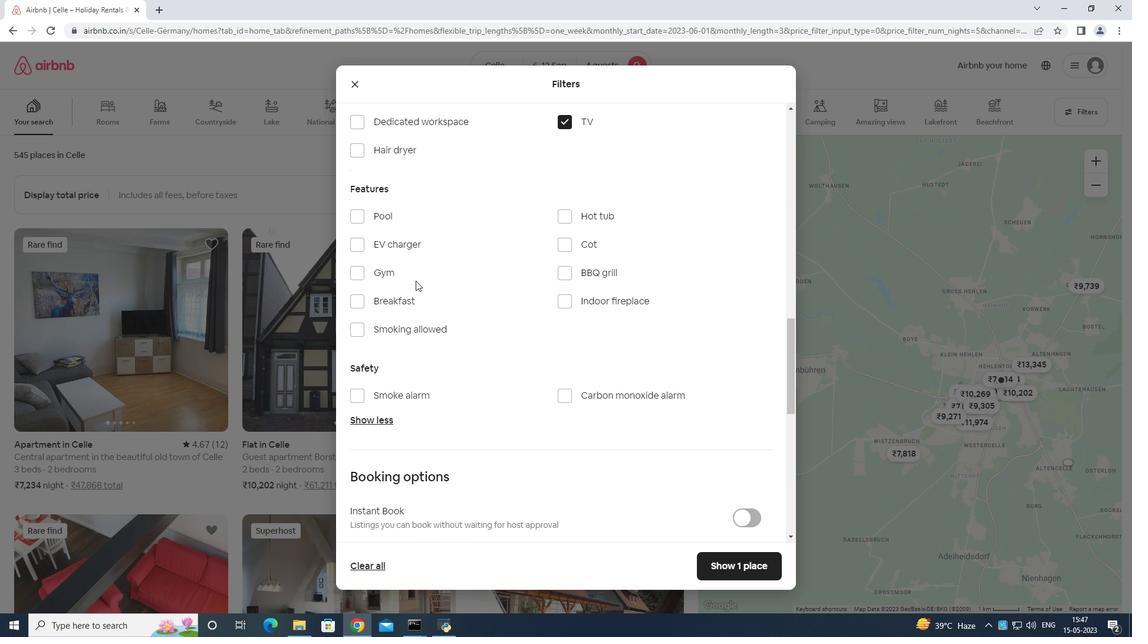 
Action: Mouse moved to (410, 296)
Screenshot: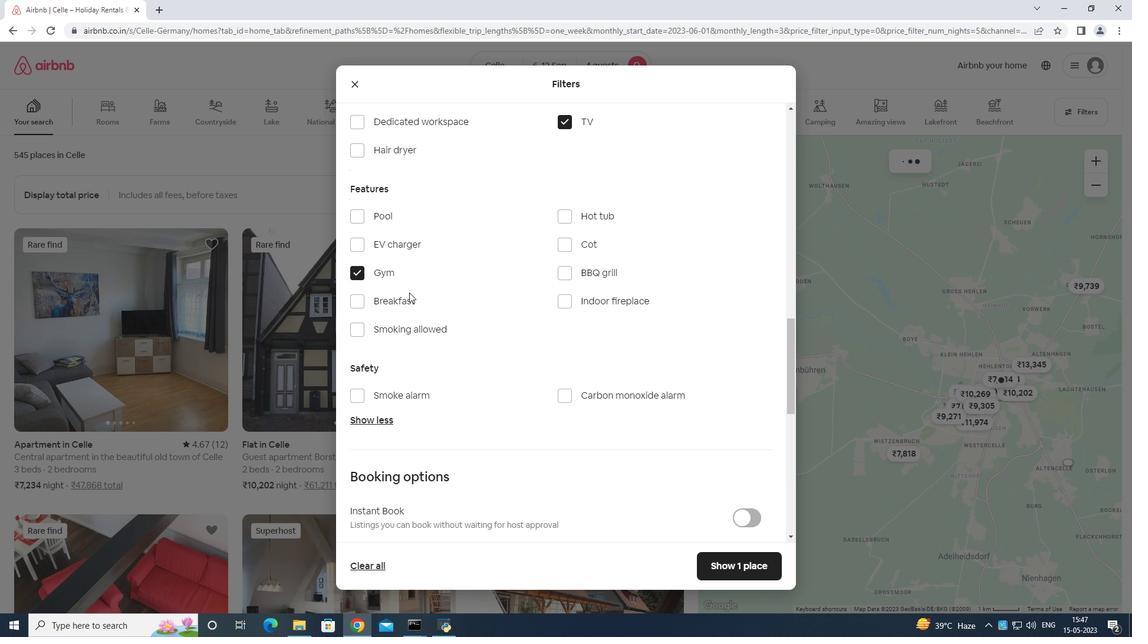 
Action: Mouse pressed left at (410, 296)
Screenshot: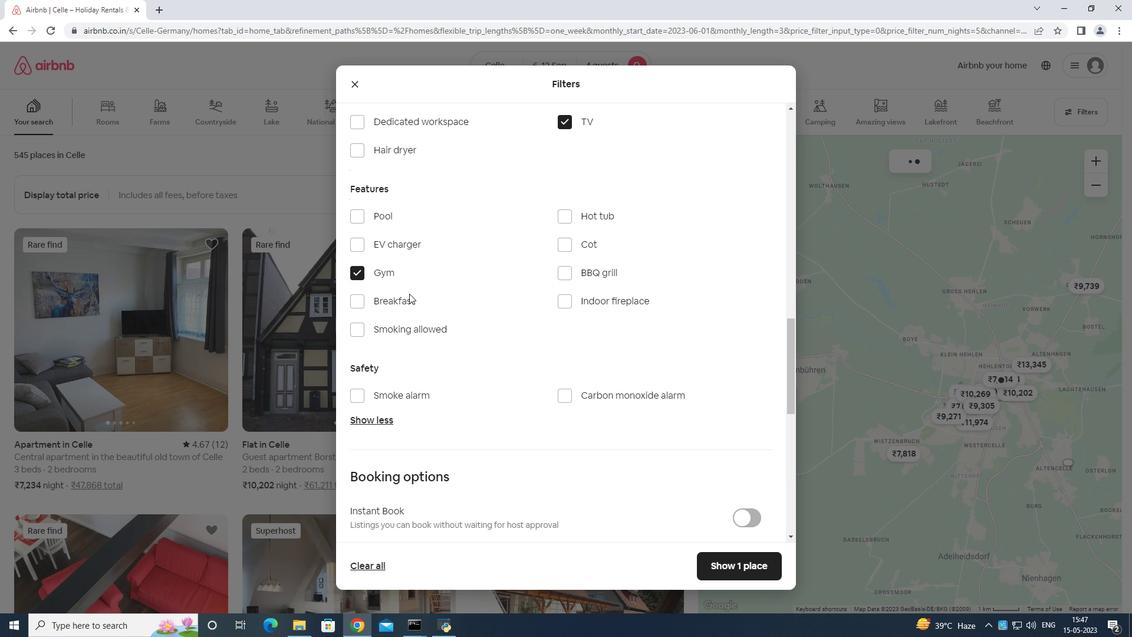 
Action: Mouse moved to (446, 291)
Screenshot: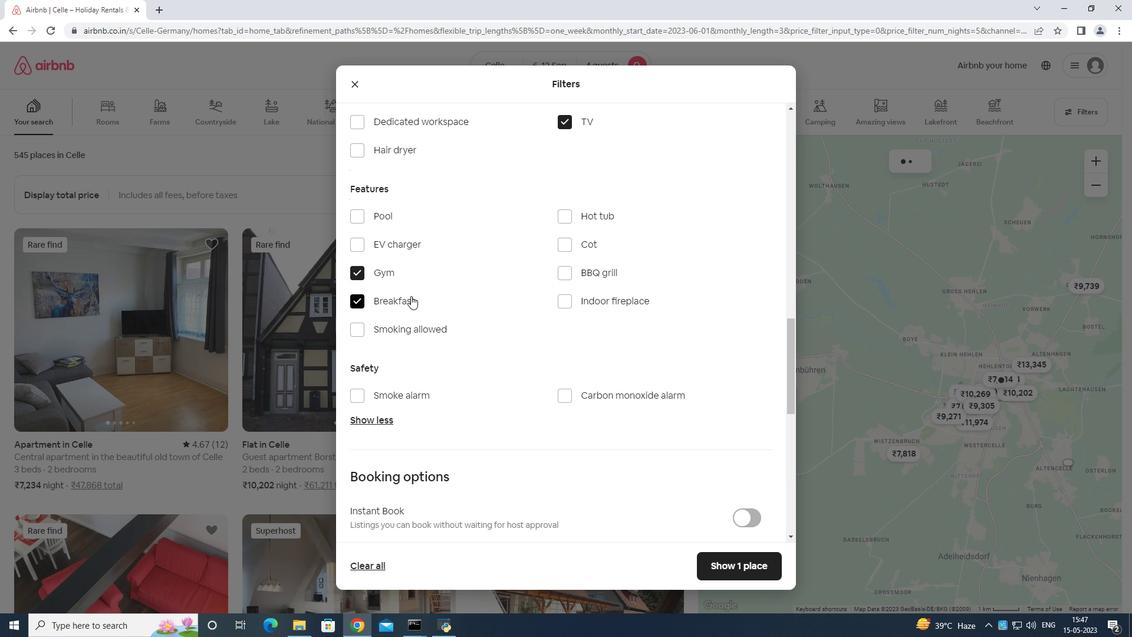 
Action: Mouse scrolled (446, 290) with delta (0, 0)
Screenshot: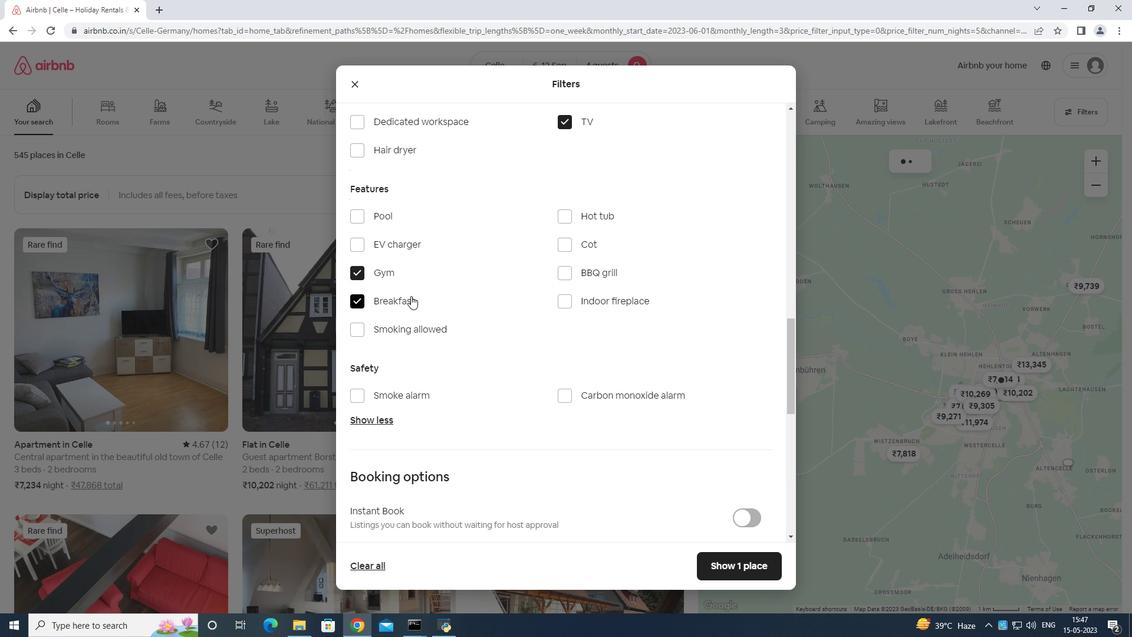 
Action: Mouse moved to (448, 294)
Screenshot: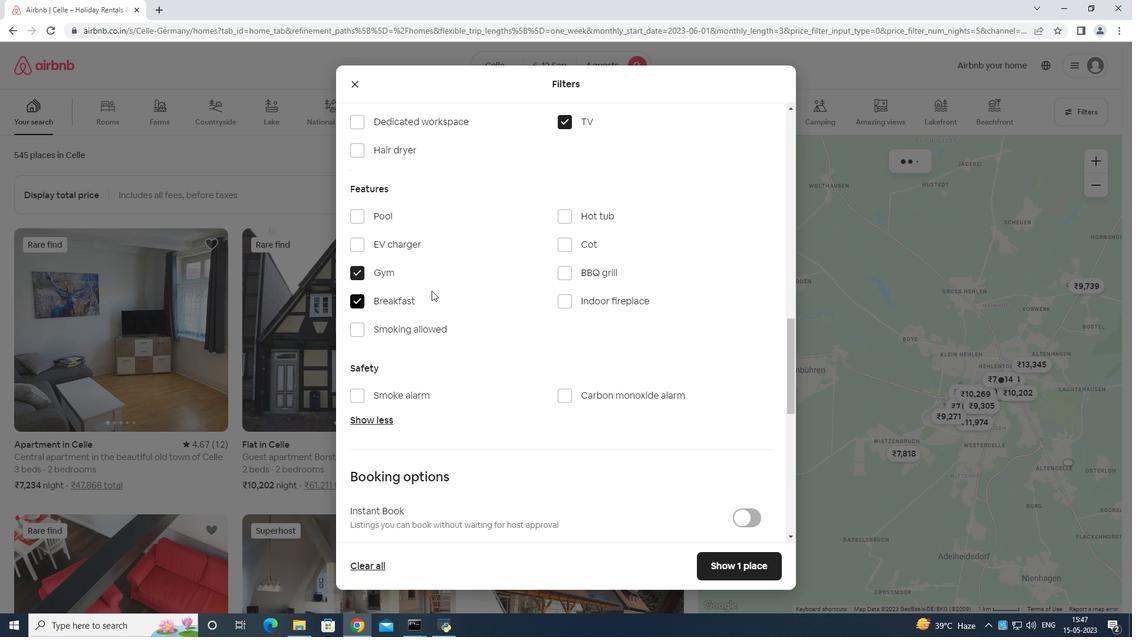 
Action: Mouse scrolled (448, 294) with delta (0, 0)
Screenshot: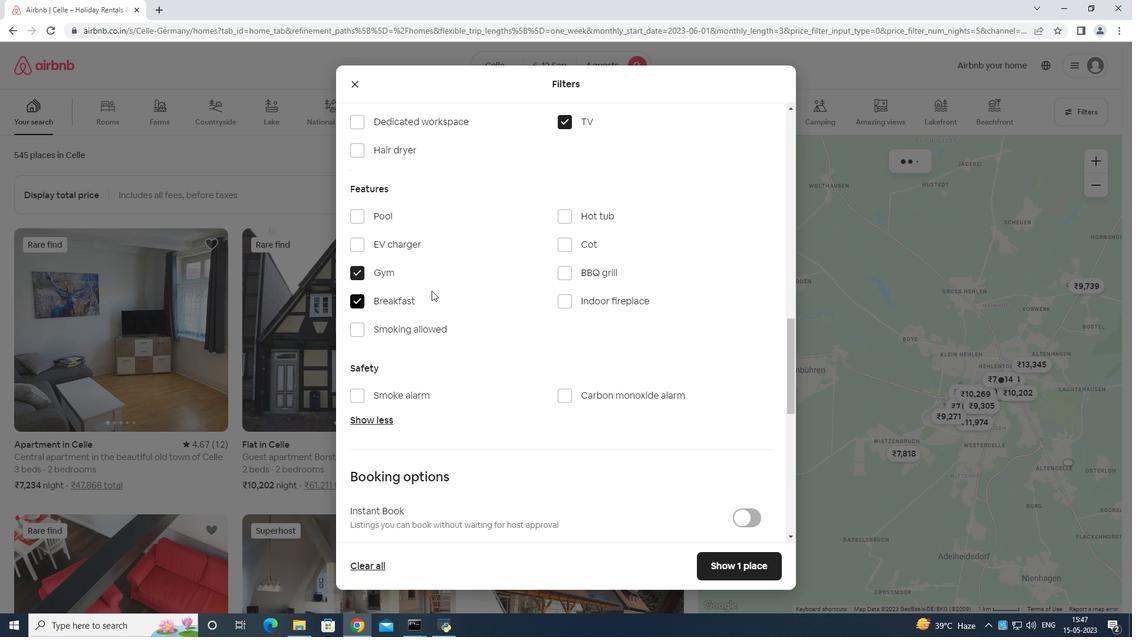 
Action: Mouse moved to (453, 296)
Screenshot: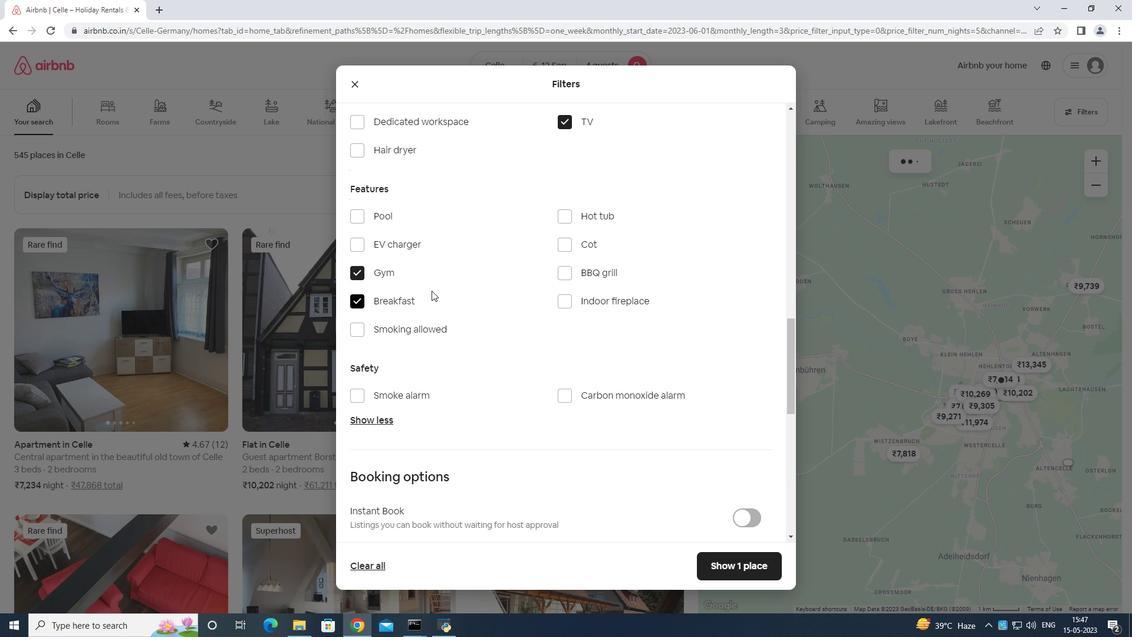 
Action: Mouse scrolled (453, 295) with delta (0, 0)
Screenshot: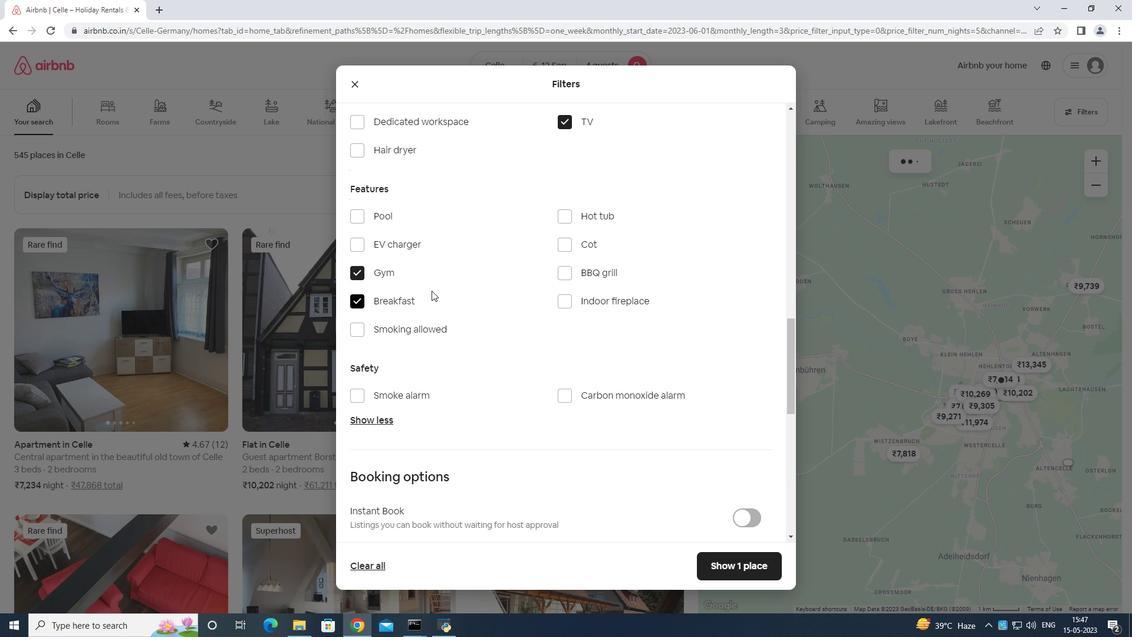 
Action: Mouse moved to (741, 374)
Screenshot: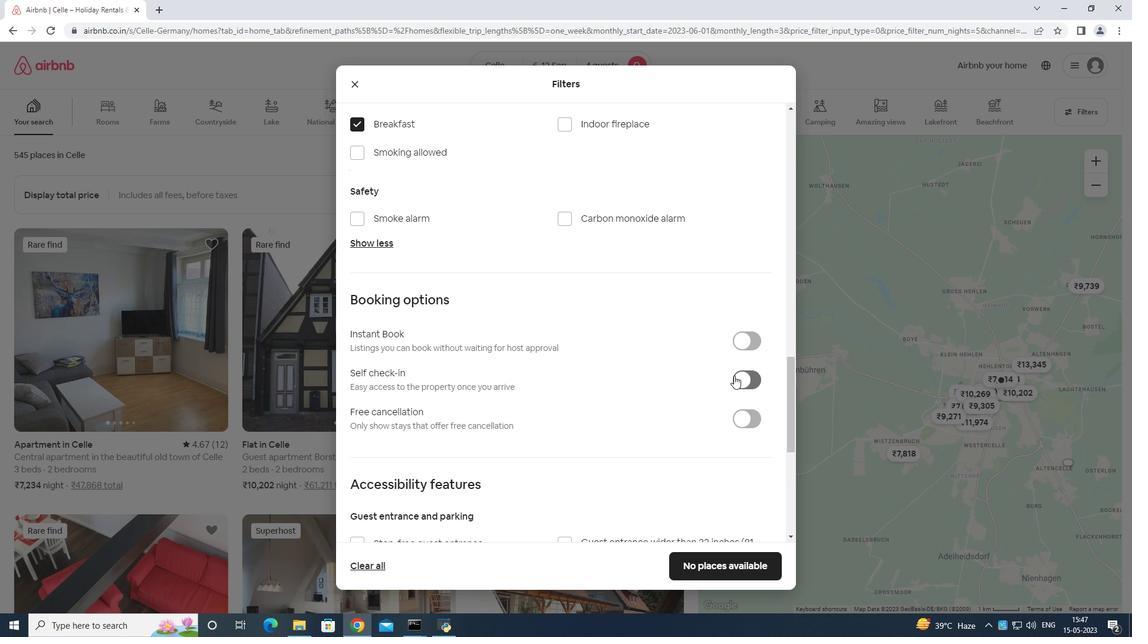
Action: Mouse pressed left at (741, 374)
Screenshot: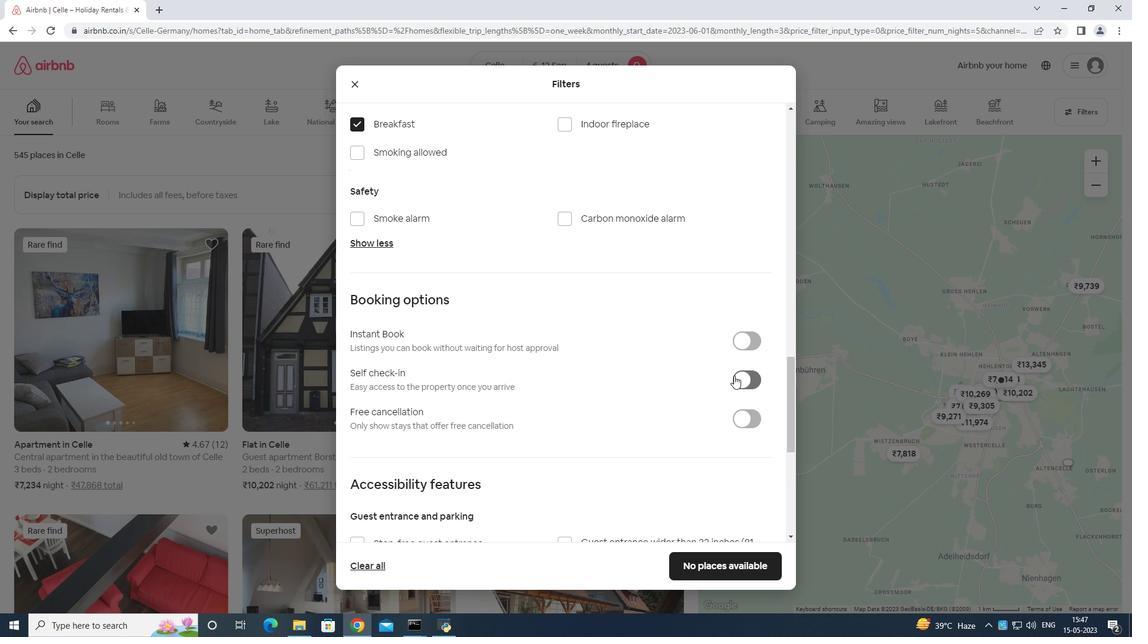 
Action: Mouse moved to (728, 359)
Screenshot: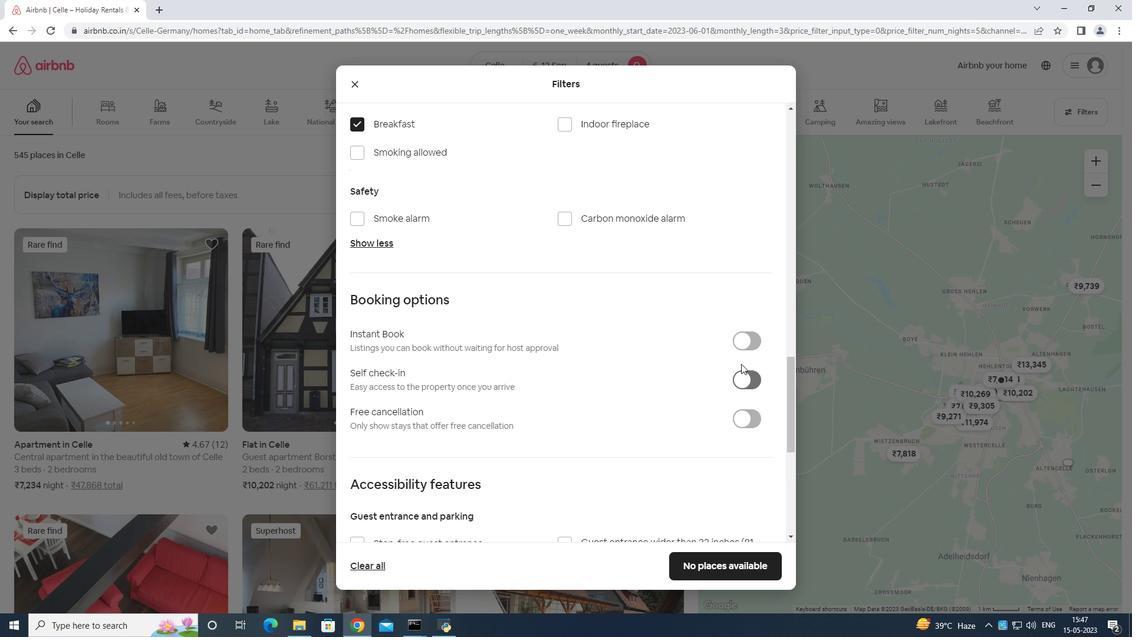 
Action: Mouse scrolled (728, 359) with delta (0, 0)
Screenshot: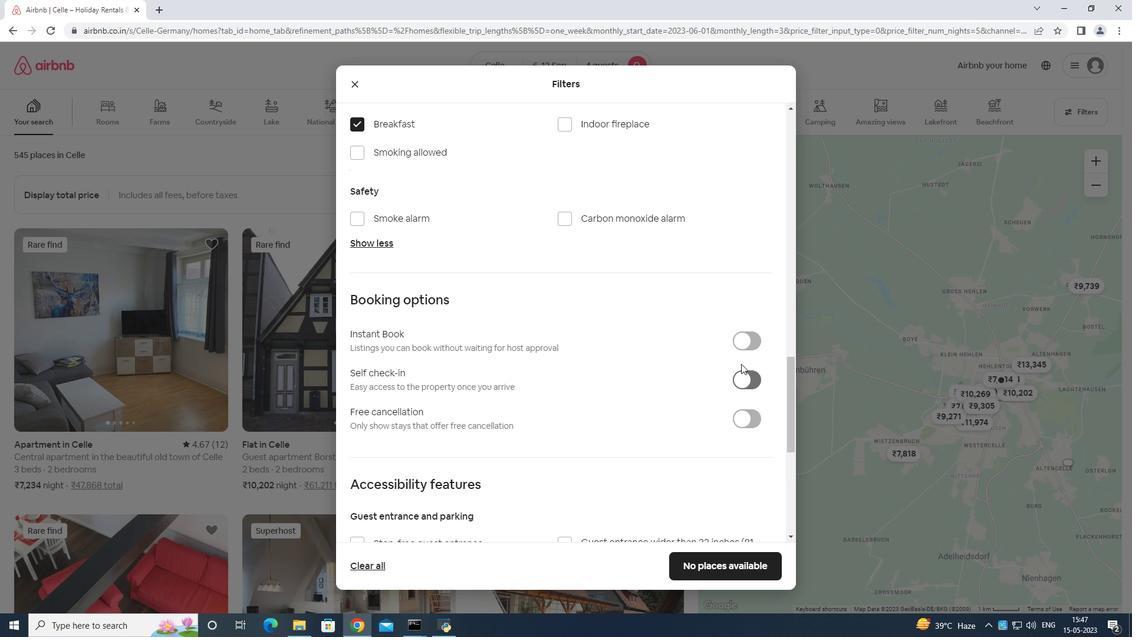 
Action: Mouse moved to (716, 375)
Screenshot: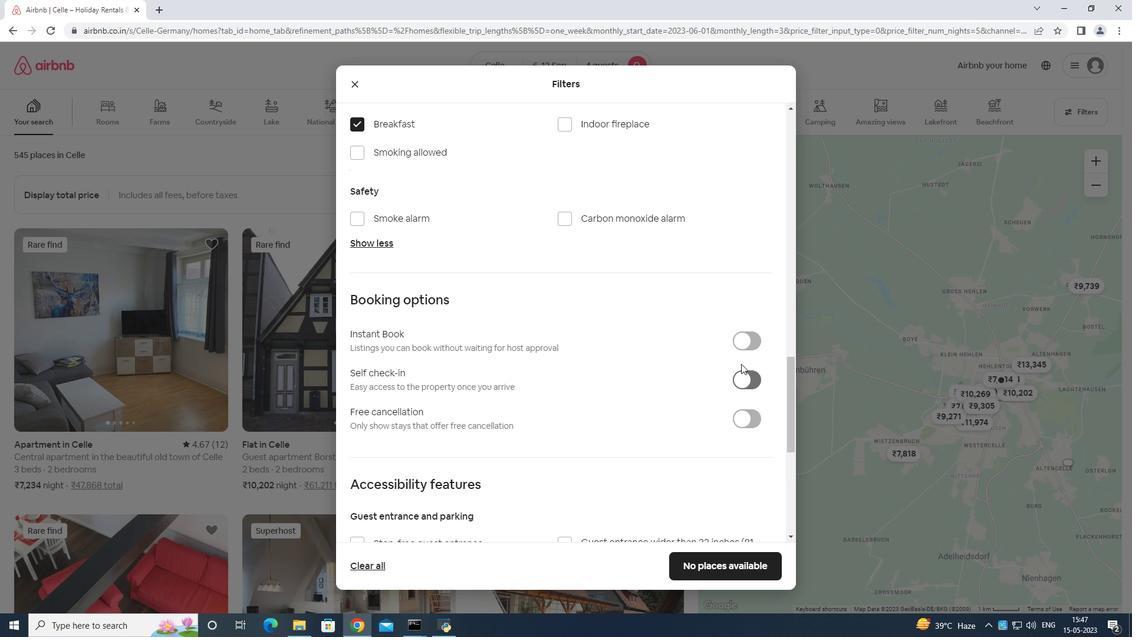
Action: Mouse scrolled (716, 374) with delta (0, 0)
Screenshot: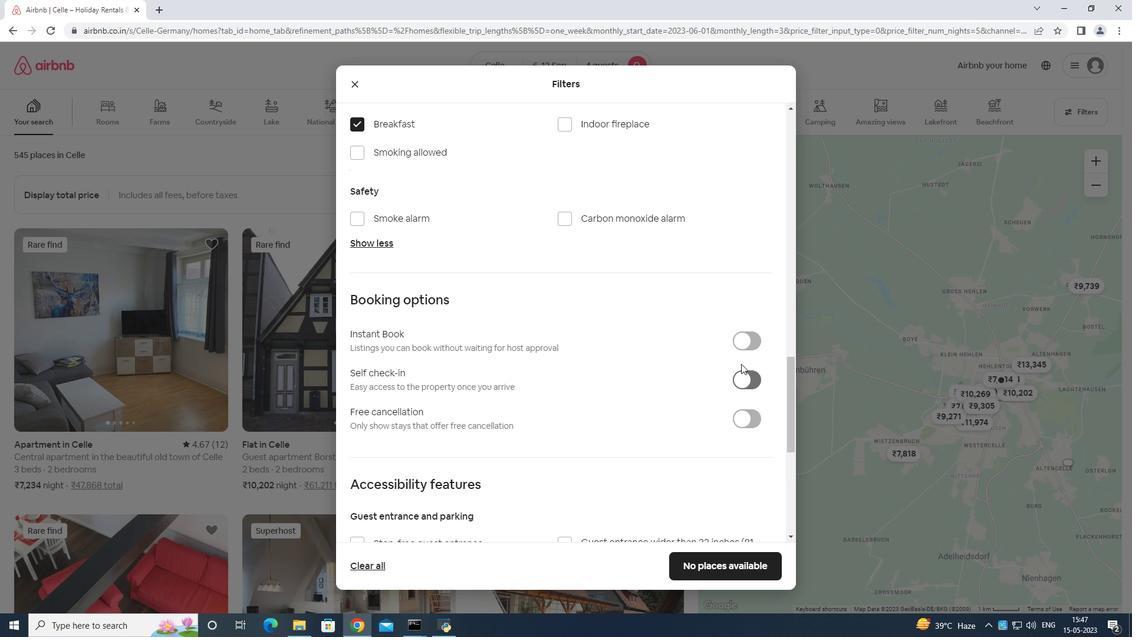 
Action: Mouse moved to (712, 381)
Screenshot: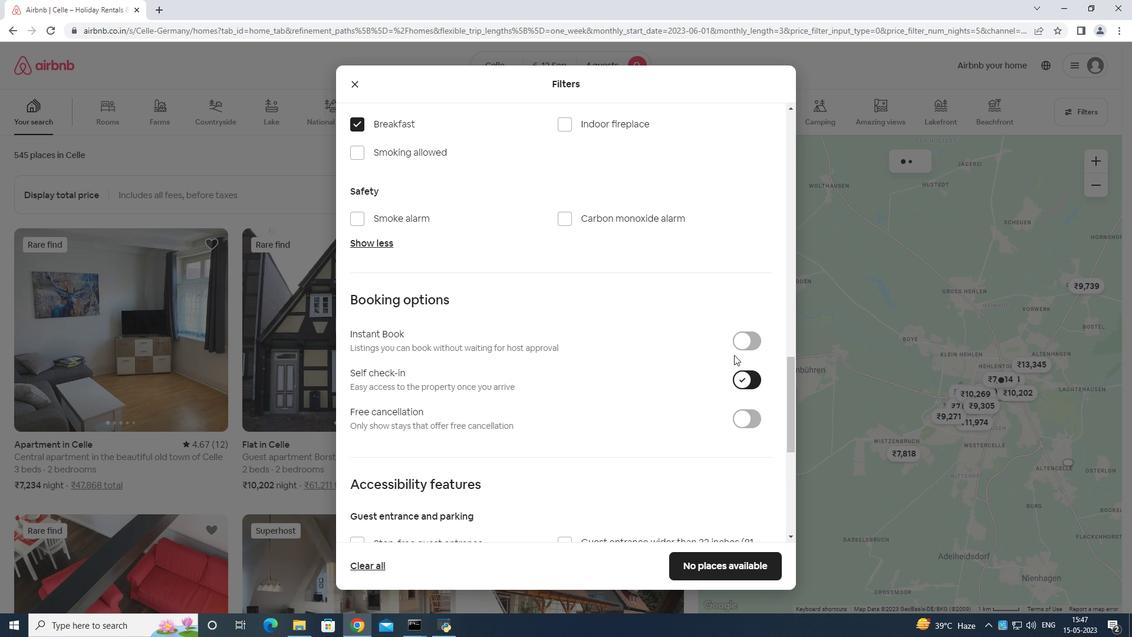 
Action: Mouse scrolled (712, 380) with delta (0, 0)
Screenshot: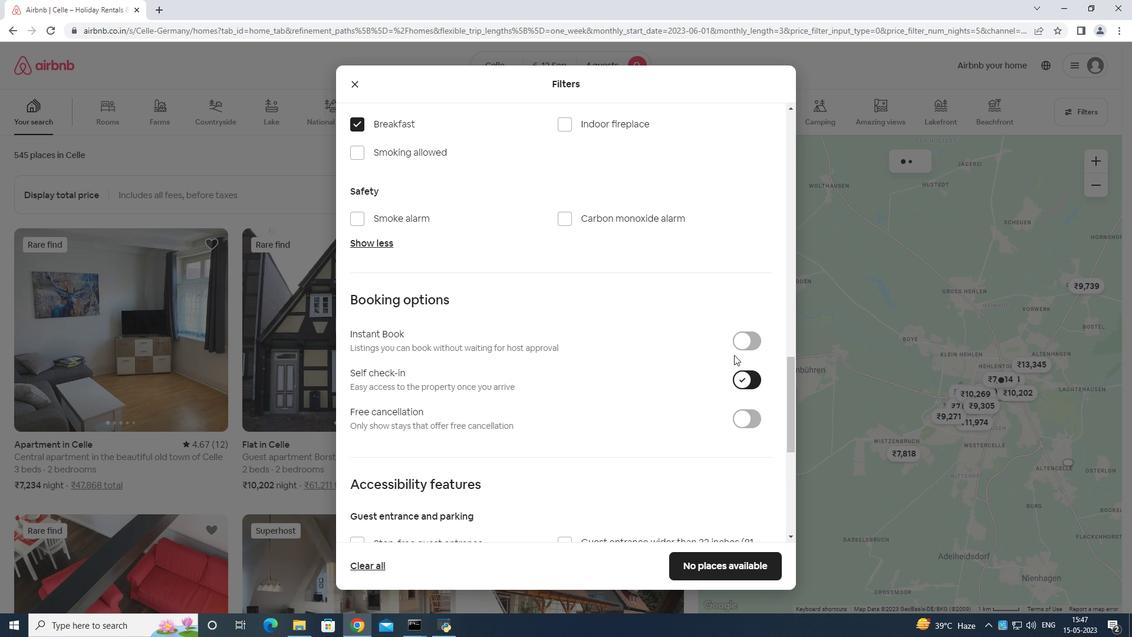 
Action: Mouse moved to (710, 382)
Screenshot: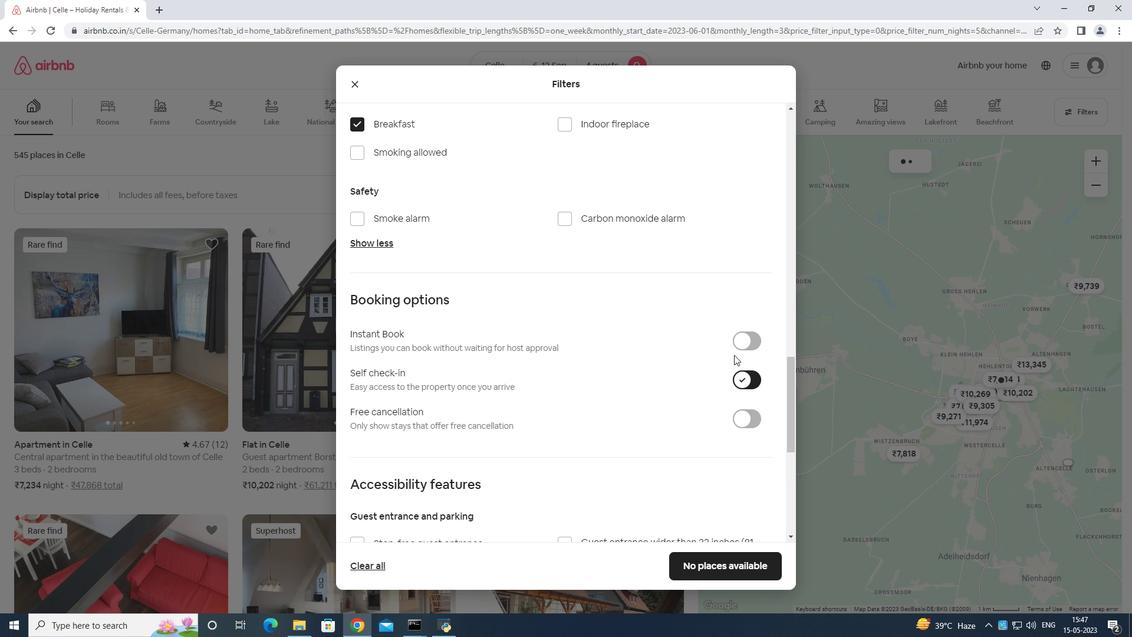 
Action: Mouse scrolled (710, 381) with delta (0, 0)
Screenshot: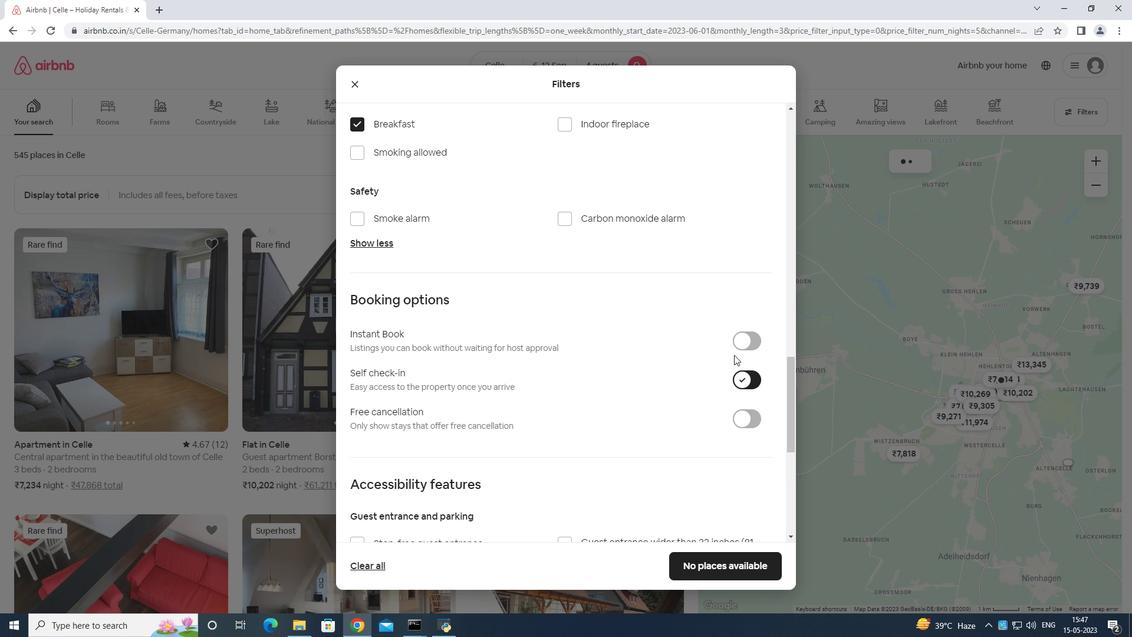 
Action: Mouse moved to (694, 374)
Screenshot: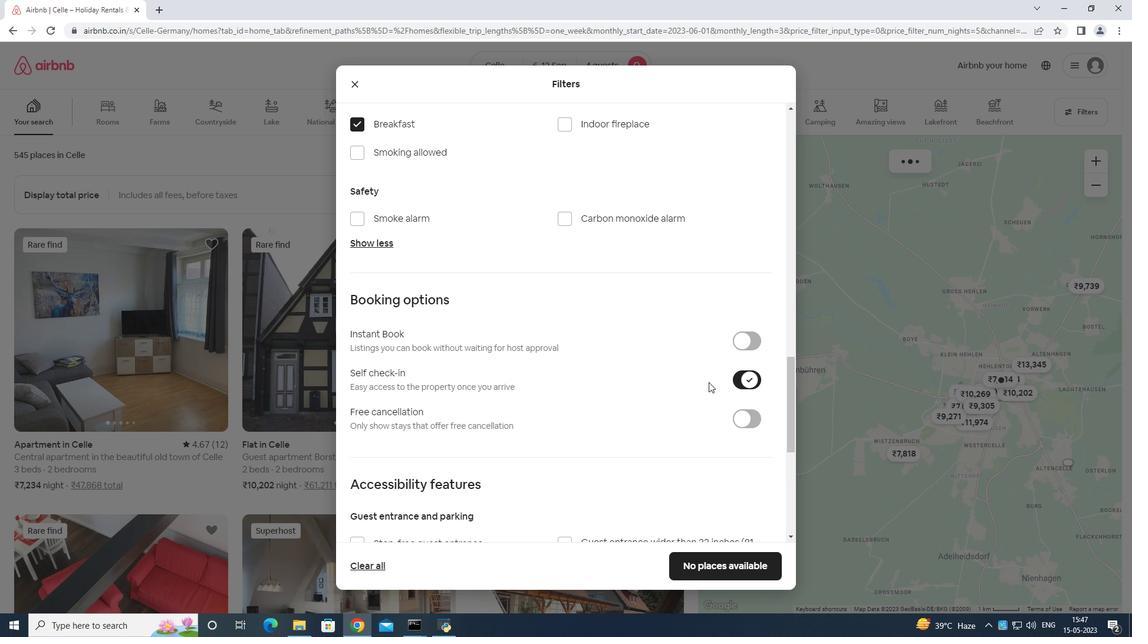 
Action: Mouse scrolled (694, 374) with delta (0, 0)
Screenshot: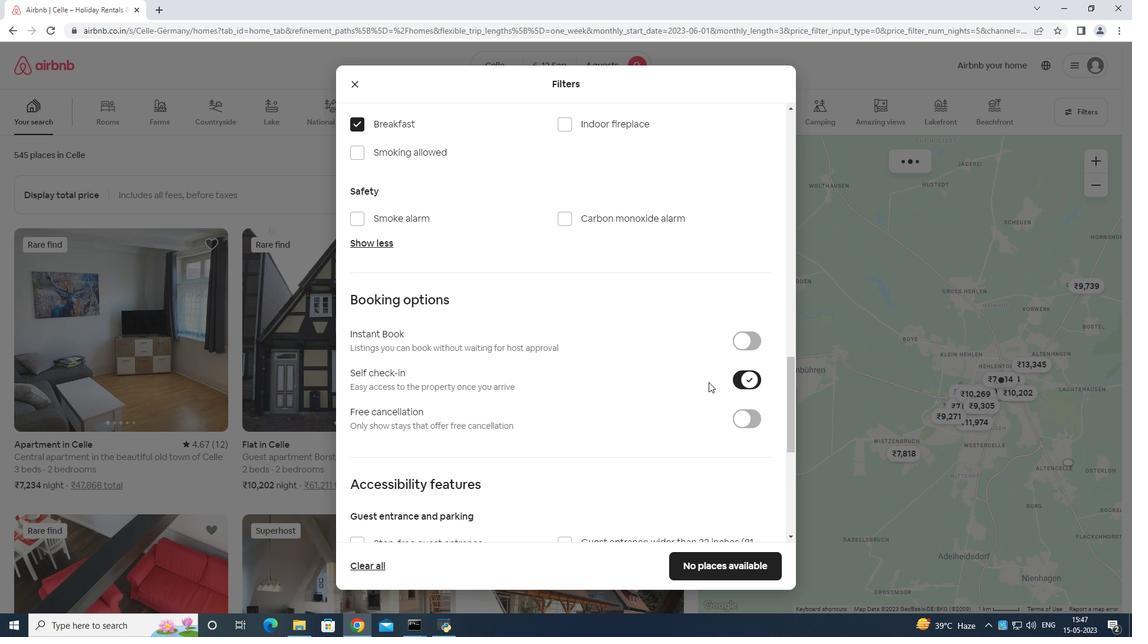 
Action: Mouse moved to (691, 378)
Screenshot: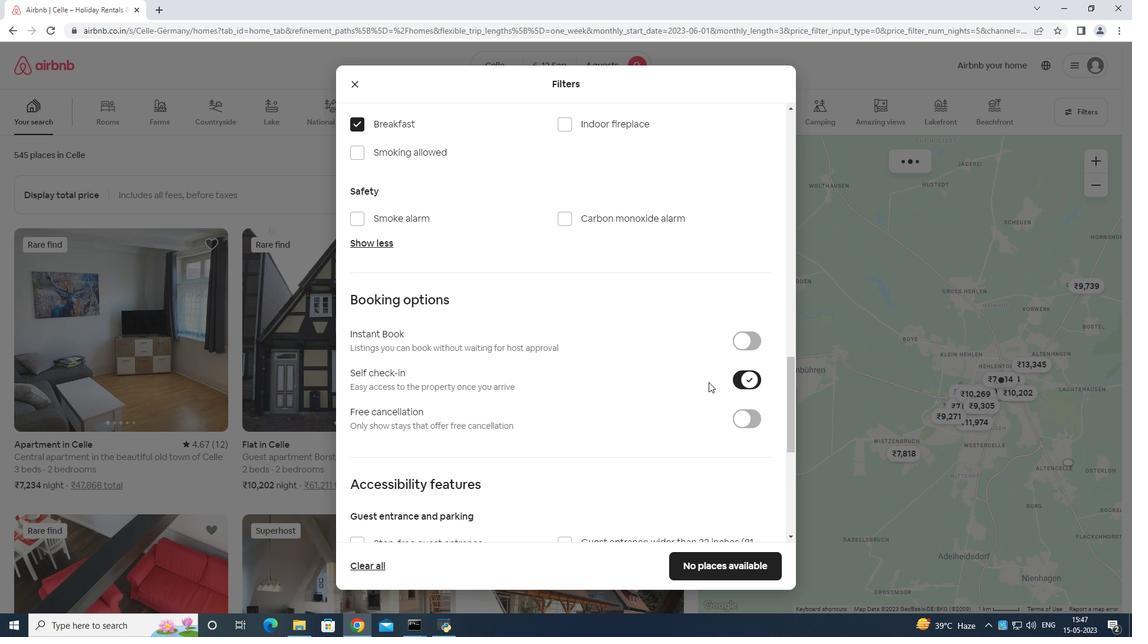 
Action: Mouse scrolled (691, 376) with delta (0, 0)
Screenshot: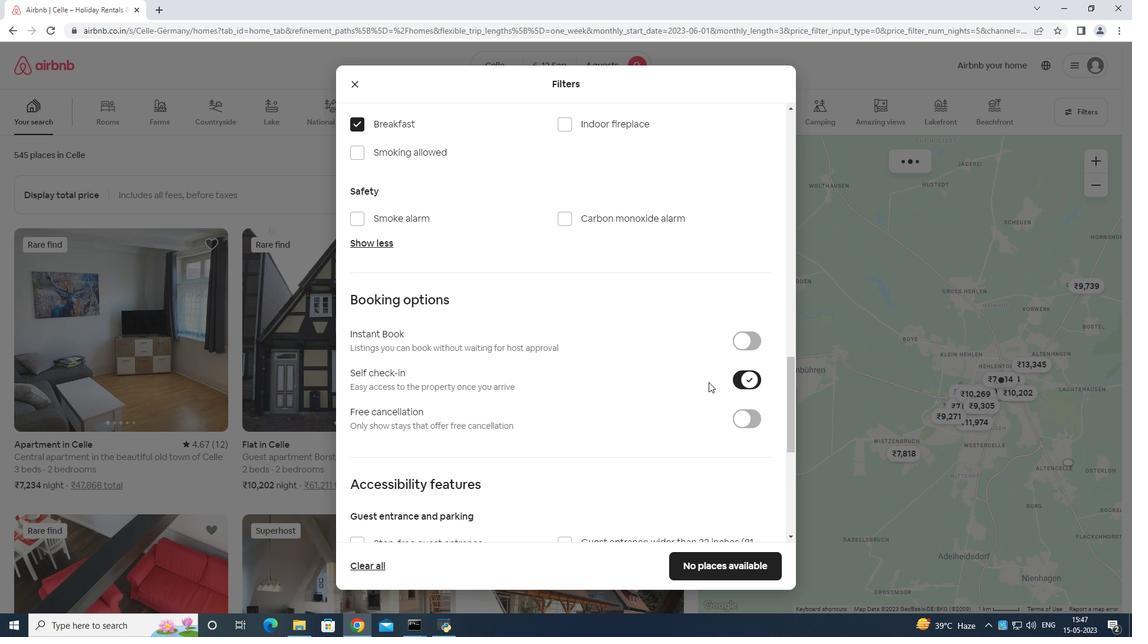 
Action: Mouse moved to (690, 378)
Screenshot: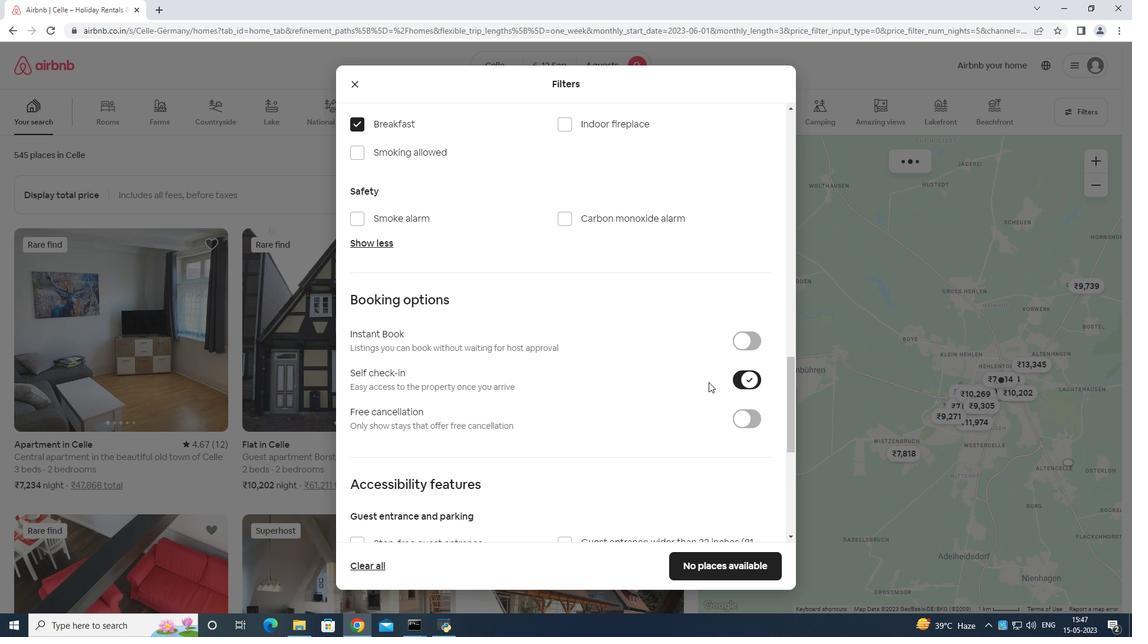 
Action: Mouse scrolled (690, 378) with delta (0, 0)
Screenshot: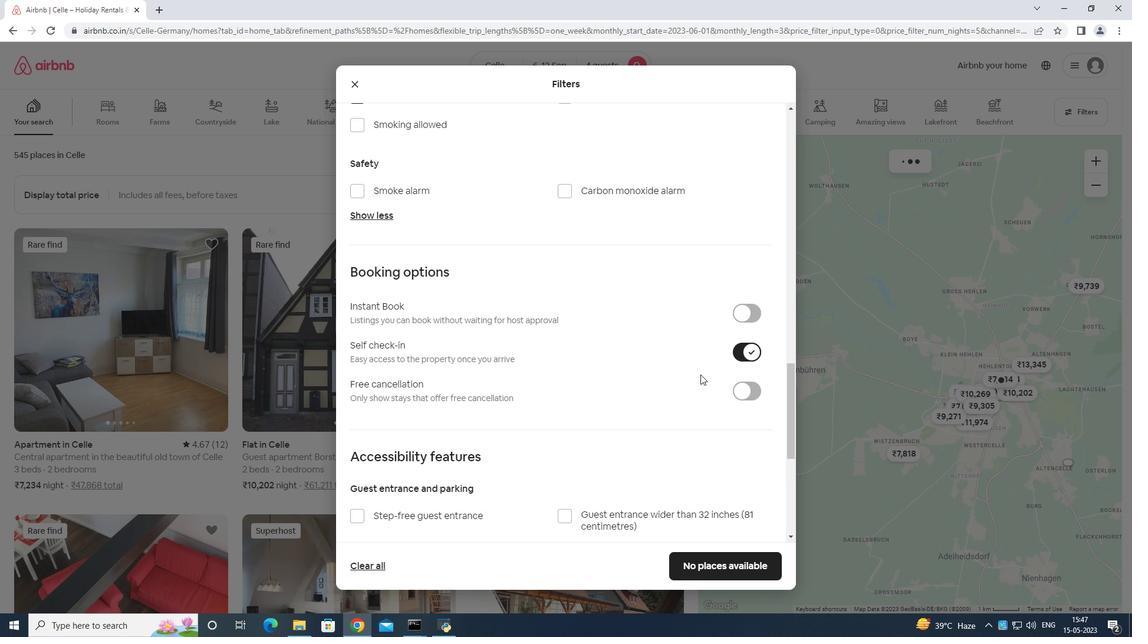 
Action: Mouse moved to (677, 368)
Screenshot: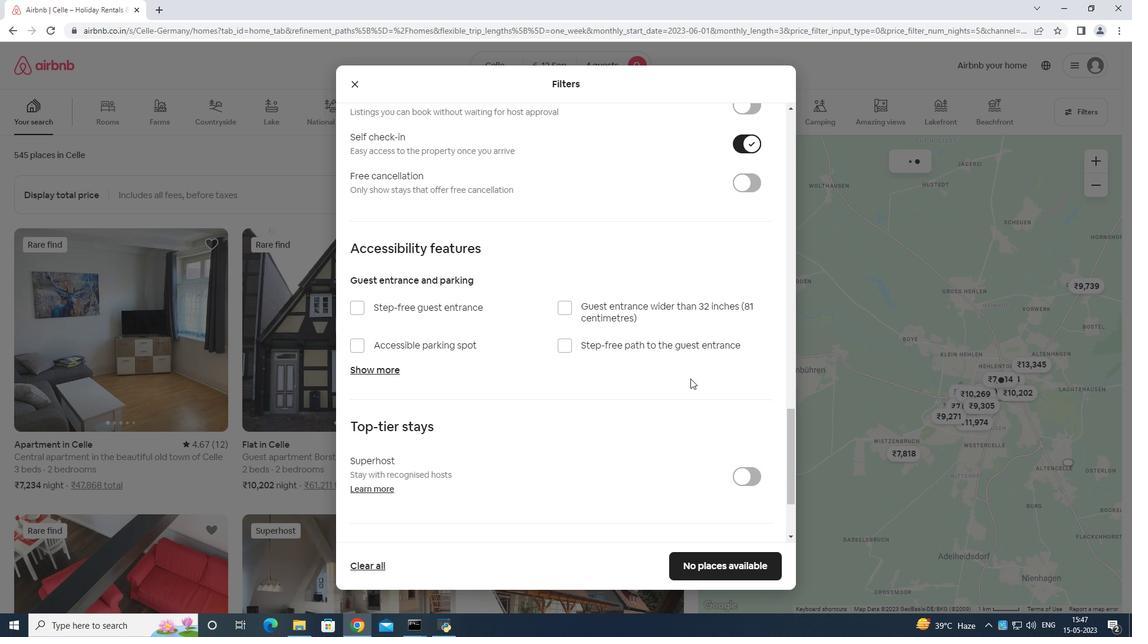 
Action: Mouse scrolled (677, 367) with delta (0, 0)
Screenshot: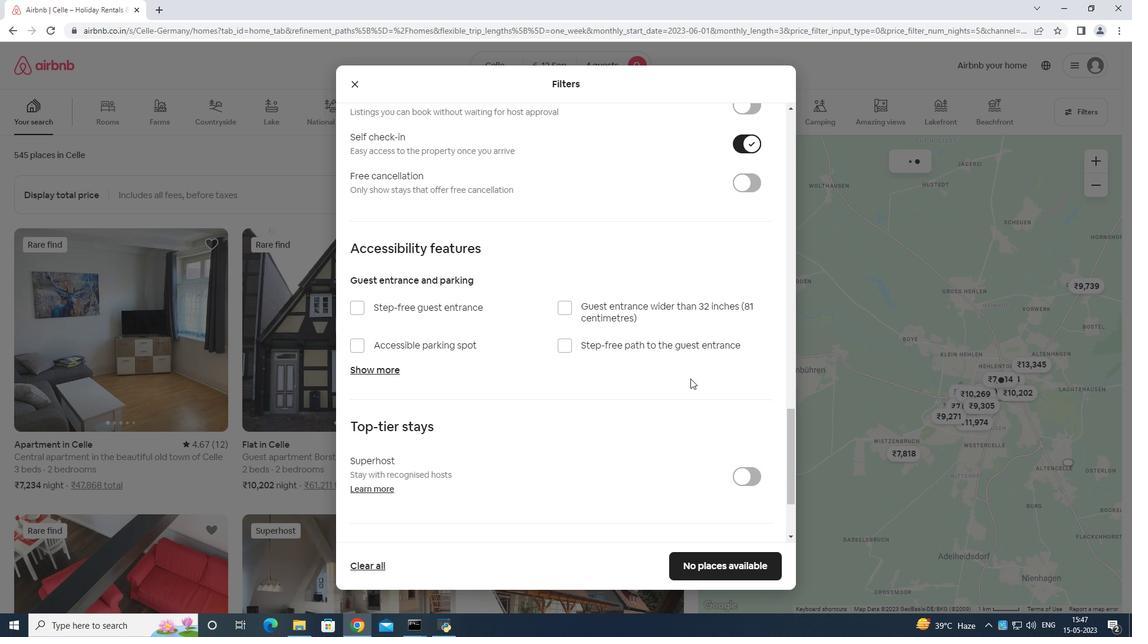 
Action: Mouse moved to (675, 371)
Screenshot: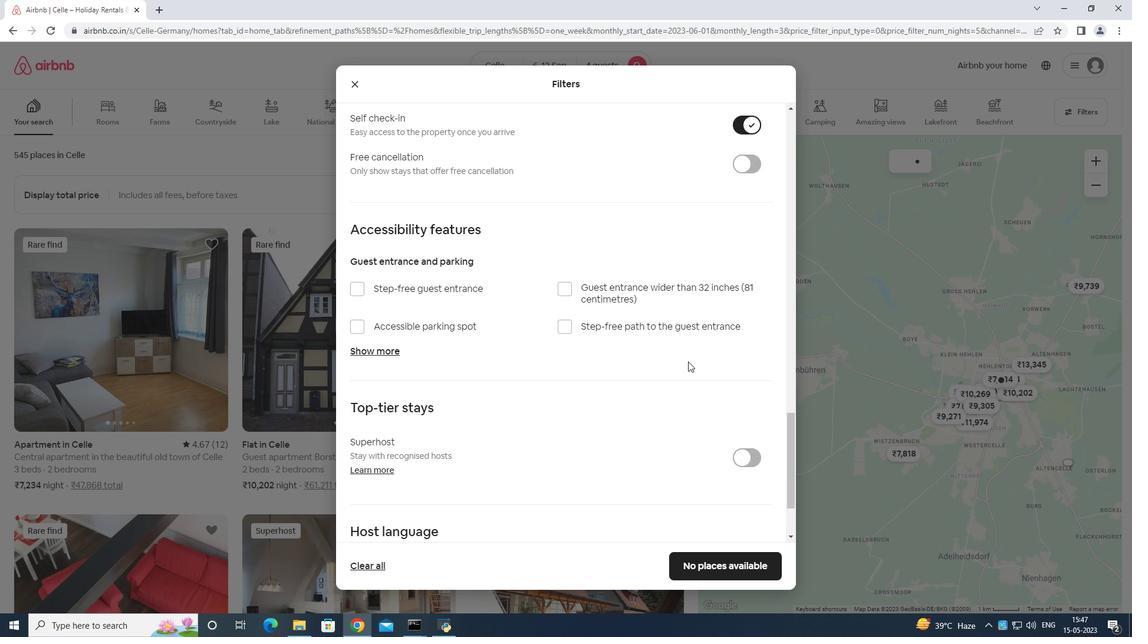 
Action: Mouse scrolled (676, 369) with delta (0, 0)
Screenshot: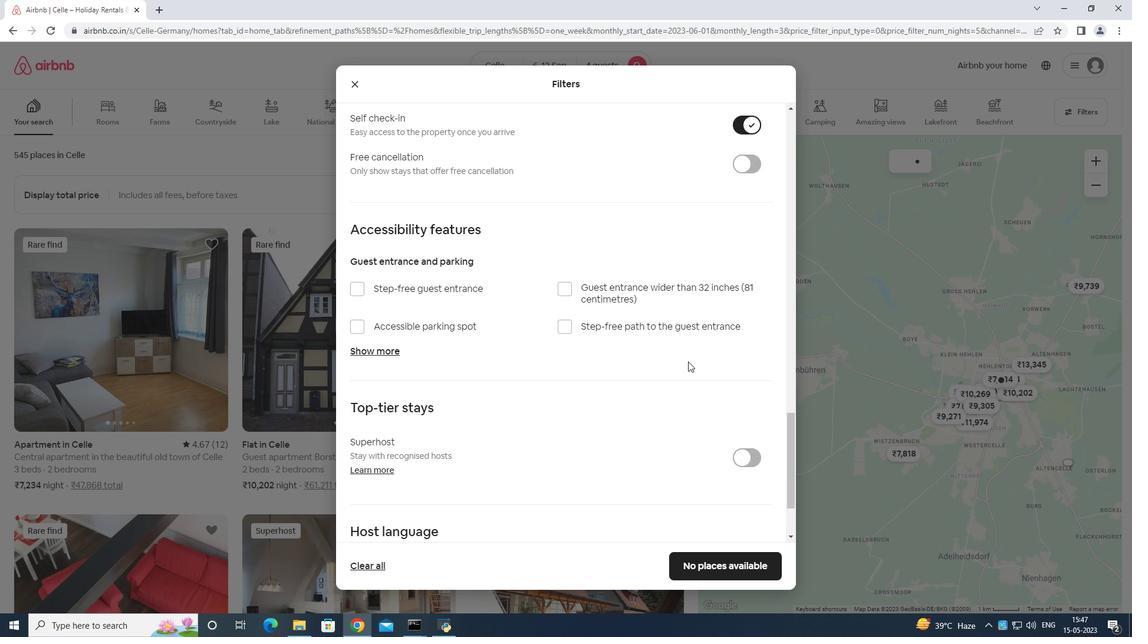 
Action: Mouse scrolled (675, 370) with delta (0, 0)
Screenshot: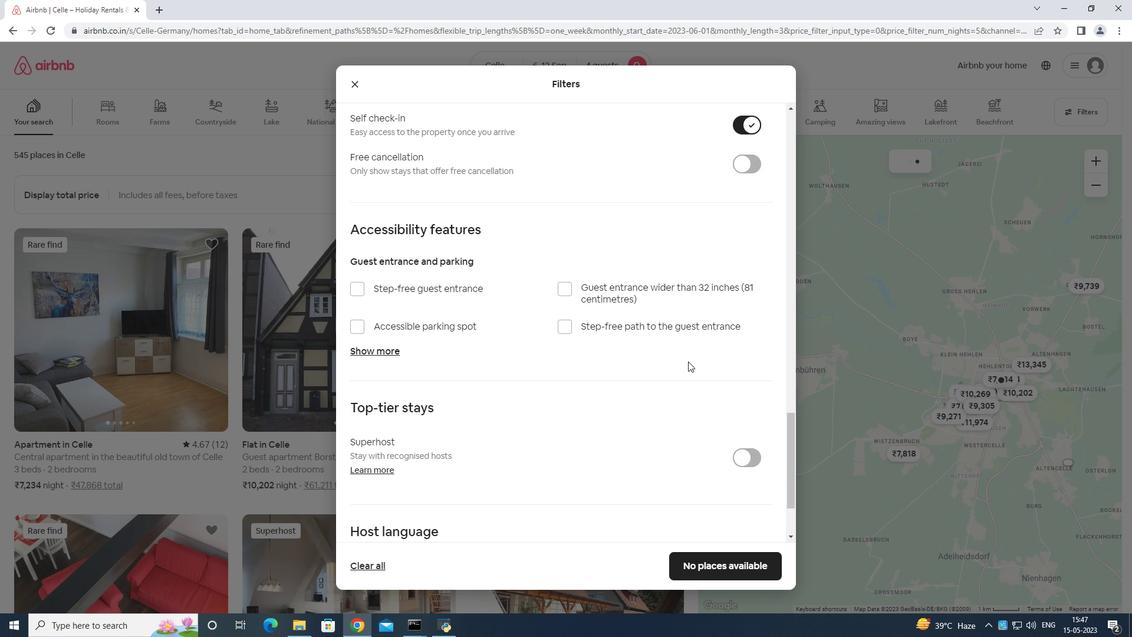 
Action: Mouse moved to (577, 356)
Screenshot: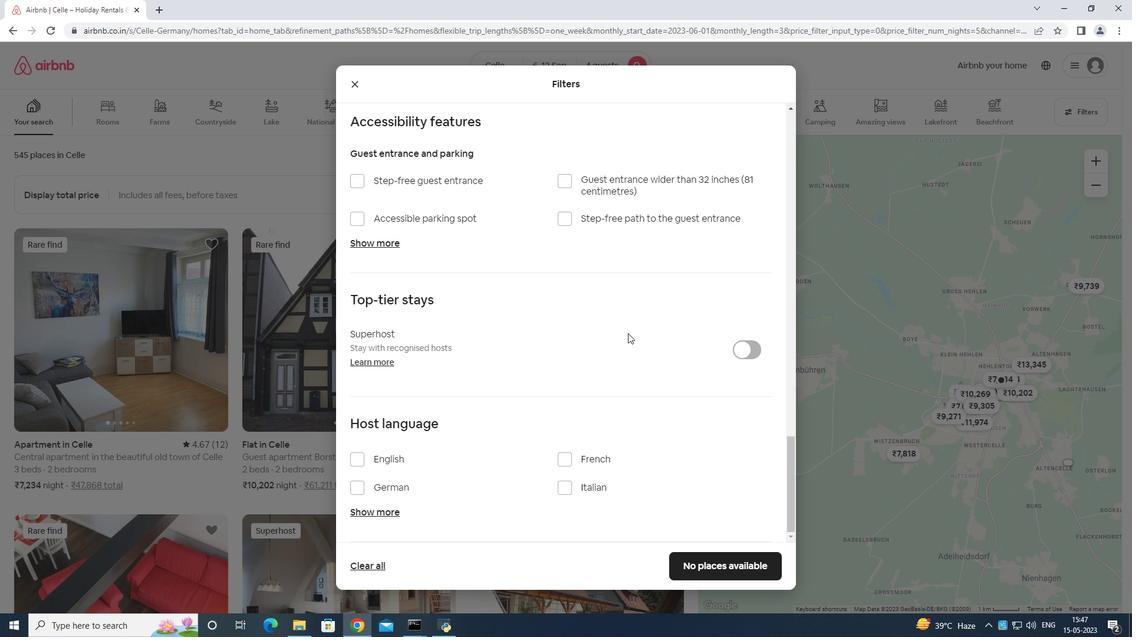 
Action: Mouse scrolled (587, 349) with delta (0, 0)
Screenshot: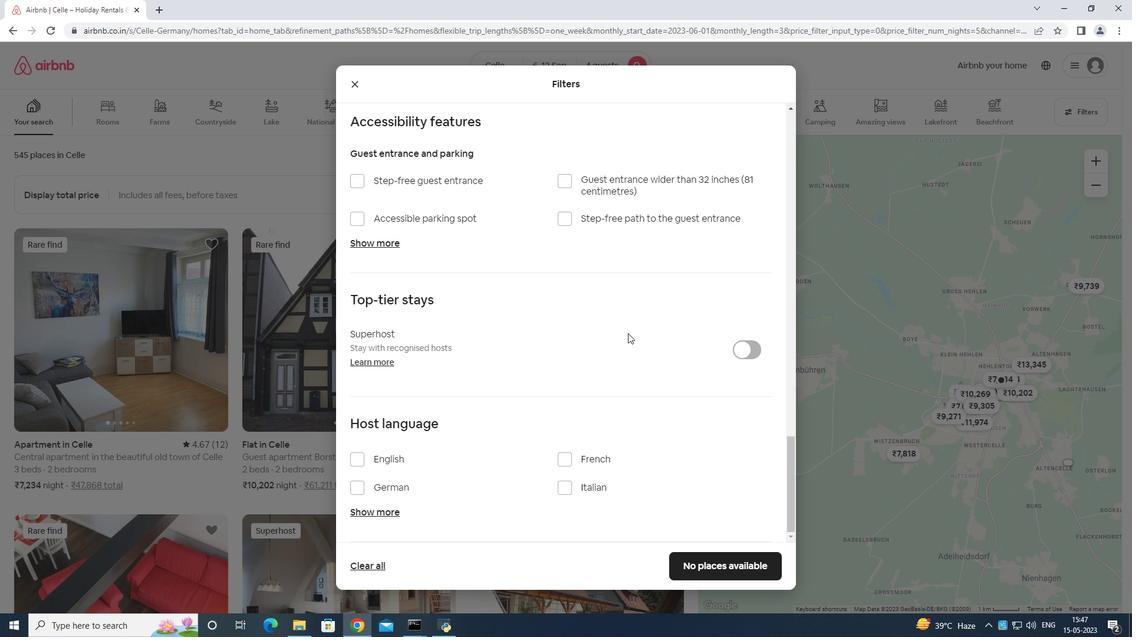 
Action: Mouse moved to (410, 456)
Screenshot: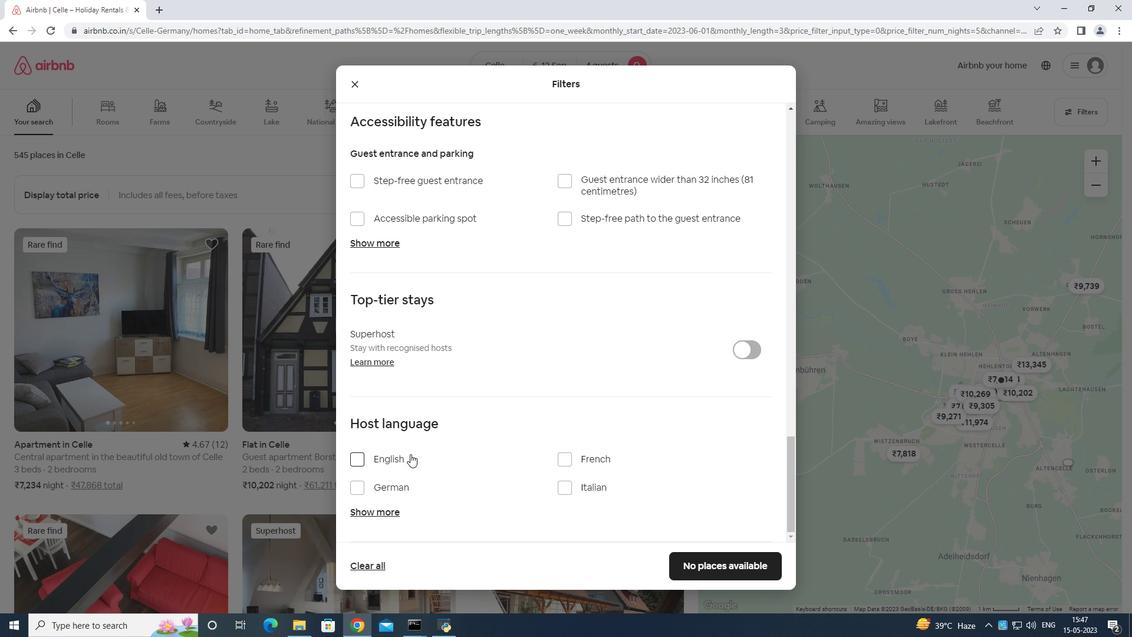 
Action: Mouse pressed left at (410, 456)
Screenshot: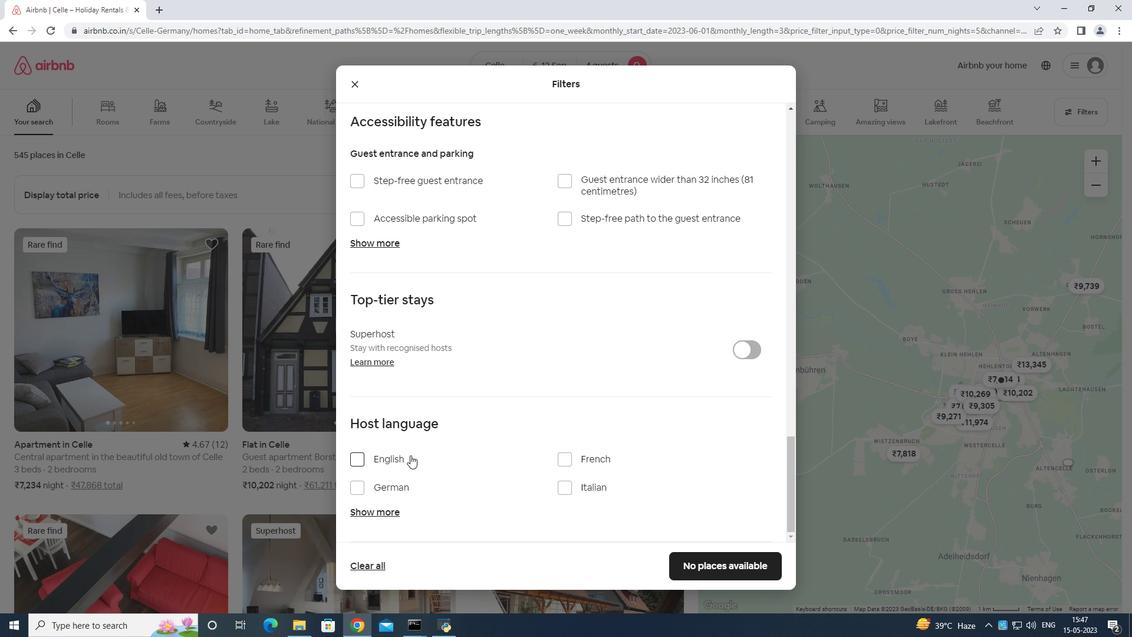 
Action: Mouse moved to (723, 559)
Screenshot: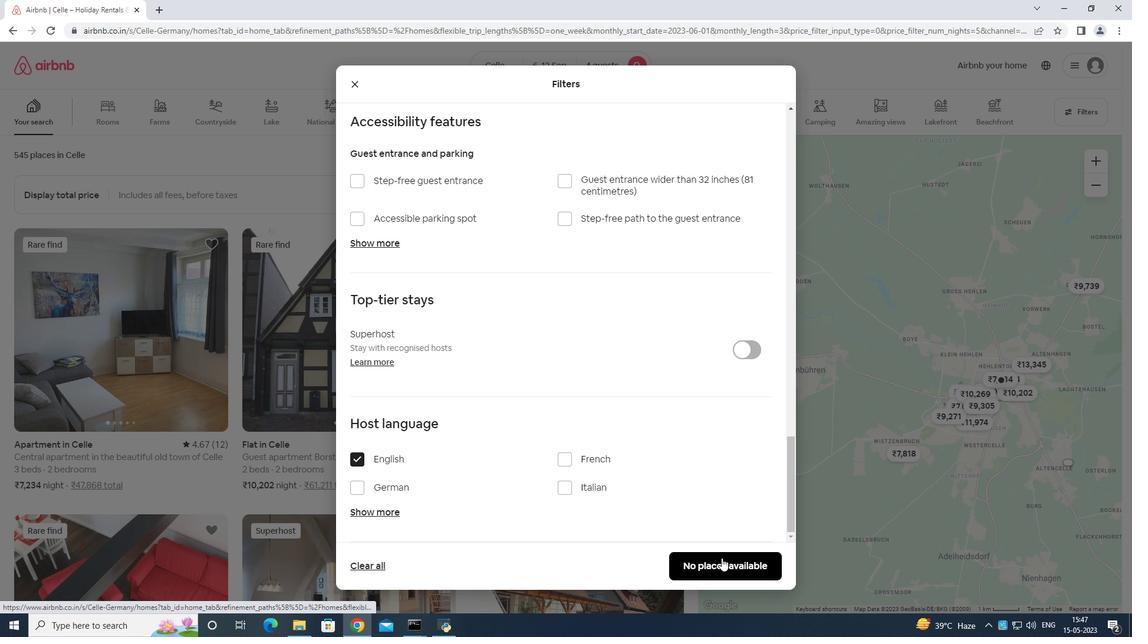 
Action: Mouse pressed left at (723, 559)
Screenshot: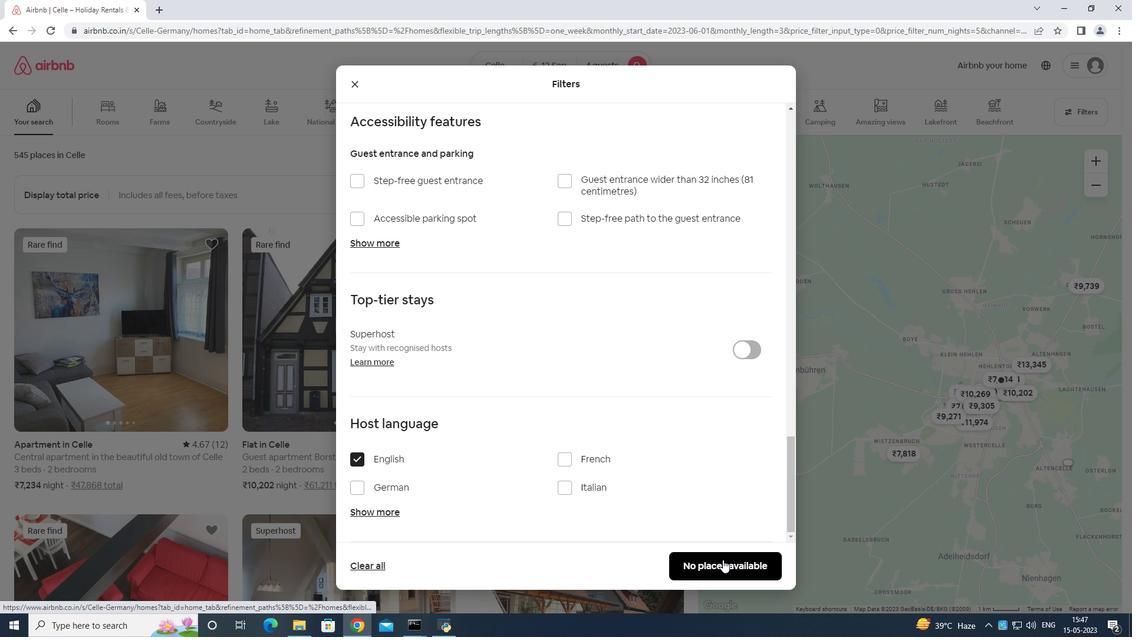 
Action: Mouse moved to (725, 559)
Screenshot: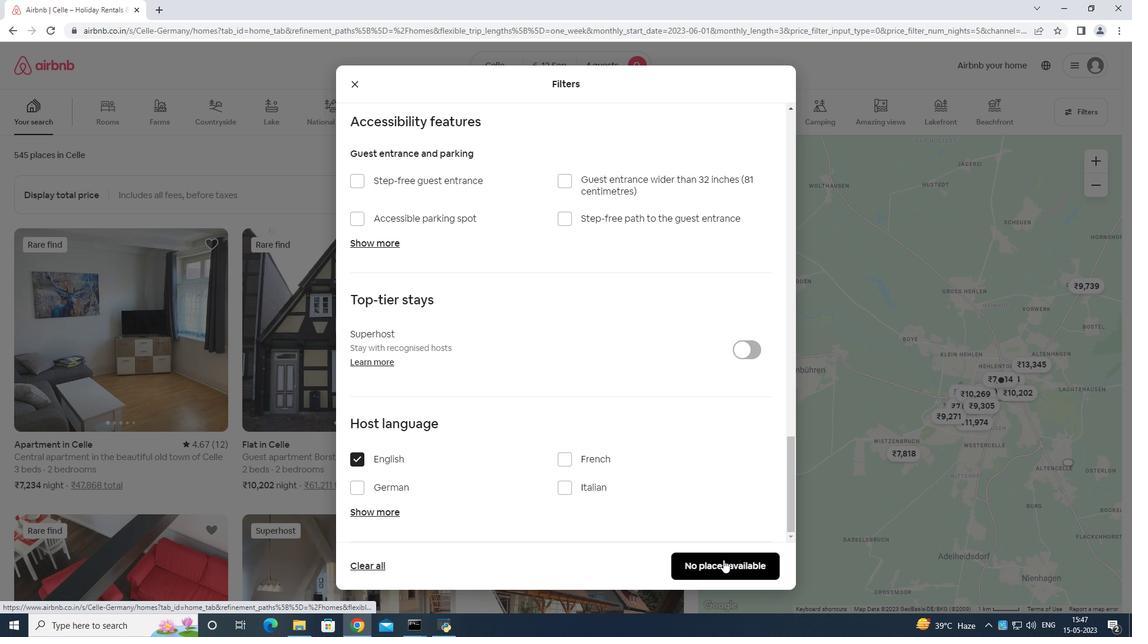 
